 Task: Look for space in Scottsdale, United States from 12th August, 2023 to 16th August, 2023 for 8 adults in price range Rs.10000 to Rs.16000. Place can be private room with 8 bedrooms having 8 beds and 8 bathrooms. Property type can be house, flat, guest house, hotel. Amenities needed are: wifi, TV, free parkinig on premises, gym, breakfast. Booking option can be shelf check-in. Required host language is English.
Action: Mouse moved to (419, 90)
Screenshot: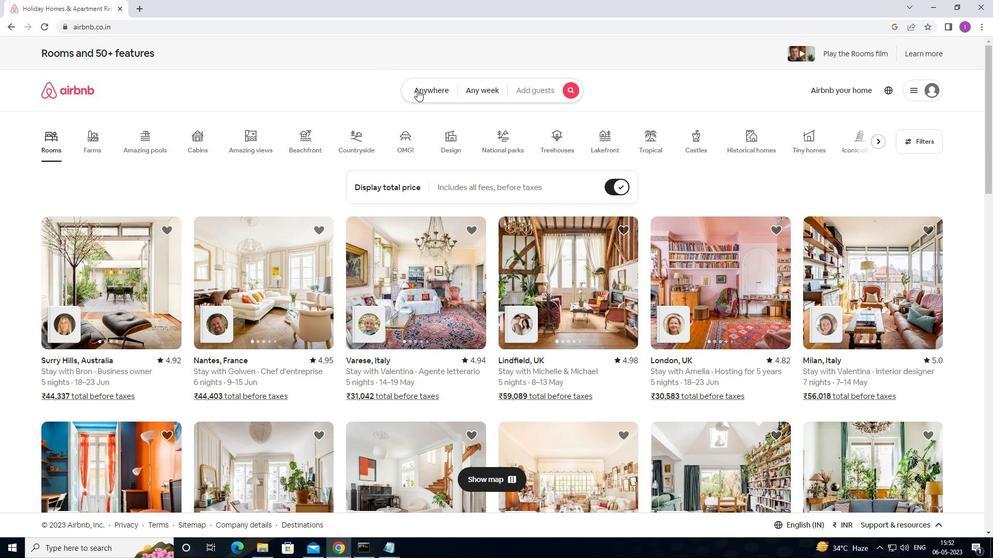 
Action: Mouse pressed left at (419, 90)
Screenshot: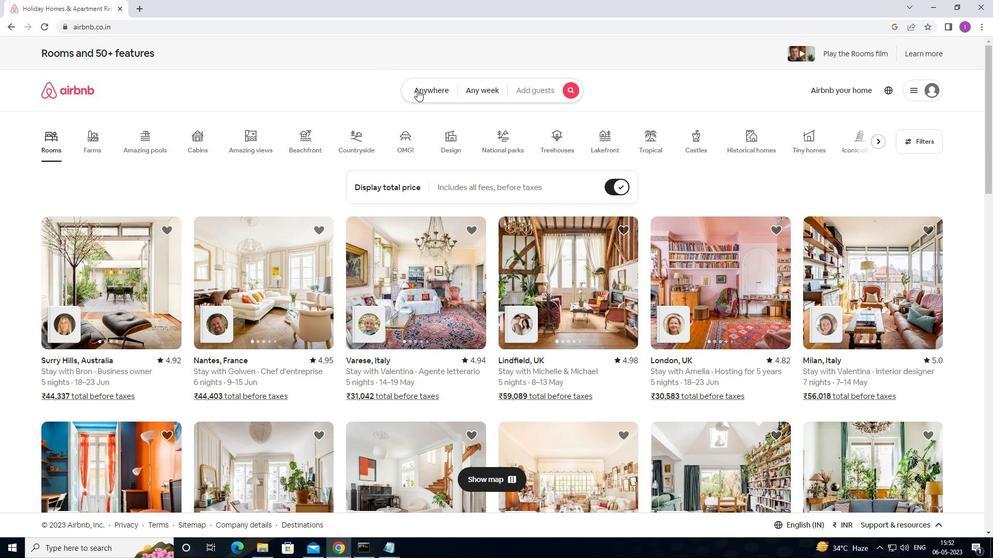 
Action: Mouse moved to (320, 138)
Screenshot: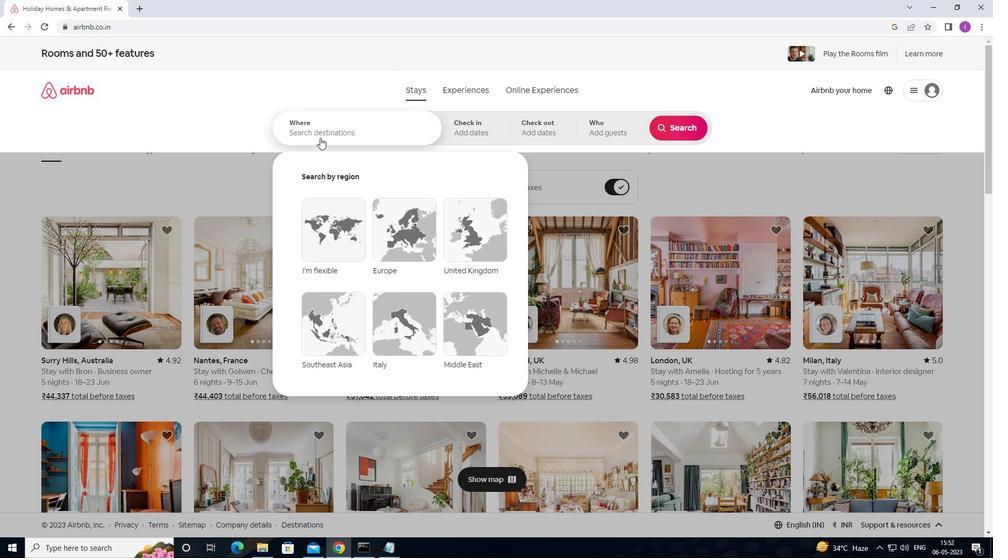 
Action: Mouse pressed left at (320, 138)
Screenshot: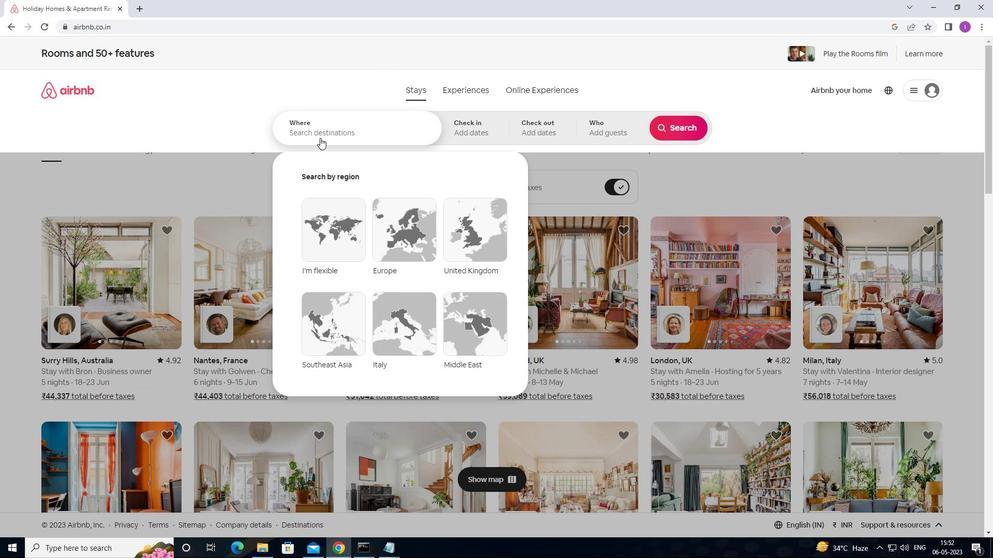
Action: Mouse moved to (417, 106)
Screenshot: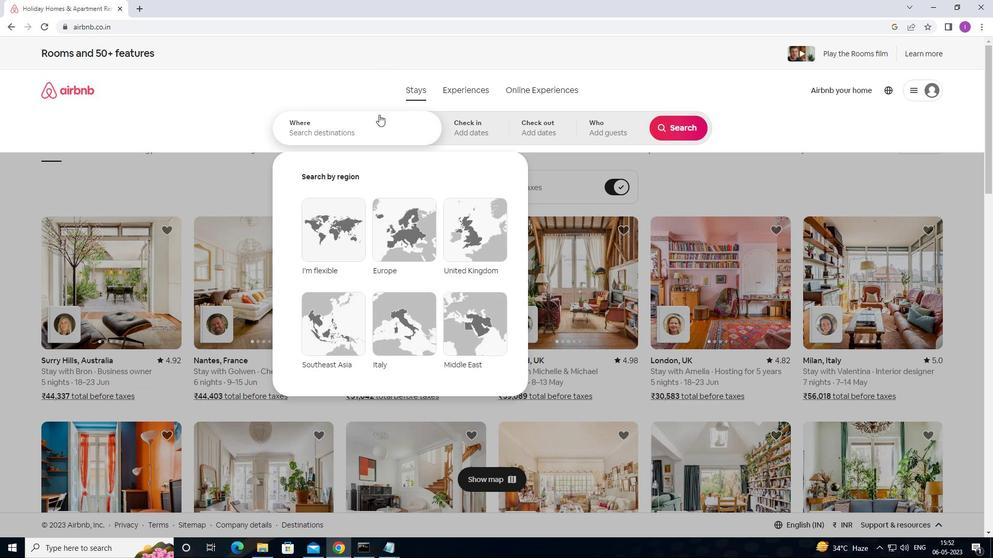 
Action: Key pressed <Key.shift>SCOTTSDALE,<Key.shift>UNITED<Key.space>STATES
Screenshot: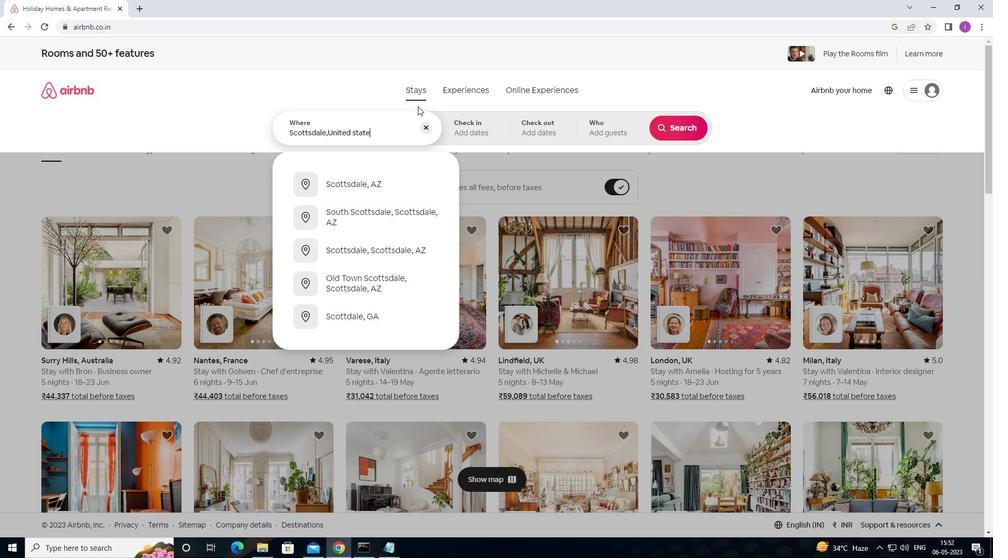 
Action: Mouse moved to (463, 133)
Screenshot: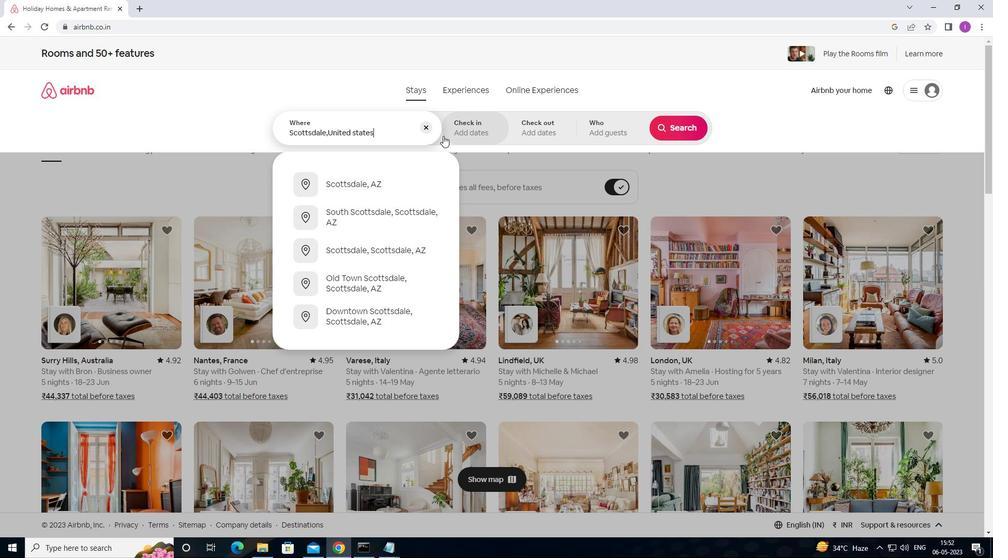 
Action: Mouse pressed left at (463, 133)
Screenshot: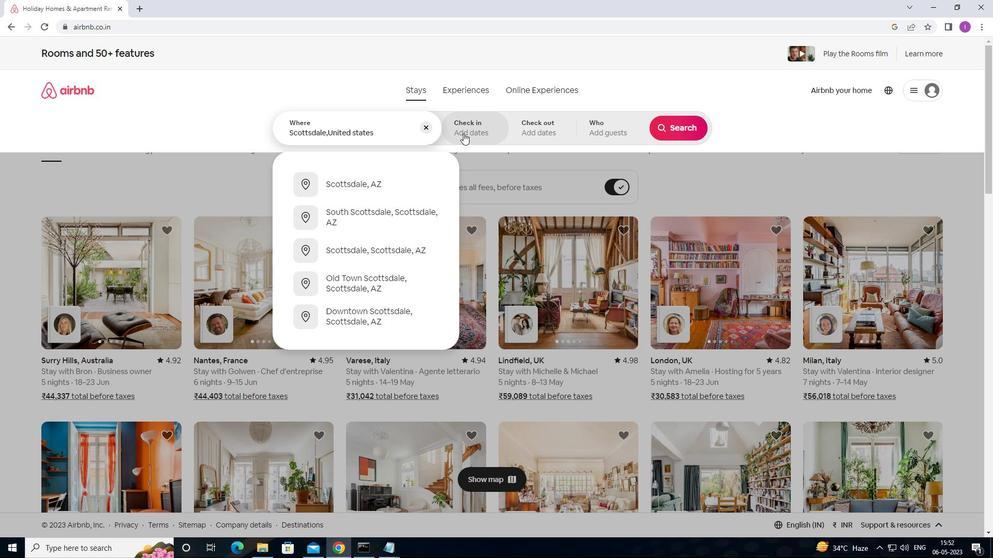 
Action: Mouse moved to (667, 208)
Screenshot: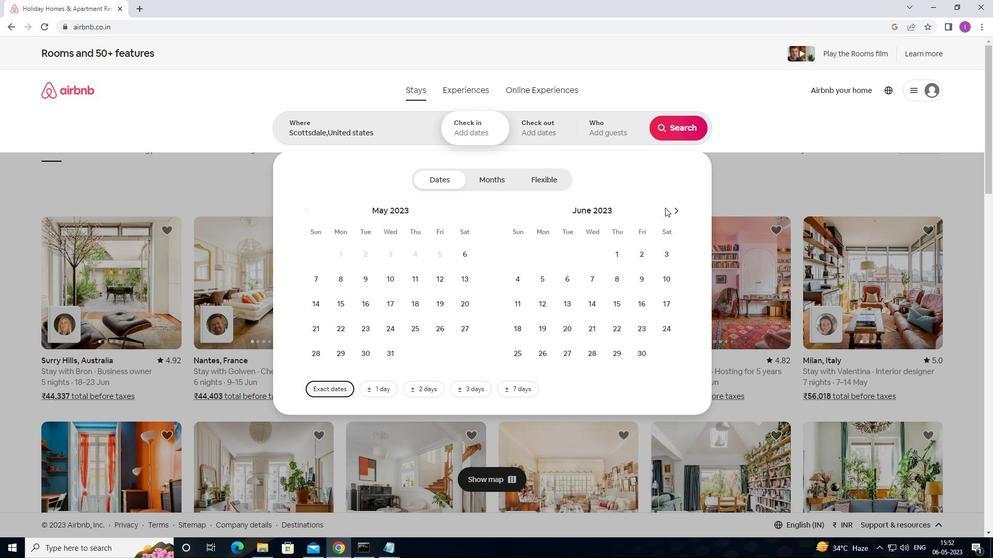 
Action: Mouse pressed left at (667, 208)
Screenshot: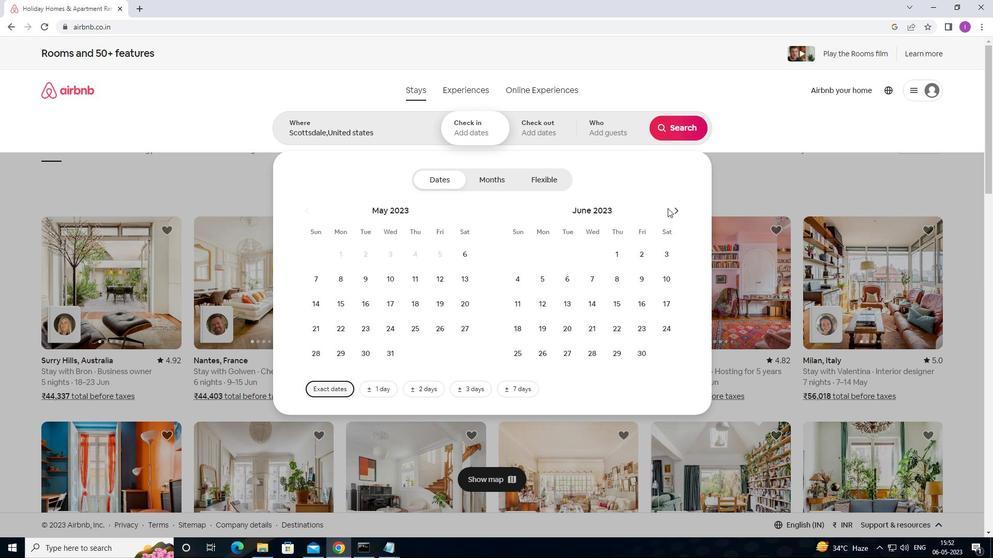 
Action: Mouse moved to (672, 208)
Screenshot: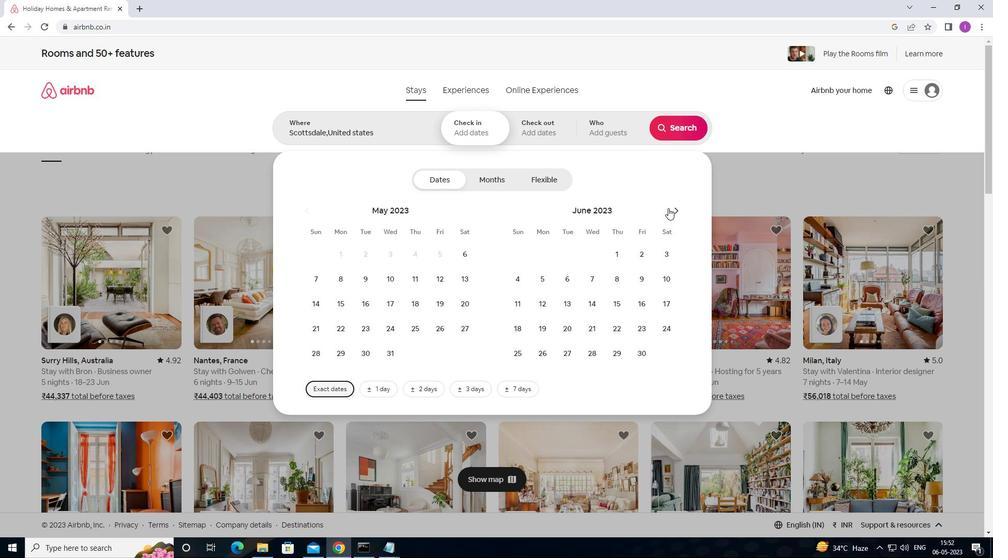 
Action: Mouse pressed left at (672, 208)
Screenshot: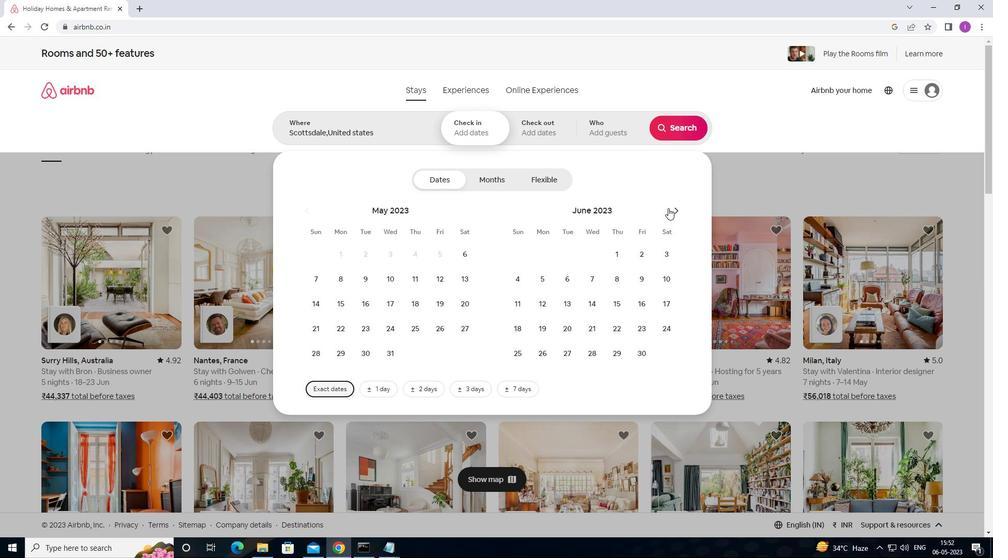 
Action: Mouse moved to (676, 209)
Screenshot: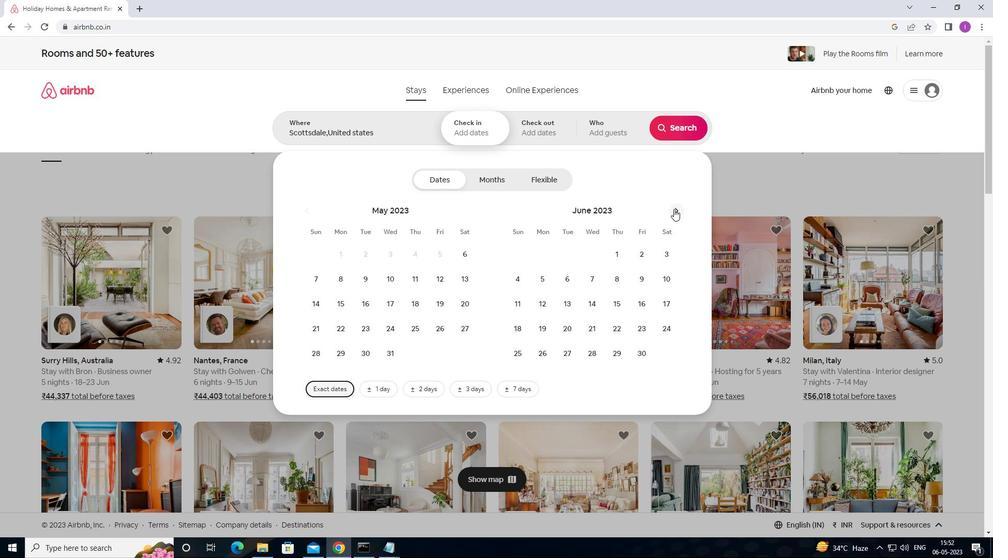 
Action: Mouse pressed left at (676, 209)
Screenshot: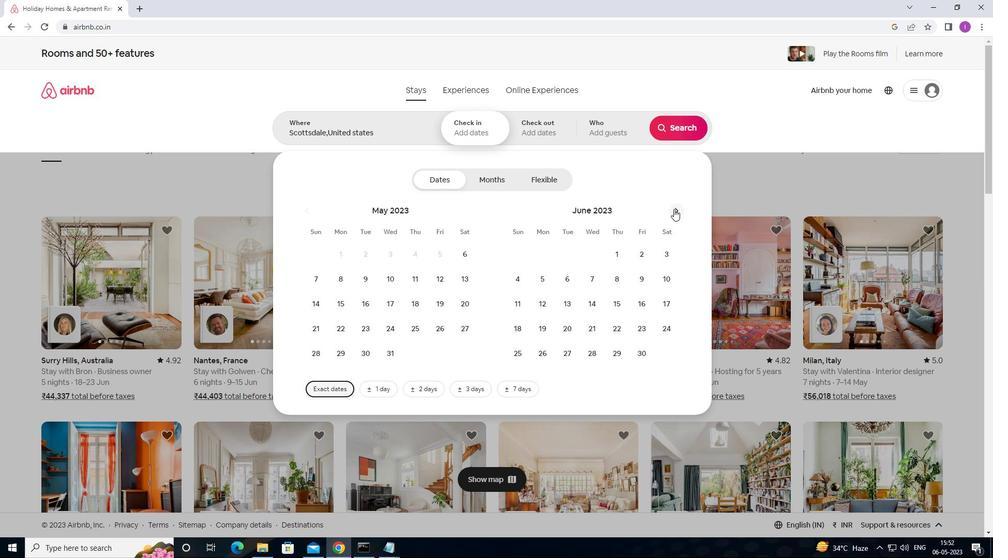 
Action: Mouse moved to (676, 210)
Screenshot: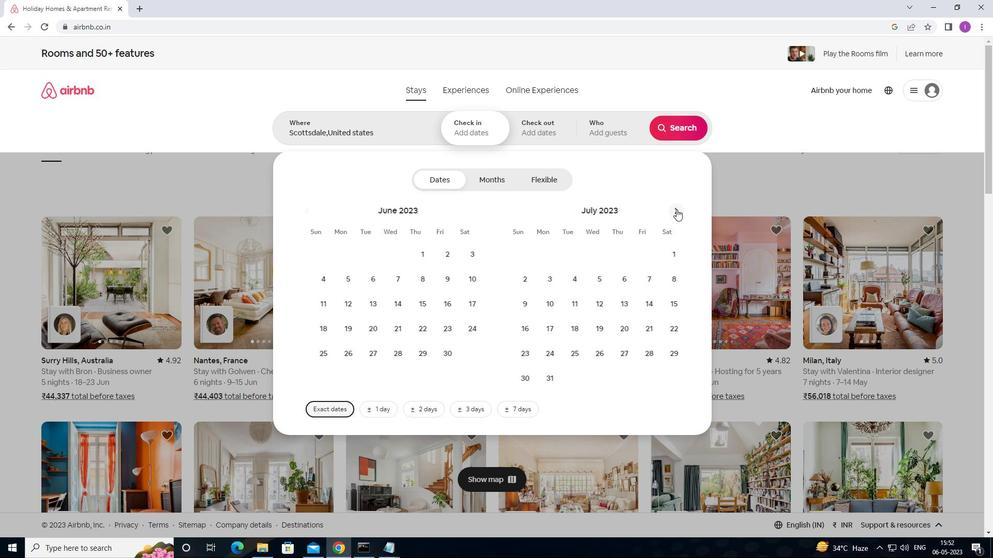 
Action: Mouse pressed left at (676, 210)
Screenshot: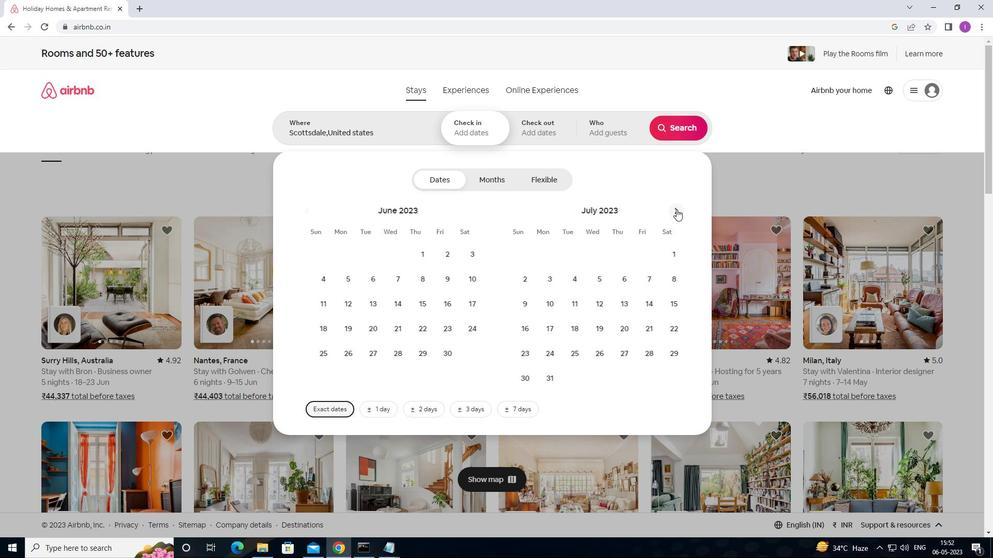 
Action: Mouse moved to (469, 279)
Screenshot: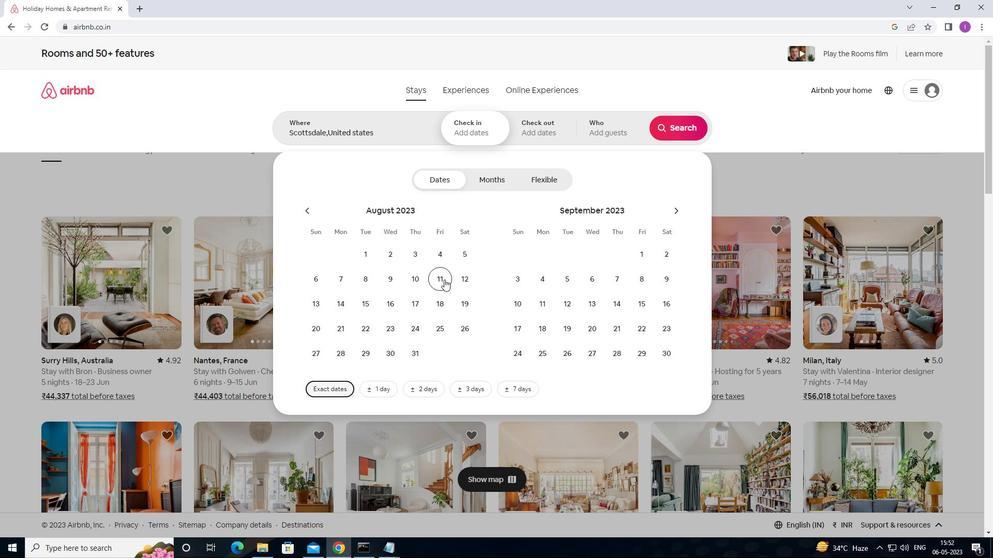 
Action: Mouse pressed left at (469, 279)
Screenshot: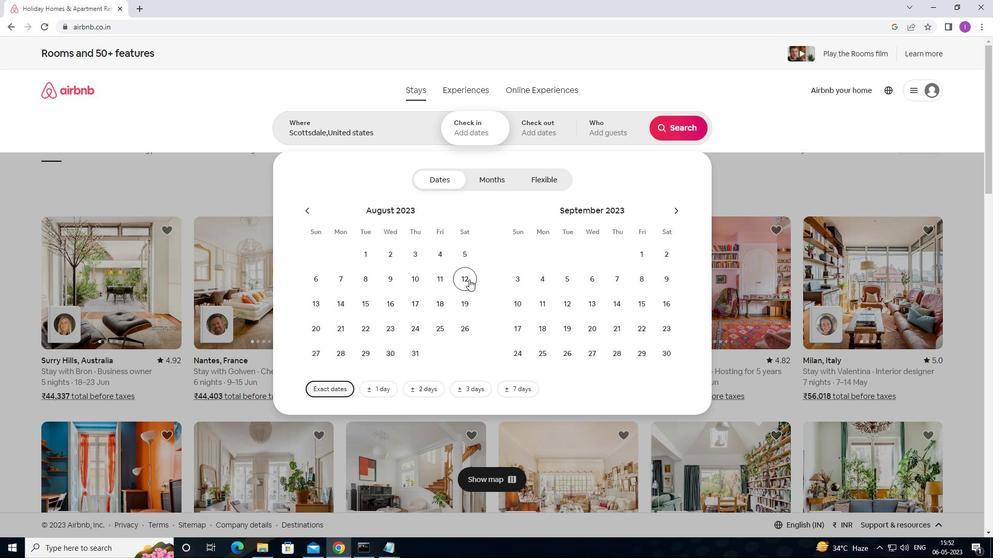 
Action: Mouse moved to (388, 305)
Screenshot: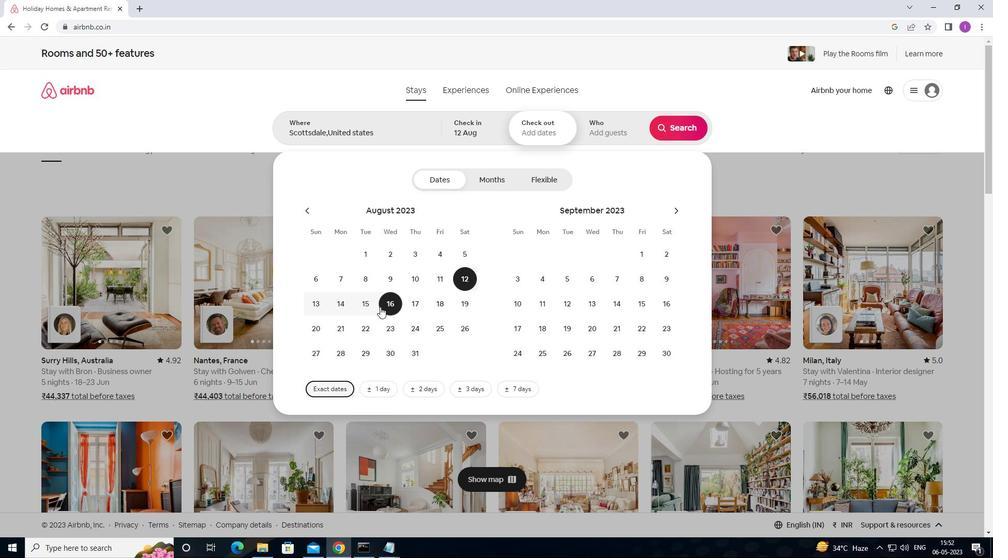
Action: Mouse pressed left at (388, 305)
Screenshot: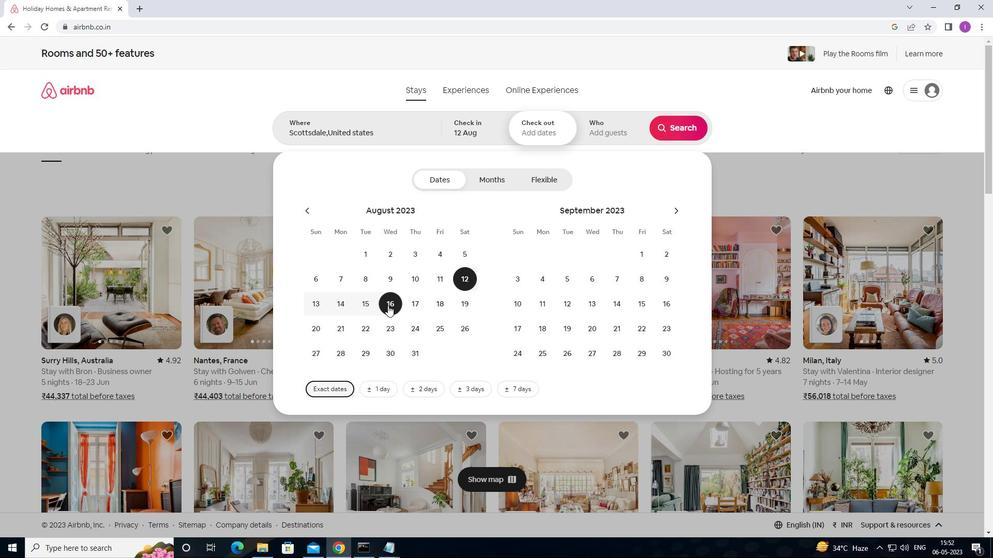 
Action: Mouse moved to (612, 133)
Screenshot: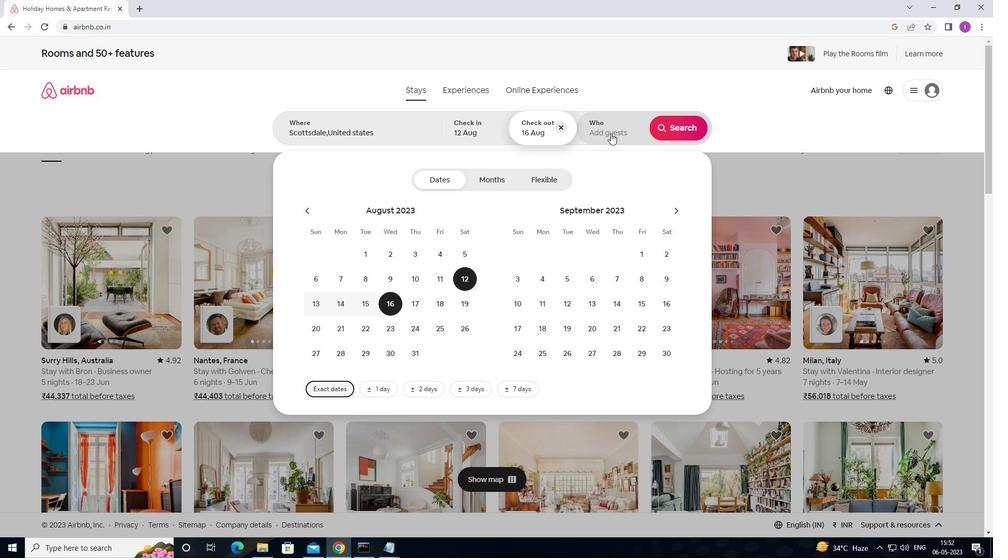
Action: Mouse pressed left at (612, 133)
Screenshot: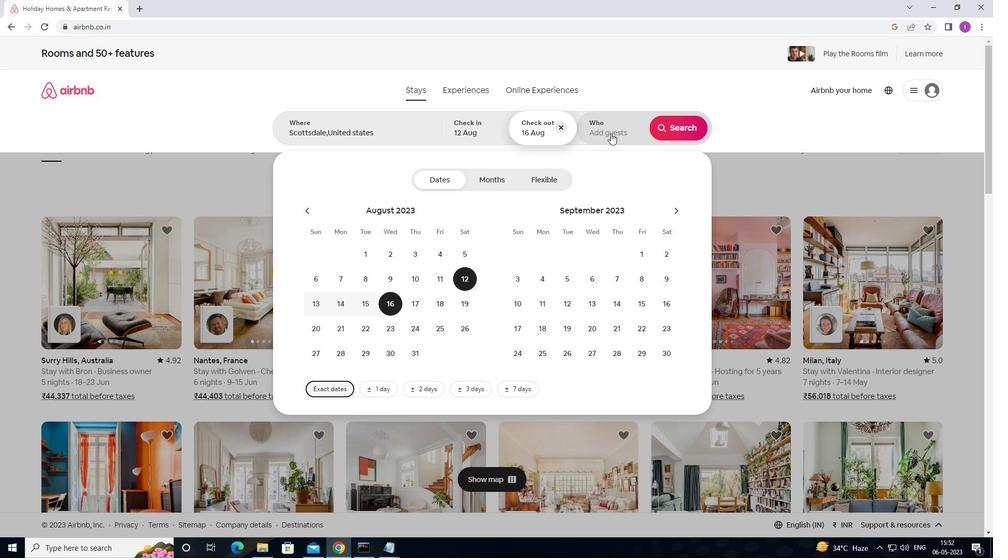 
Action: Mouse moved to (682, 186)
Screenshot: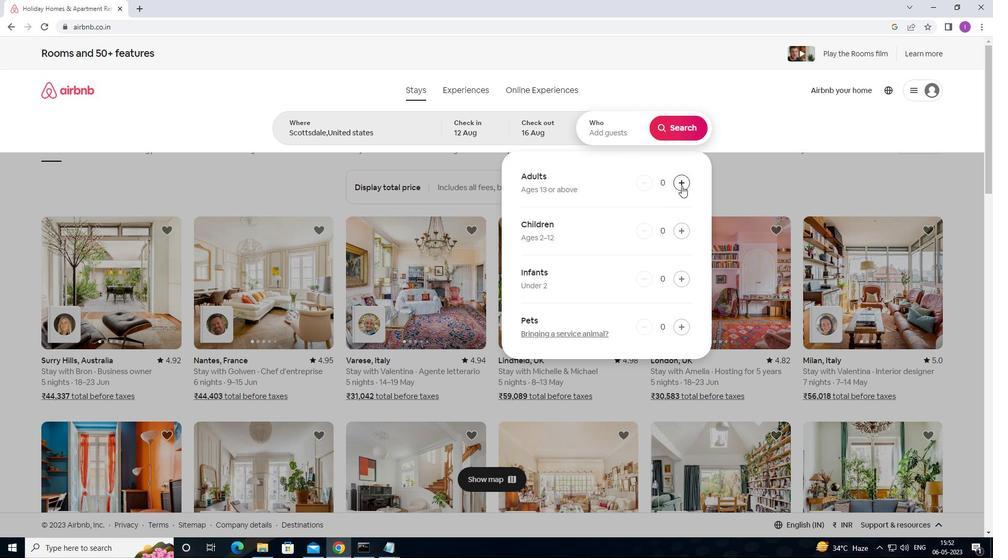 
Action: Mouse pressed left at (682, 186)
Screenshot: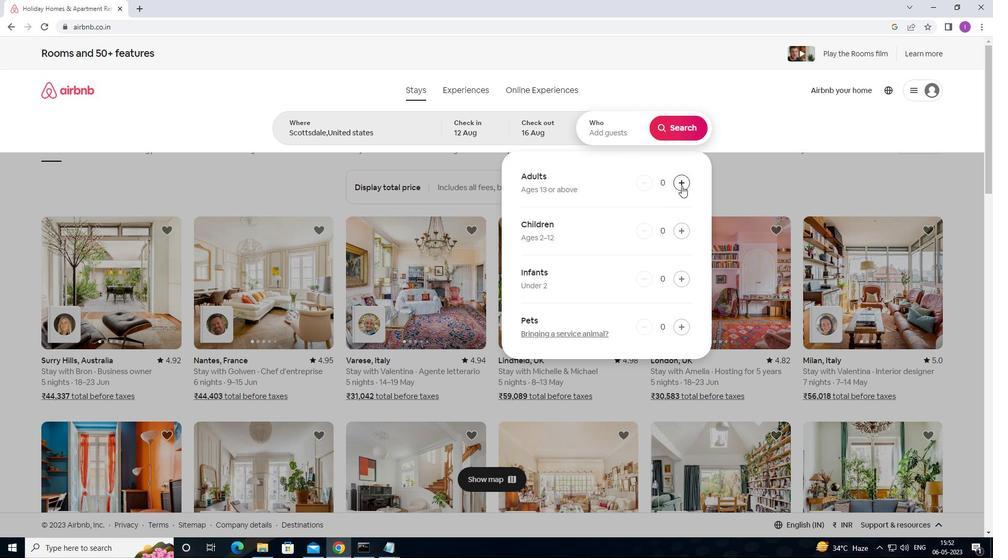 
Action: Mouse moved to (683, 186)
Screenshot: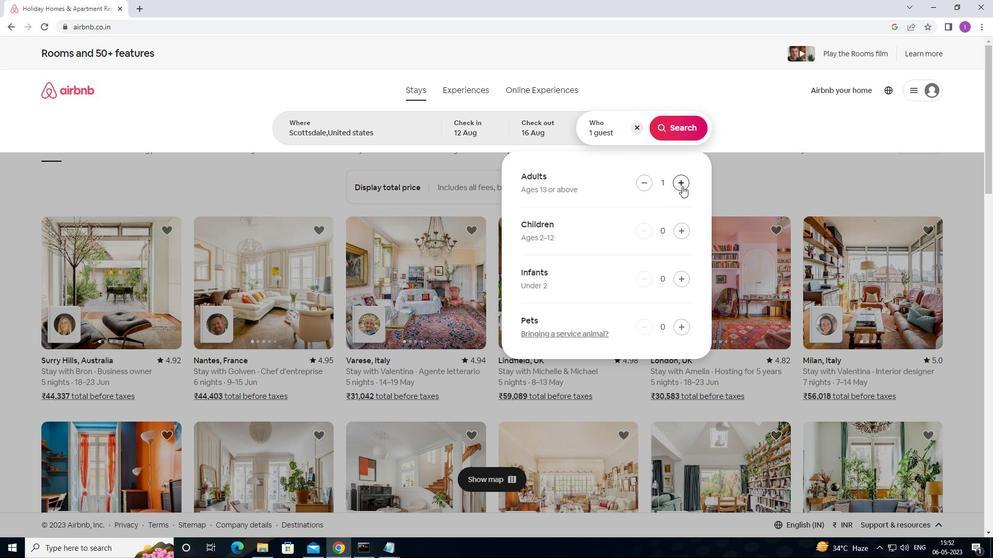 
Action: Mouse pressed left at (683, 186)
Screenshot: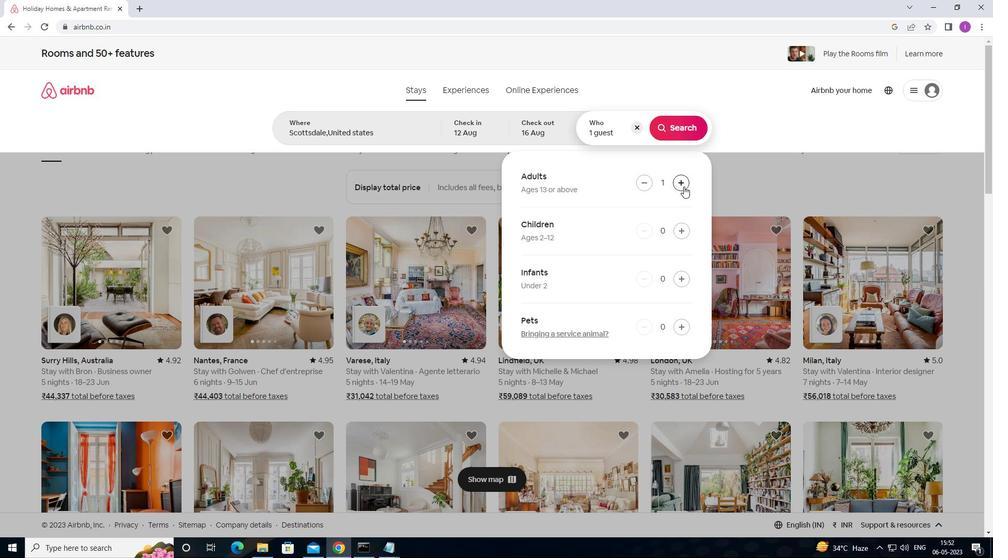 
Action: Mouse pressed left at (683, 186)
Screenshot: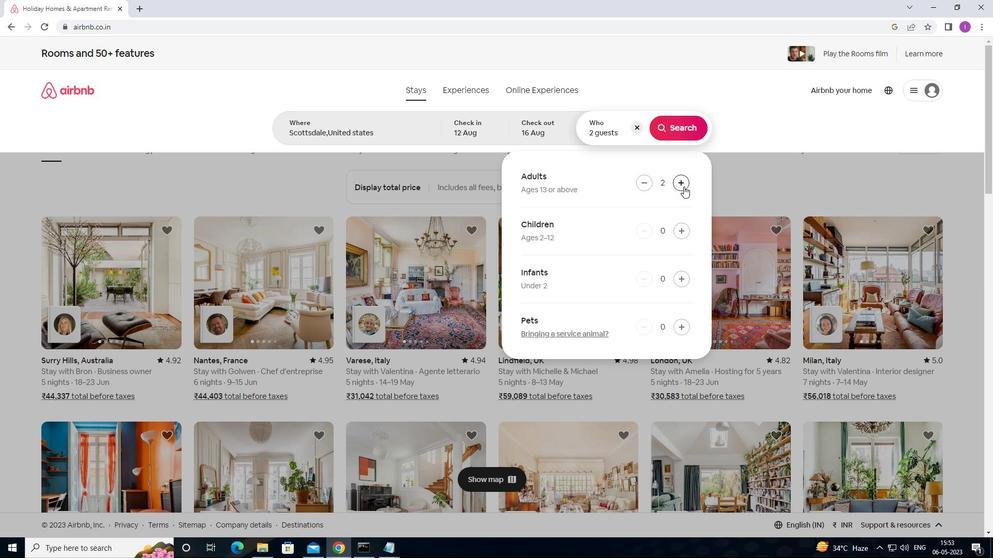 
Action: Mouse pressed left at (683, 186)
Screenshot: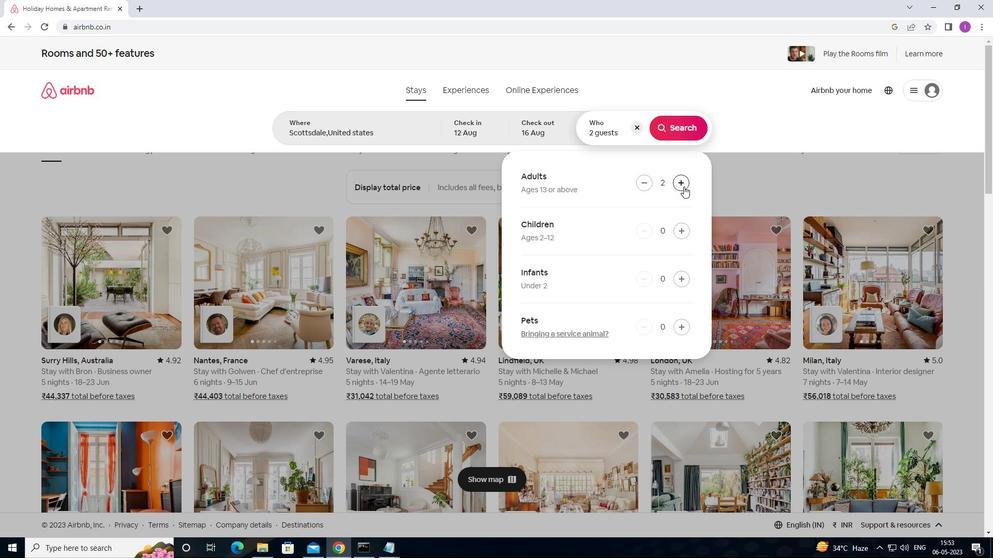 
Action: Mouse pressed left at (683, 186)
Screenshot: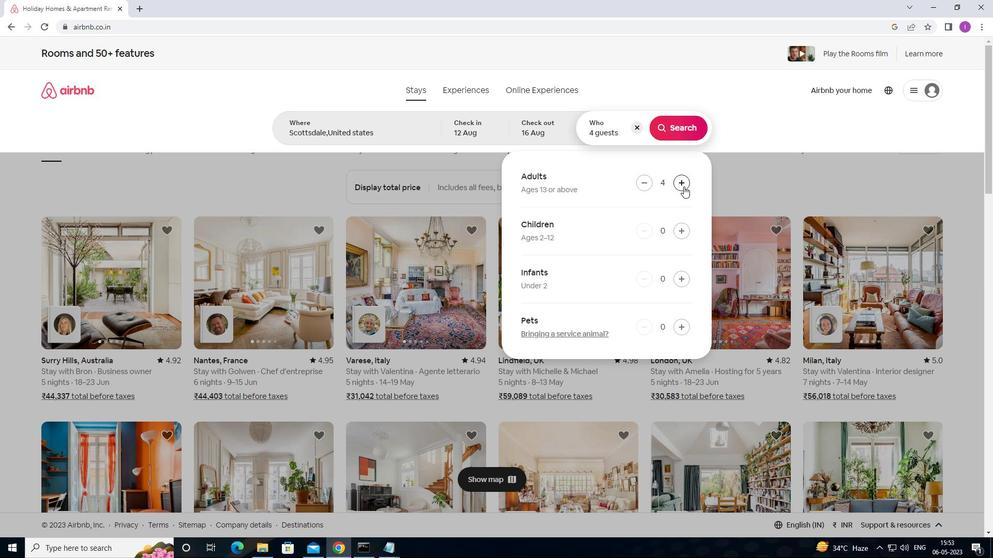 
Action: Mouse pressed left at (683, 186)
Screenshot: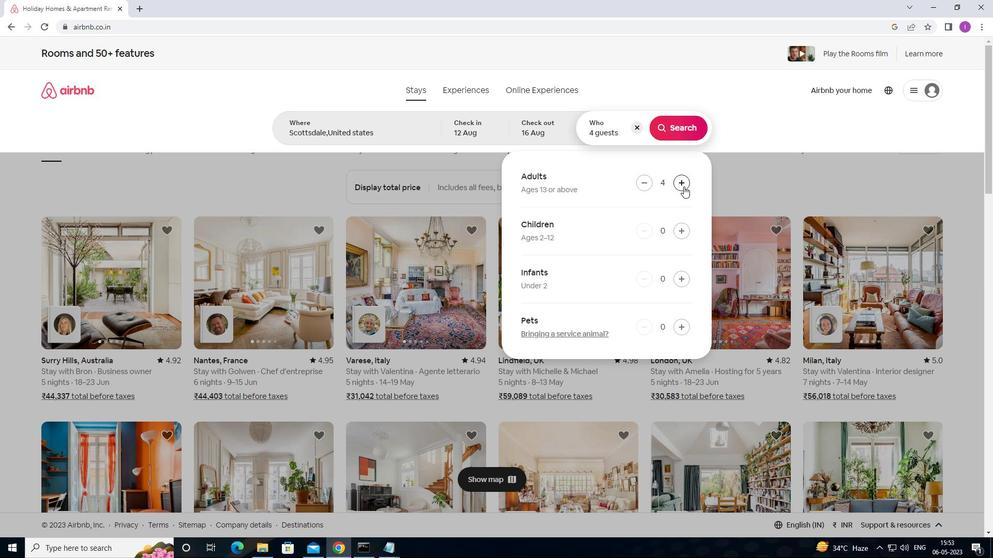 
Action: Mouse pressed left at (683, 186)
Screenshot: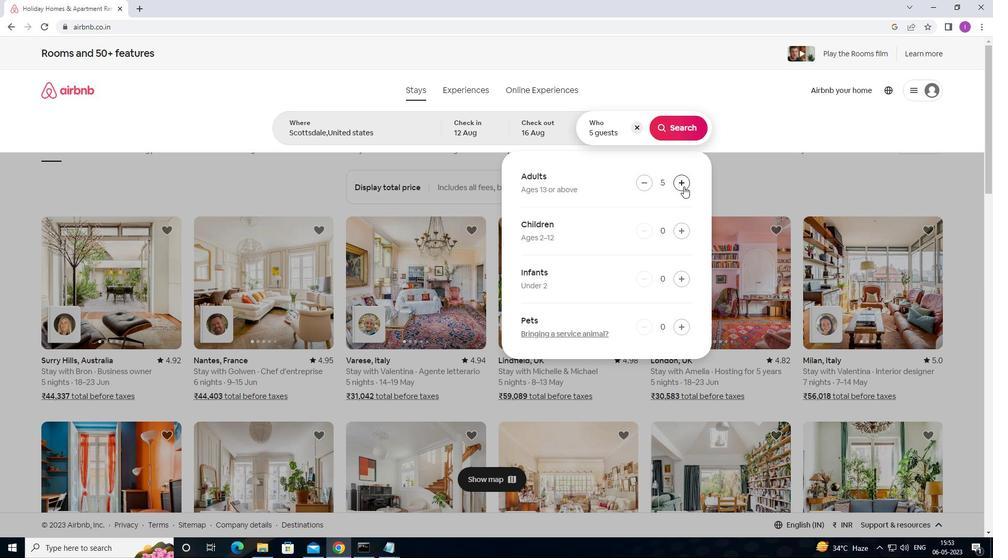 
Action: Mouse pressed left at (683, 186)
Screenshot: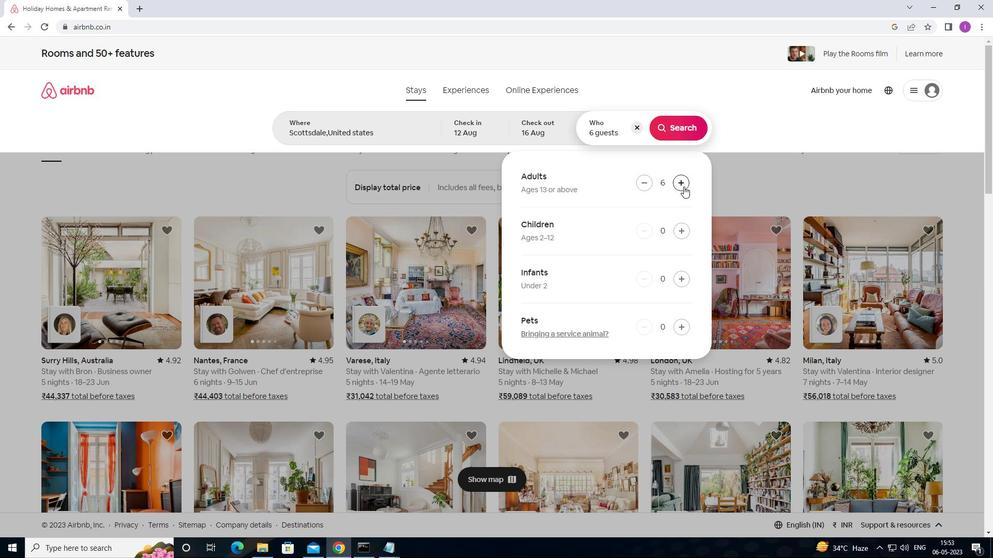 
Action: Mouse moved to (664, 129)
Screenshot: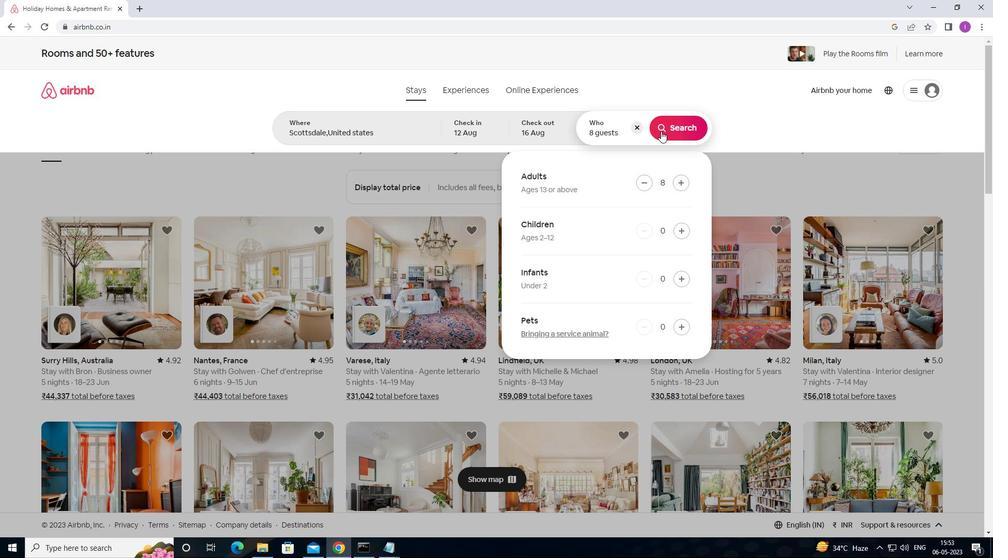 
Action: Mouse pressed left at (664, 129)
Screenshot: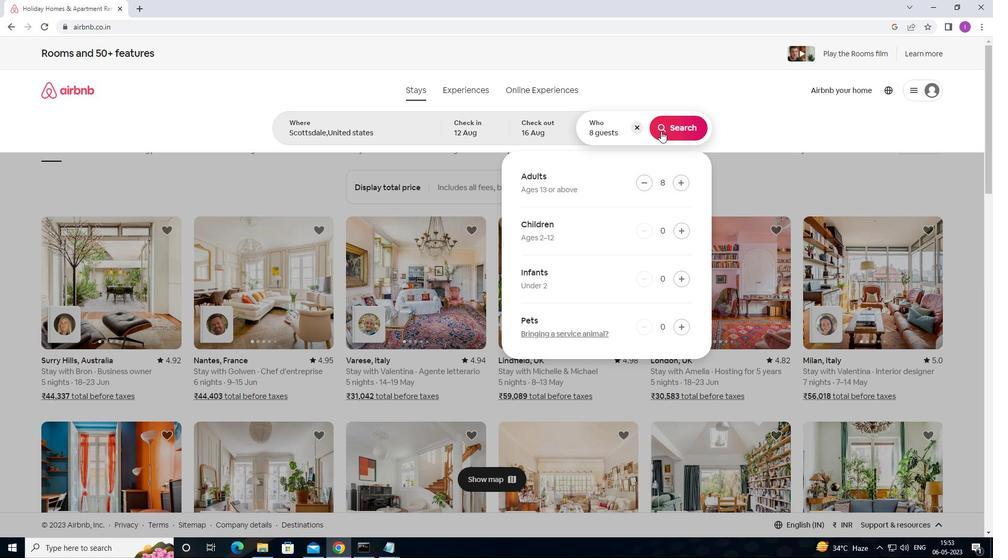 
Action: Mouse moved to (943, 100)
Screenshot: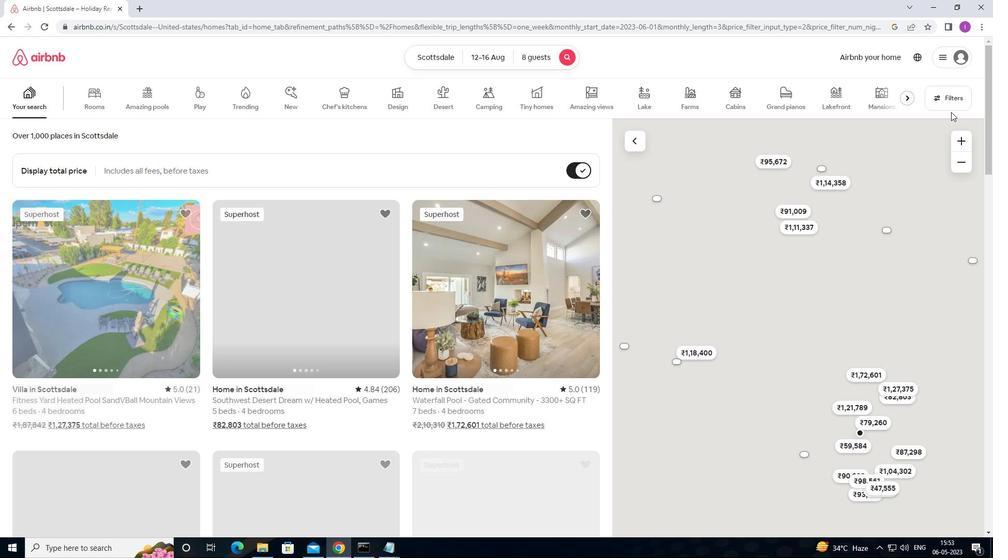 
Action: Mouse pressed left at (943, 100)
Screenshot: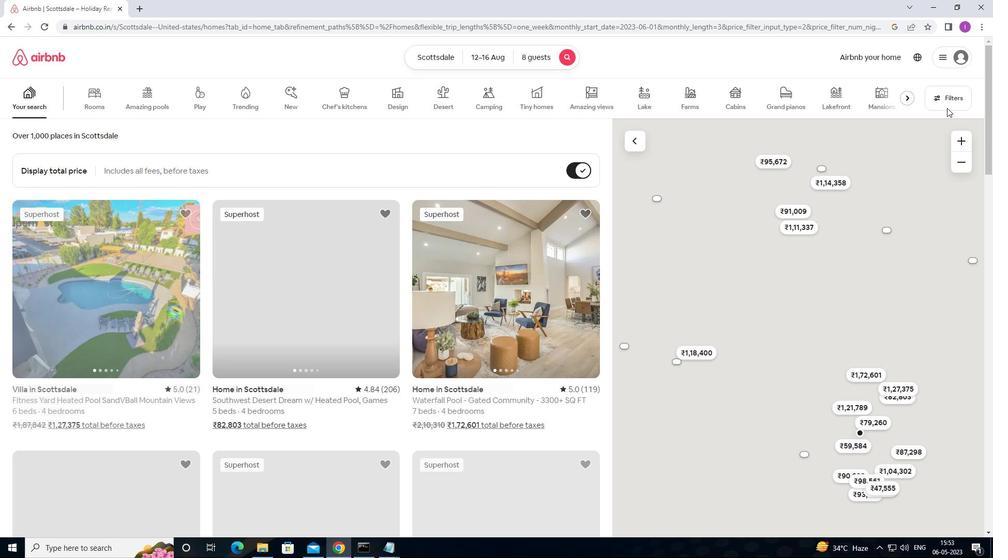 
Action: Mouse moved to (375, 354)
Screenshot: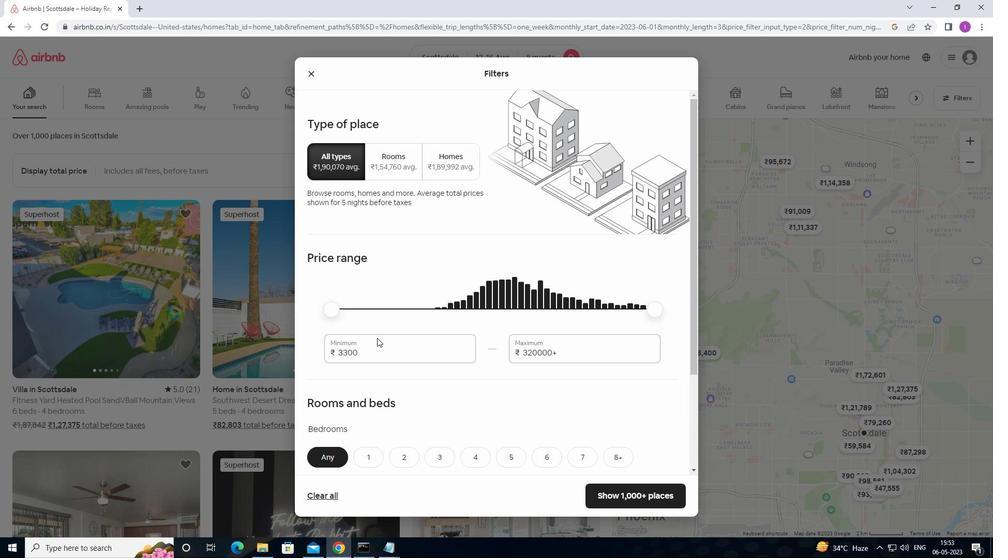 
Action: Mouse pressed left at (375, 354)
Screenshot: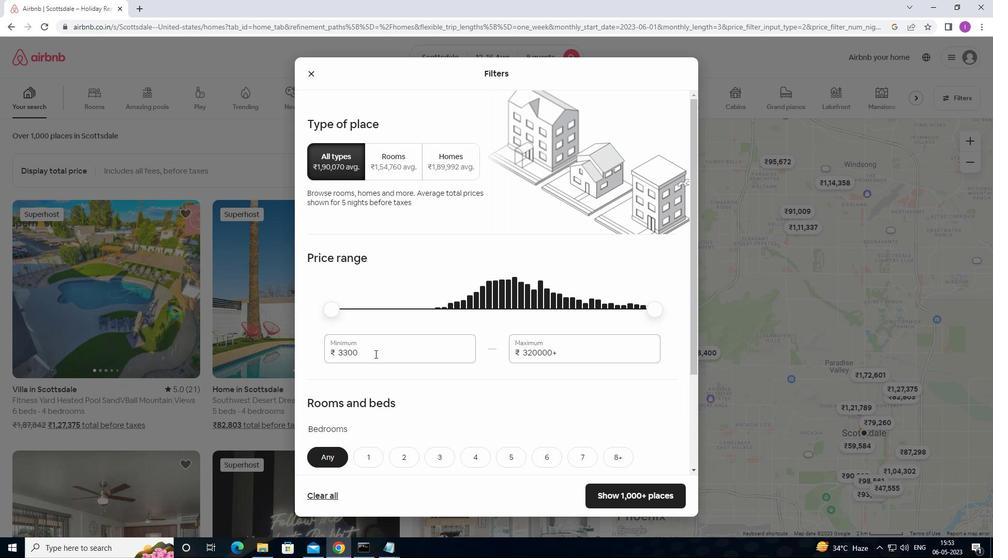 
Action: Mouse moved to (332, 355)
Screenshot: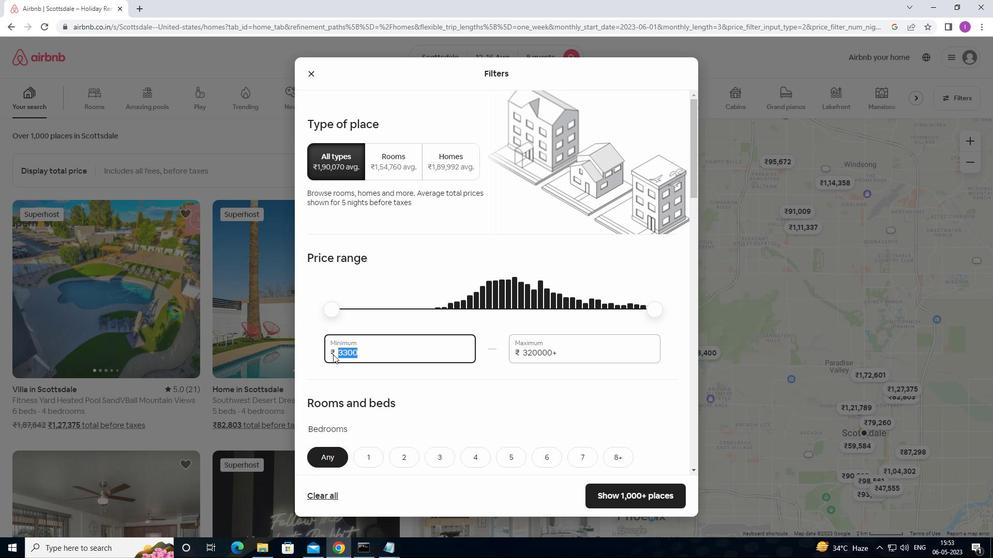 
Action: Key pressed 1
Screenshot: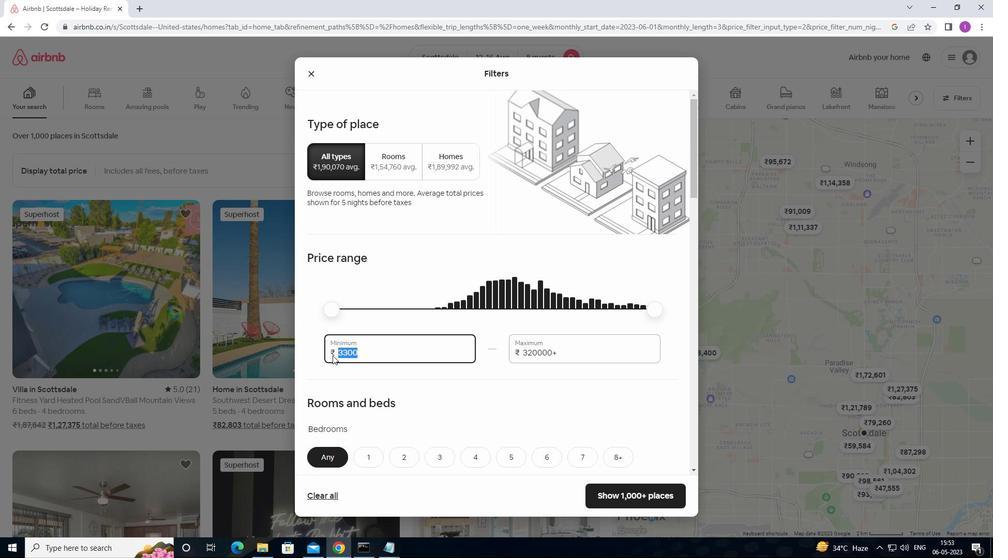 
Action: Mouse moved to (331, 355)
Screenshot: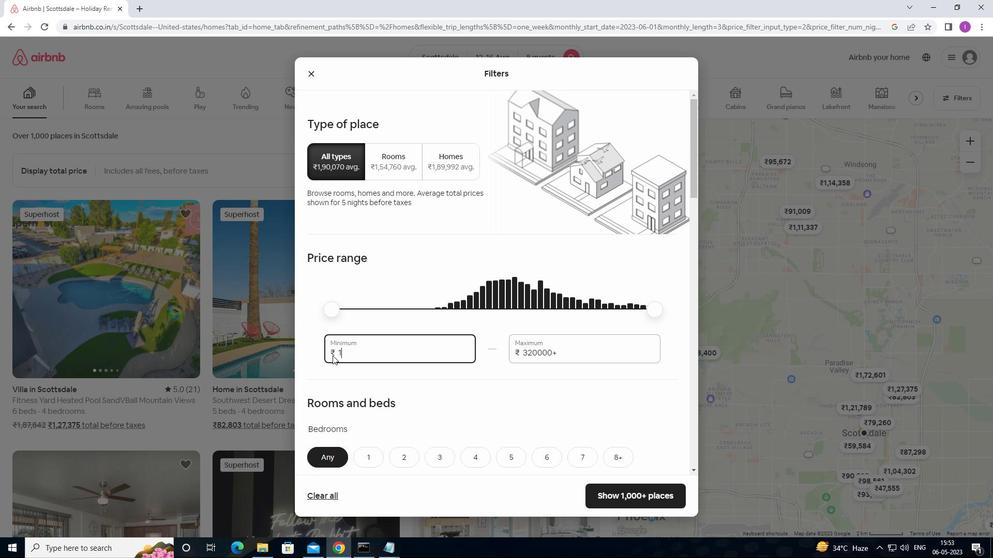 
Action: Key pressed 0
Screenshot: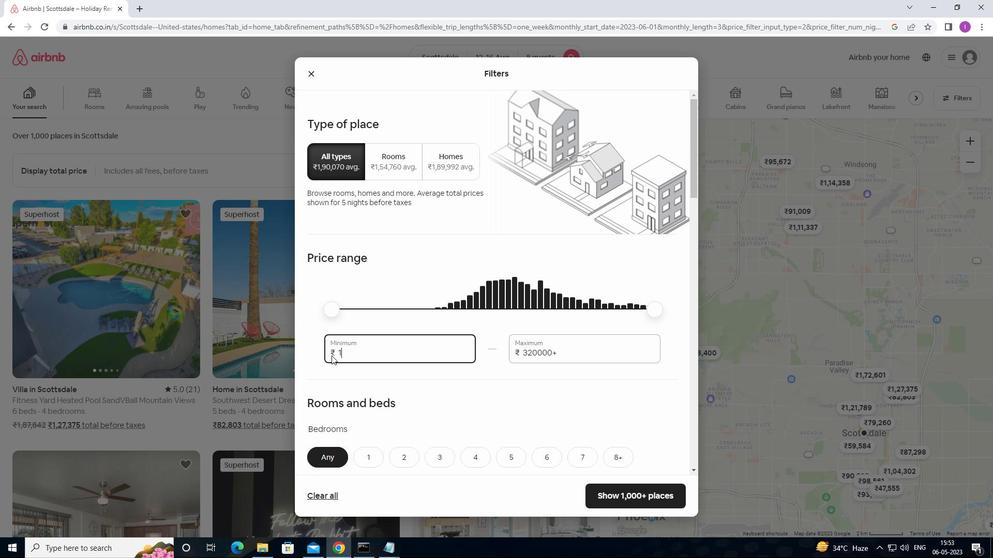 
Action: Mouse moved to (330, 355)
Screenshot: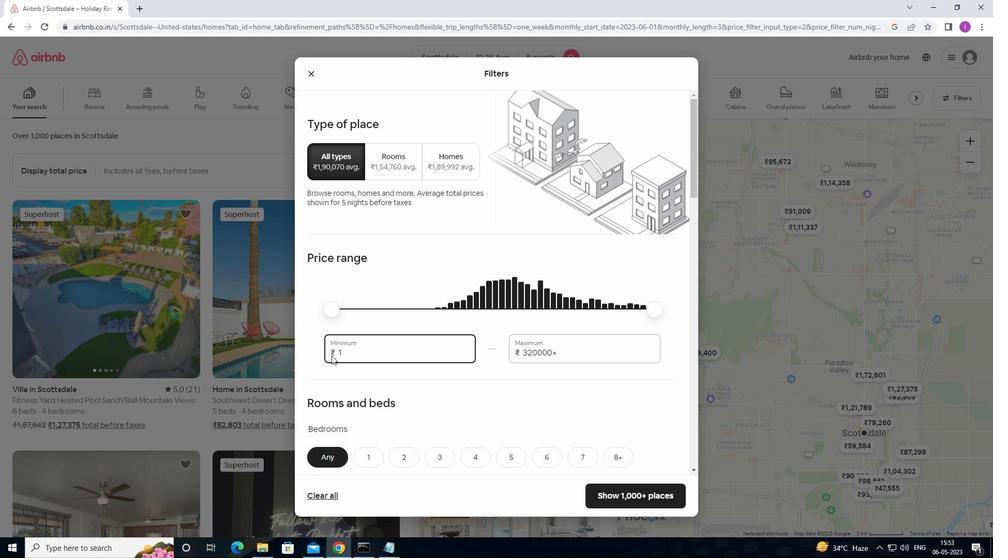 
Action: Key pressed 0
Screenshot: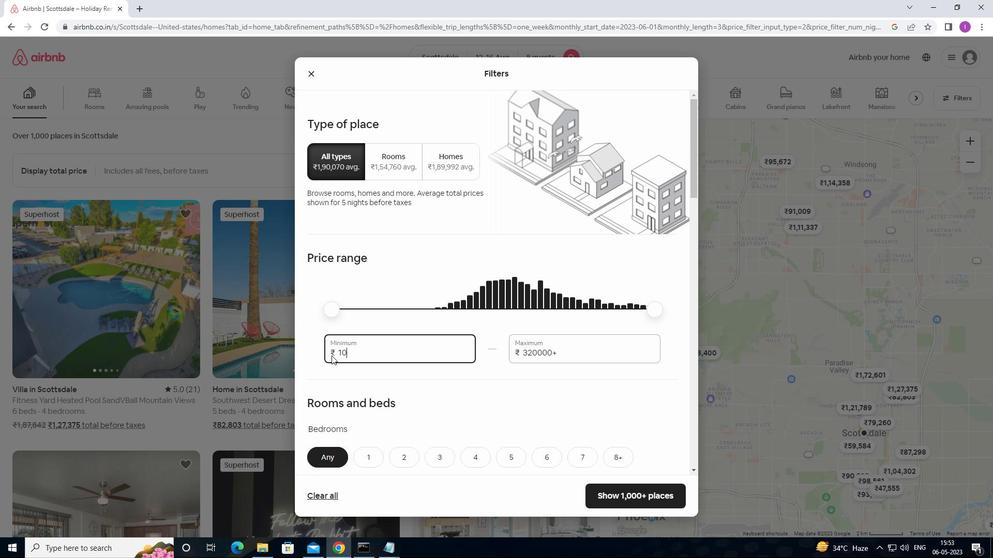 
Action: Mouse moved to (330, 353)
Screenshot: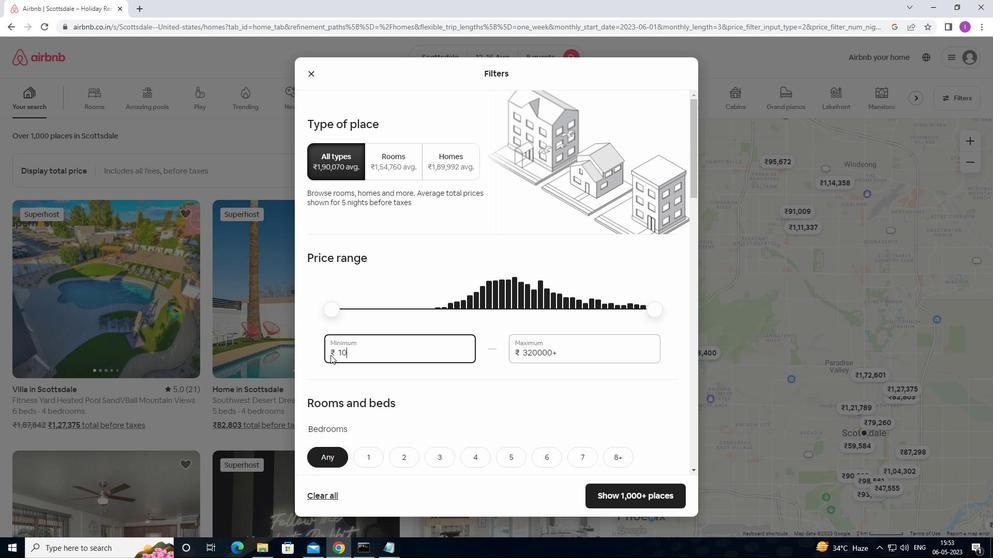 
Action: Key pressed 0
Screenshot: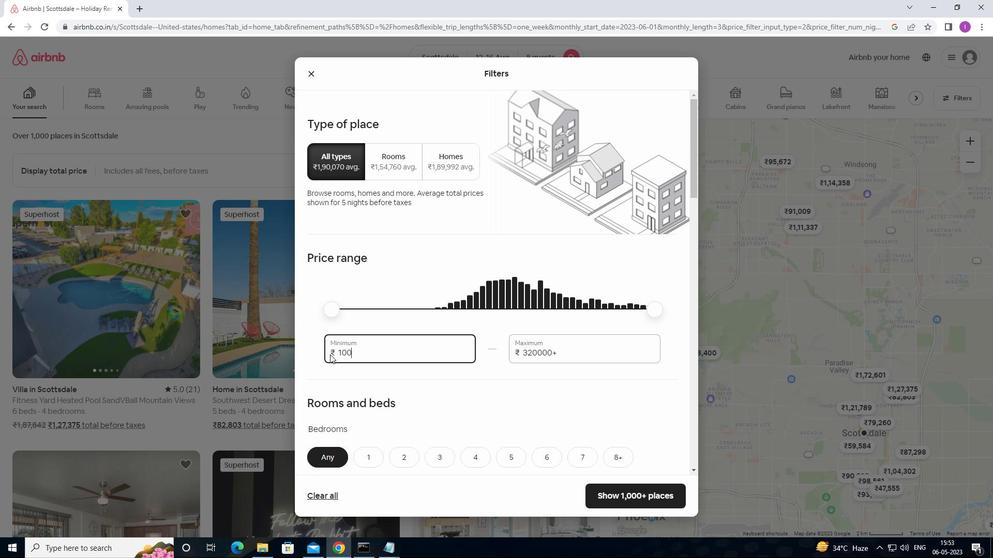 
Action: Mouse moved to (333, 351)
Screenshot: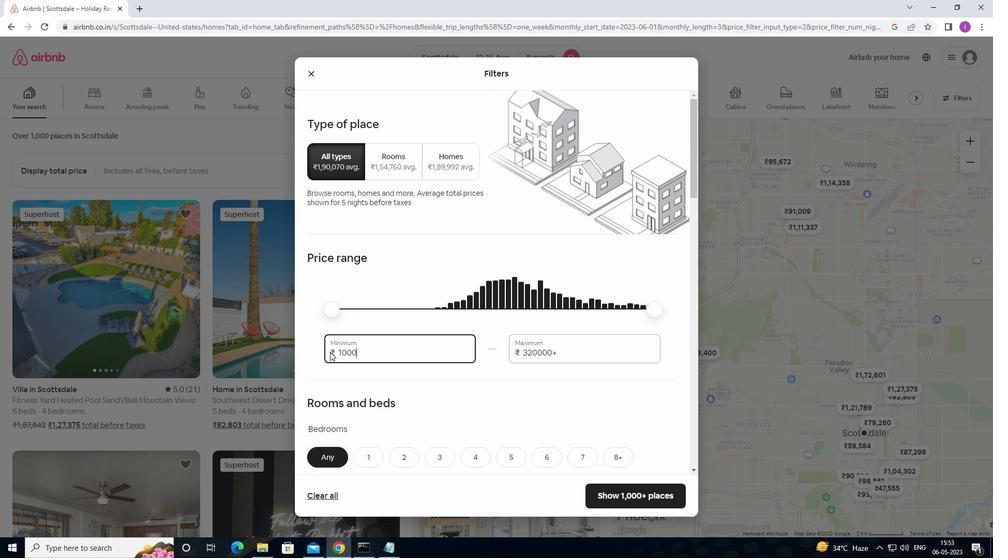 
Action: Key pressed 0
Screenshot: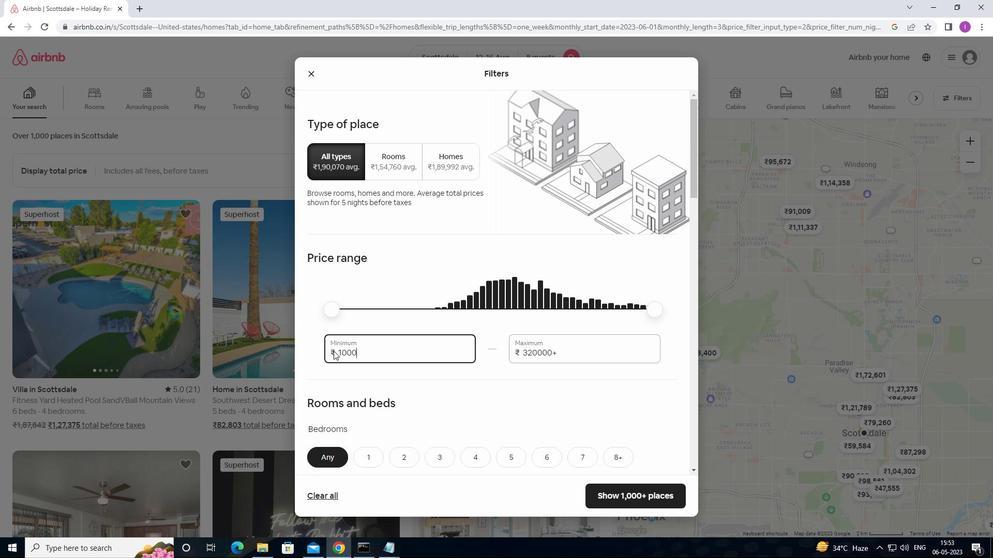 
Action: Mouse moved to (564, 347)
Screenshot: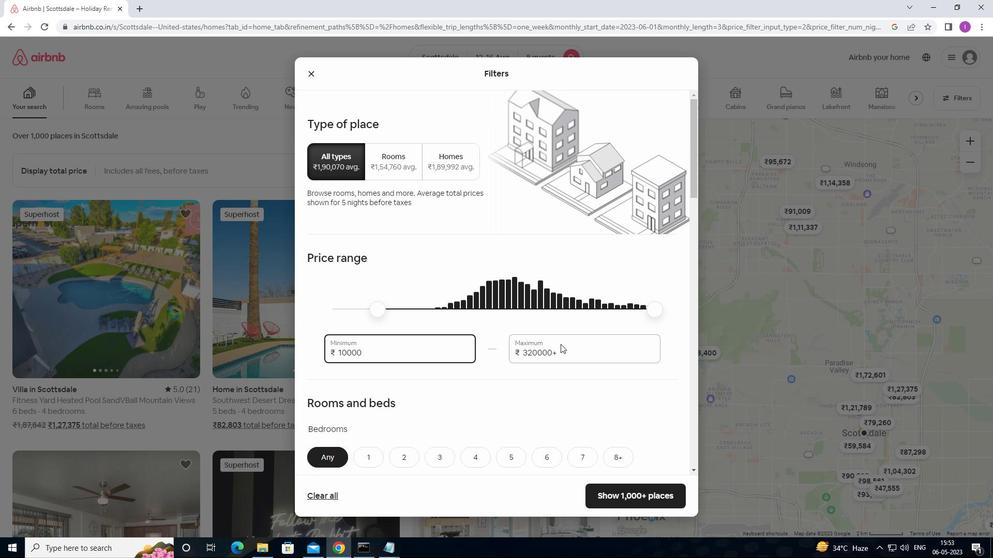 
Action: Mouse pressed left at (564, 347)
Screenshot: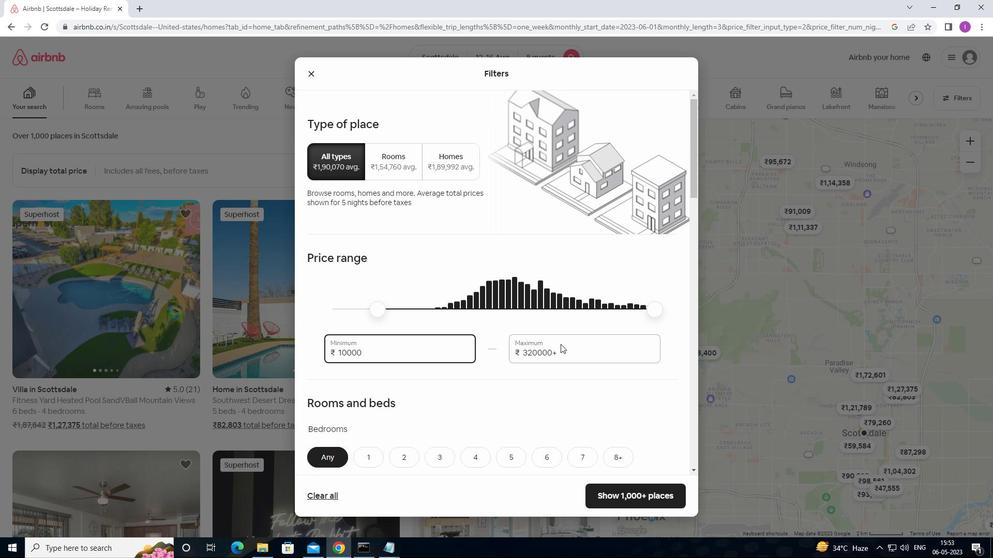 
Action: Mouse moved to (560, 347)
Screenshot: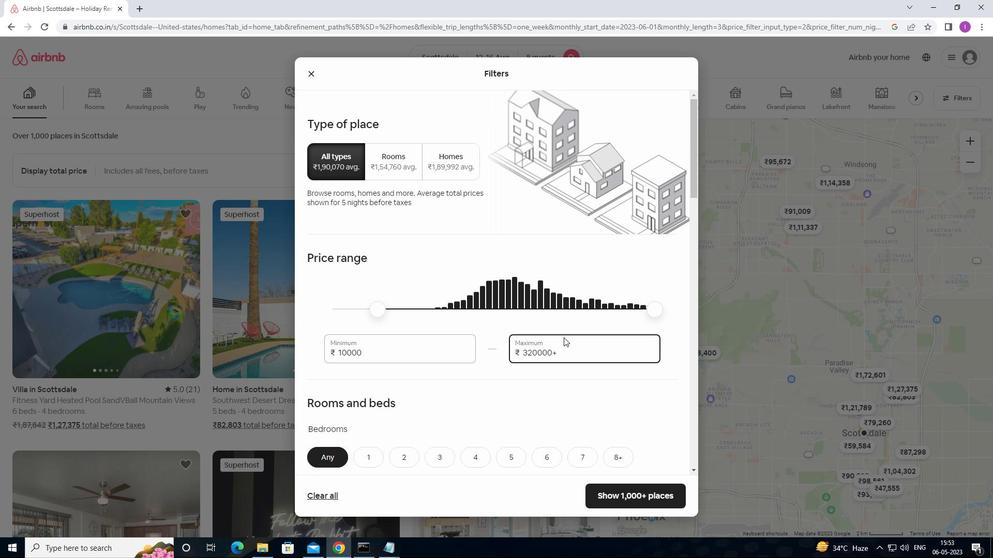
Action: Mouse pressed left at (560, 347)
Screenshot: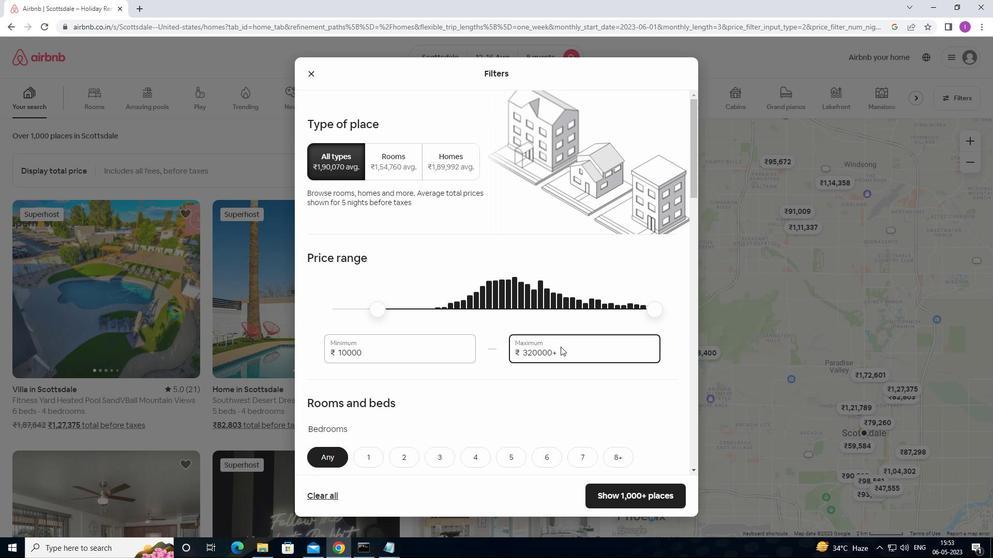 
Action: Mouse moved to (559, 348)
Screenshot: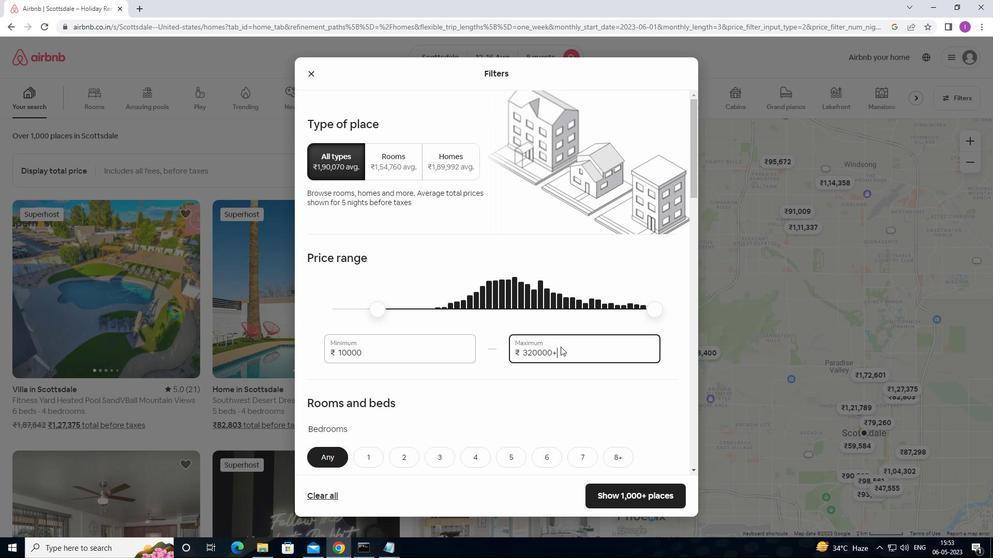 
Action: Mouse pressed left at (559, 348)
Screenshot: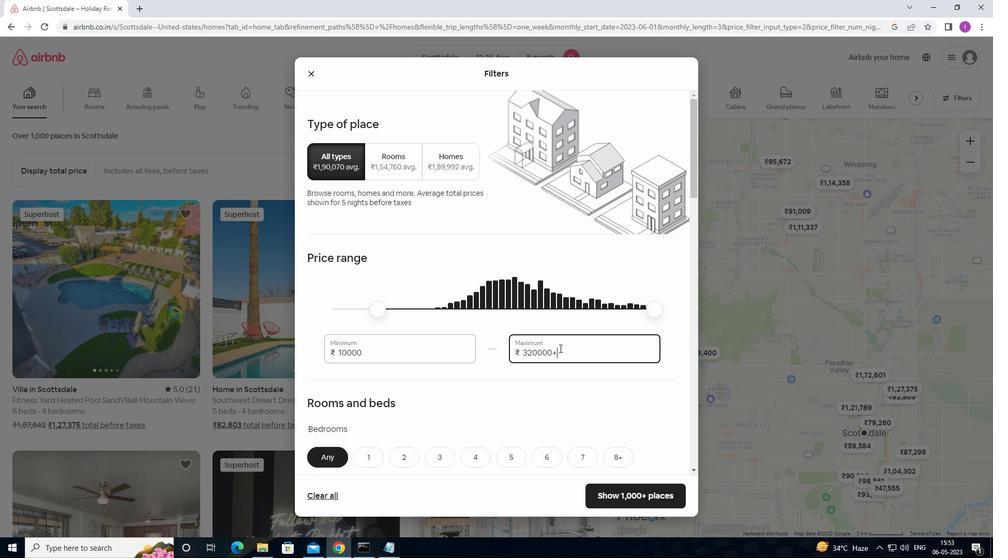 
Action: Mouse moved to (510, 355)
Screenshot: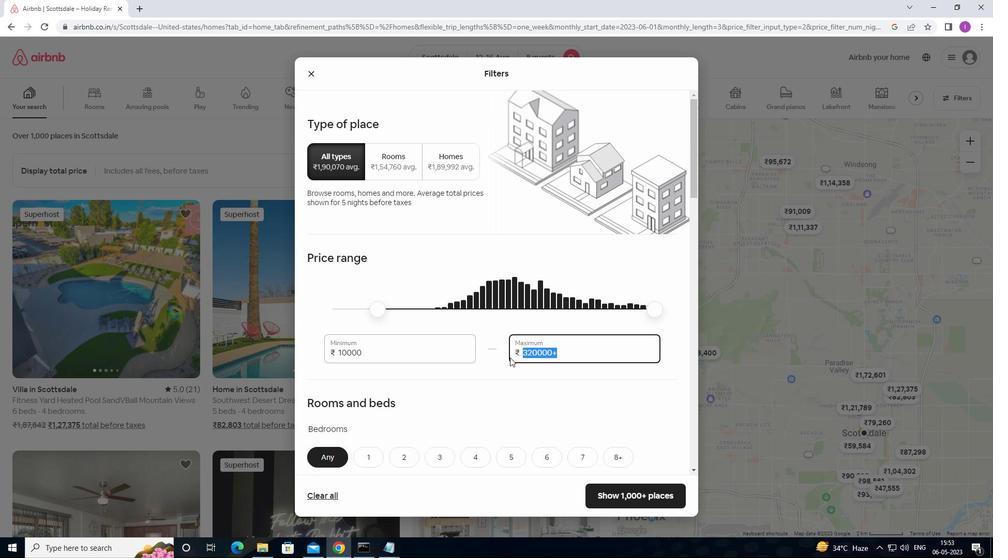 
Action: Key pressed 1
Screenshot: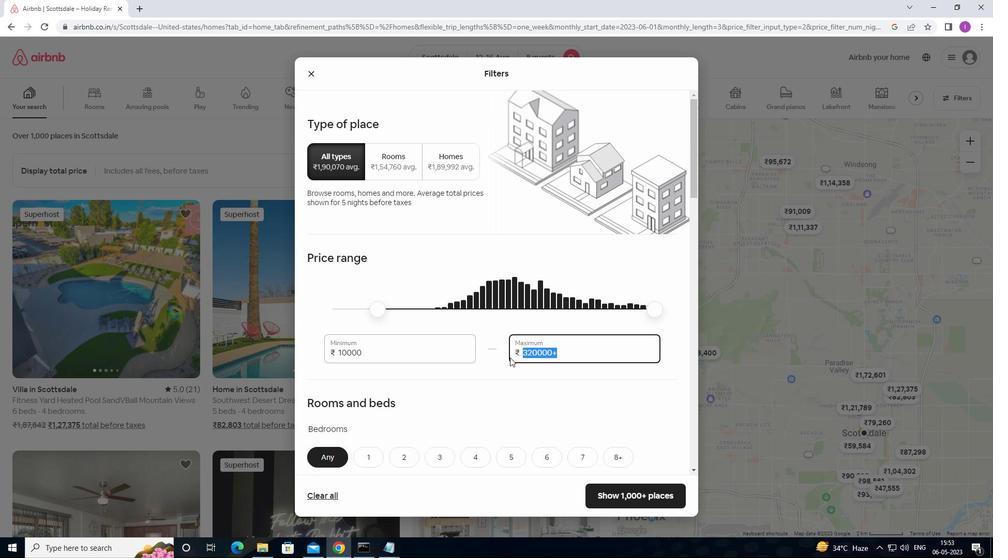 
Action: Mouse moved to (723, 185)
Screenshot: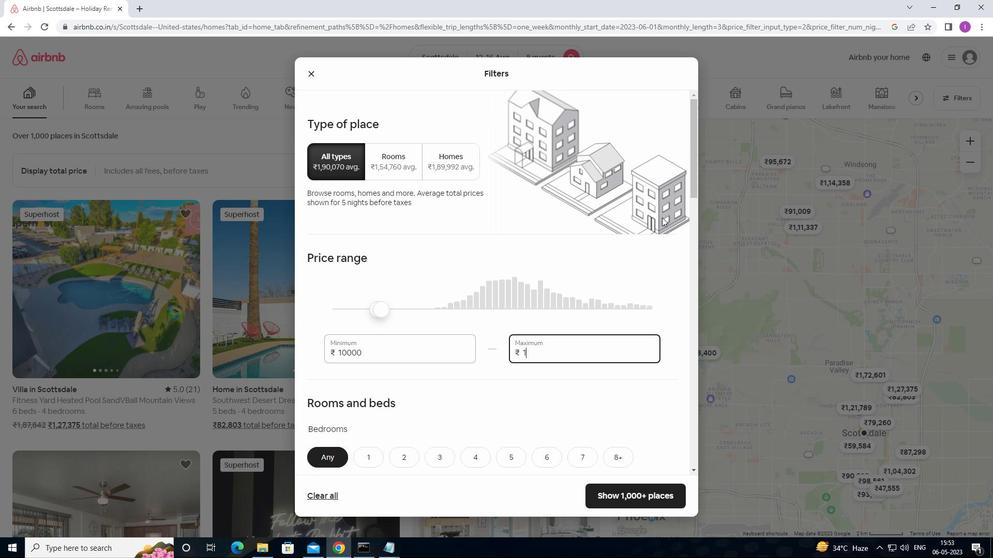 
Action: Key pressed 6
Screenshot: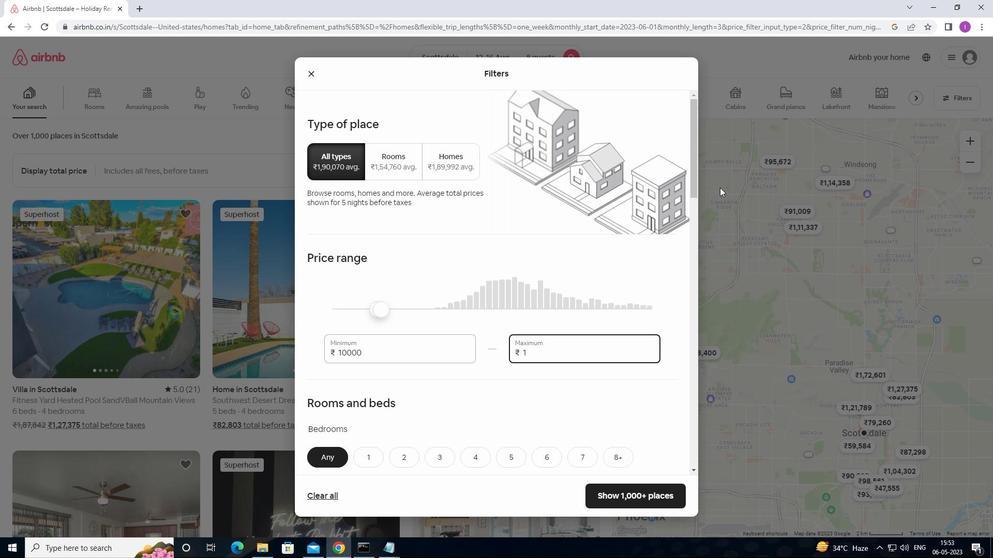 
Action: Mouse moved to (723, 184)
Screenshot: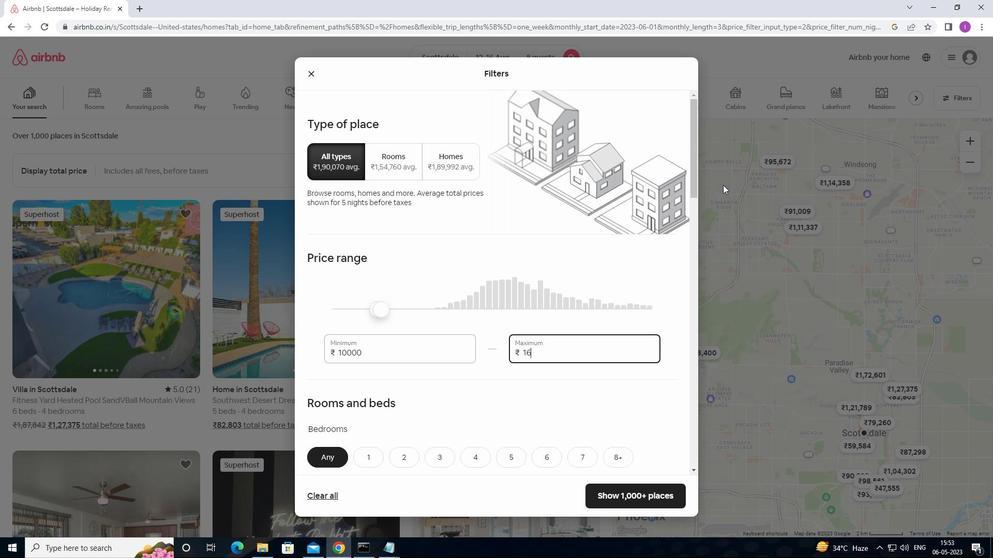 
Action: Key pressed 00
Screenshot: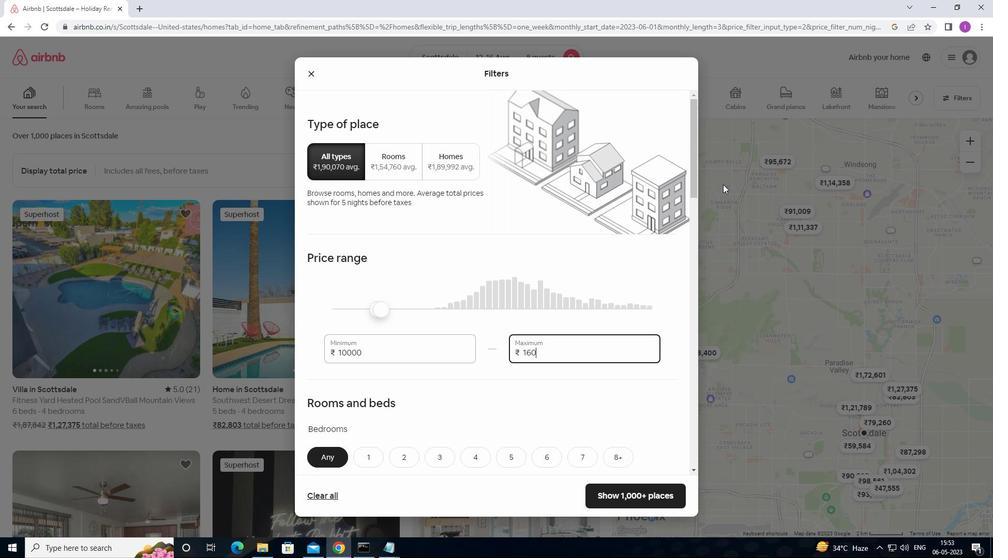 
Action: Mouse moved to (723, 183)
Screenshot: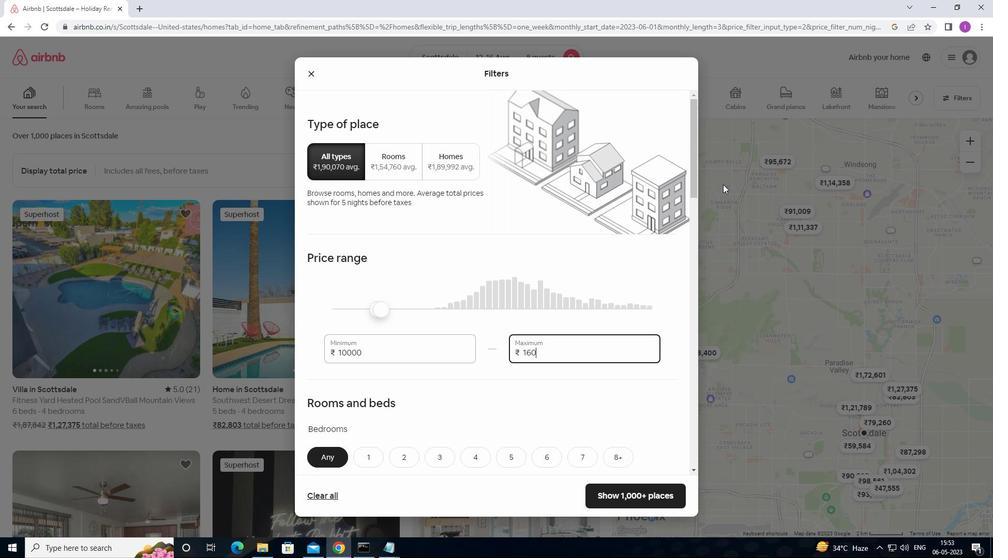 
Action: Key pressed 0
Screenshot: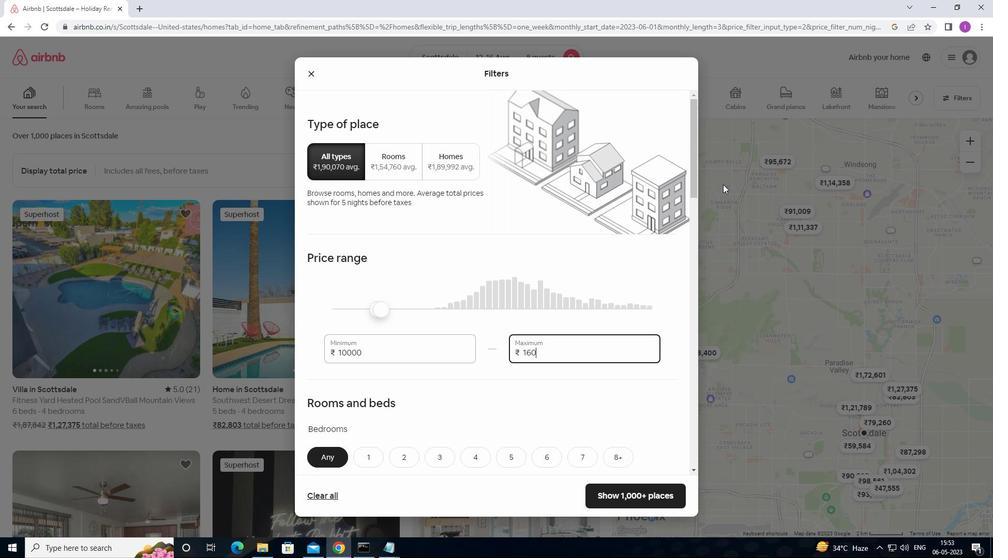
Action: Mouse moved to (498, 220)
Screenshot: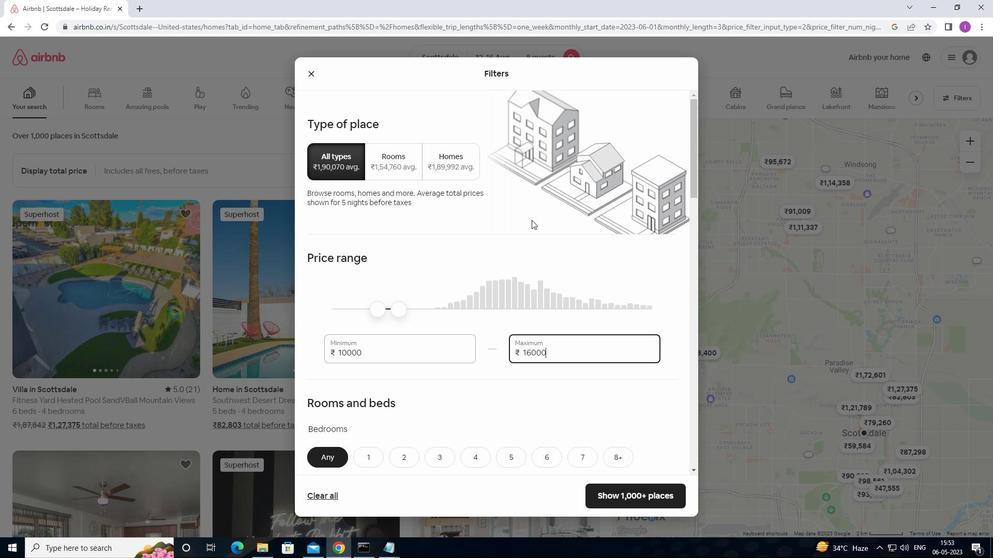 
Action: Mouse scrolled (498, 219) with delta (0, 0)
Screenshot: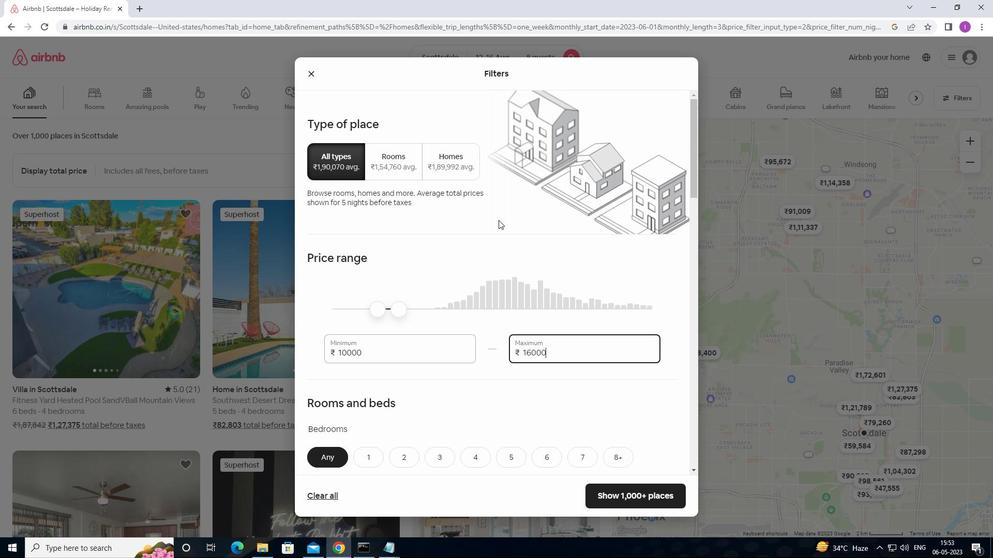 
Action: Mouse scrolled (498, 219) with delta (0, 0)
Screenshot: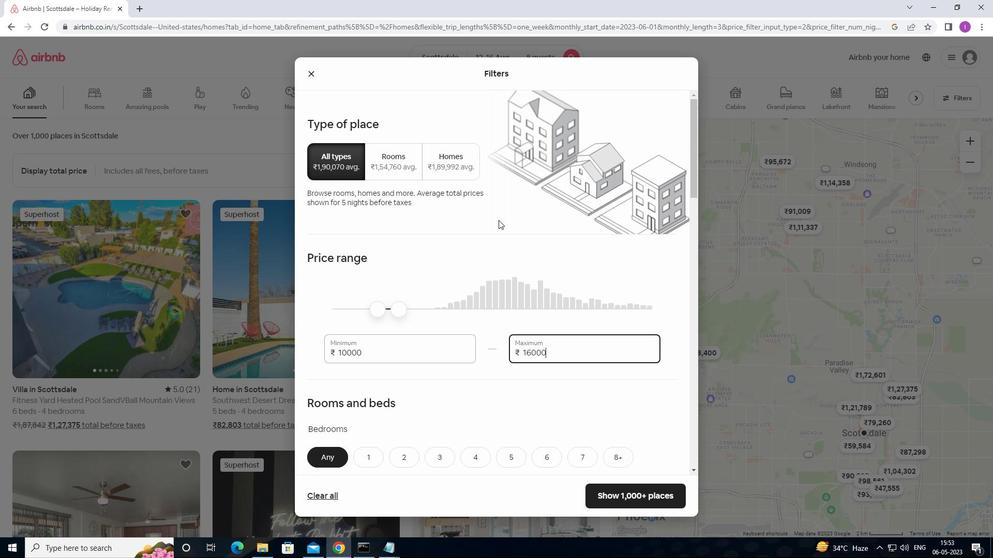 
Action: Mouse scrolled (498, 219) with delta (0, 0)
Screenshot: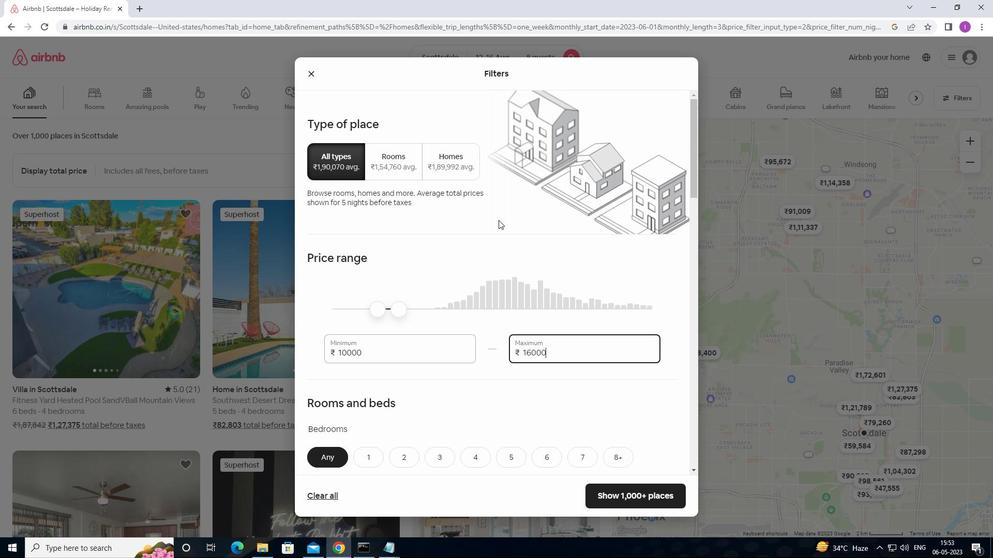 
Action: Mouse moved to (498, 220)
Screenshot: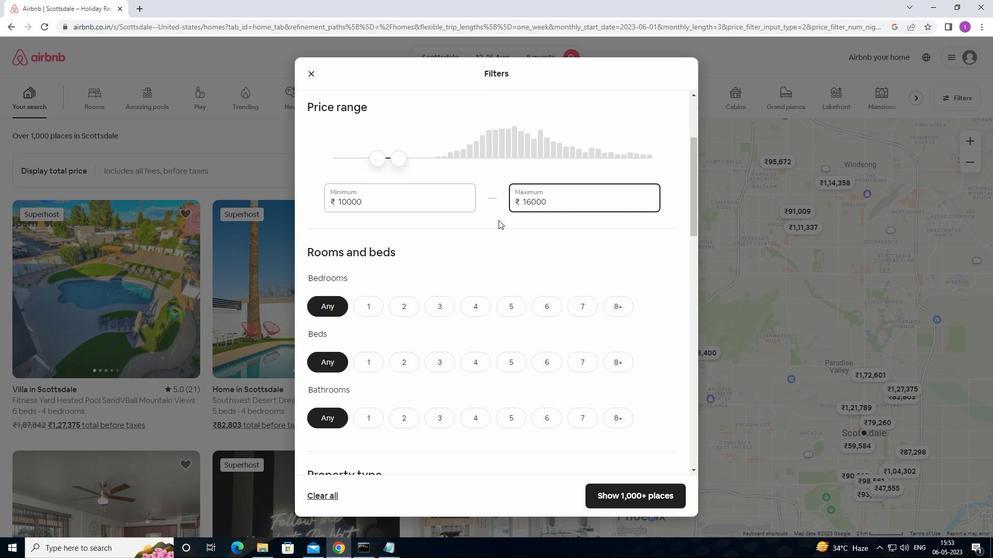 
Action: Mouse scrolled (498, 219) with delta (0, 0)
Screenshot: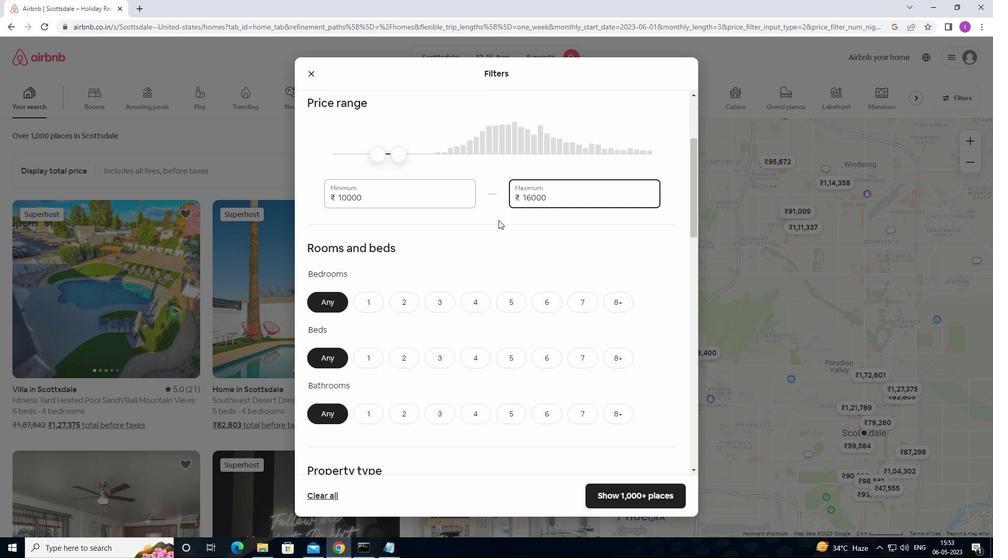 
Action: Mouse moved to (467, 248)
Screenshot: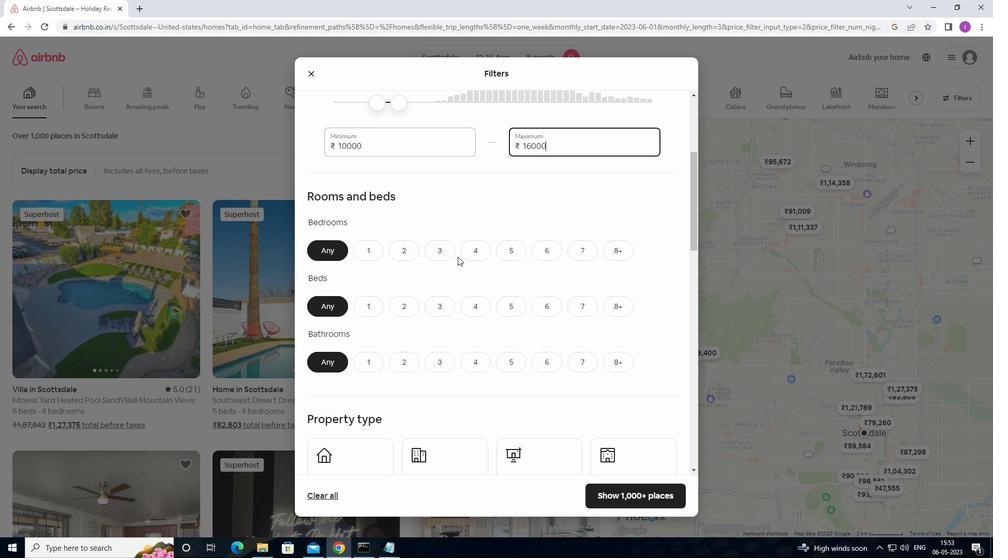 
Action: Mouse pressed left at (467, 248)
Screenshot: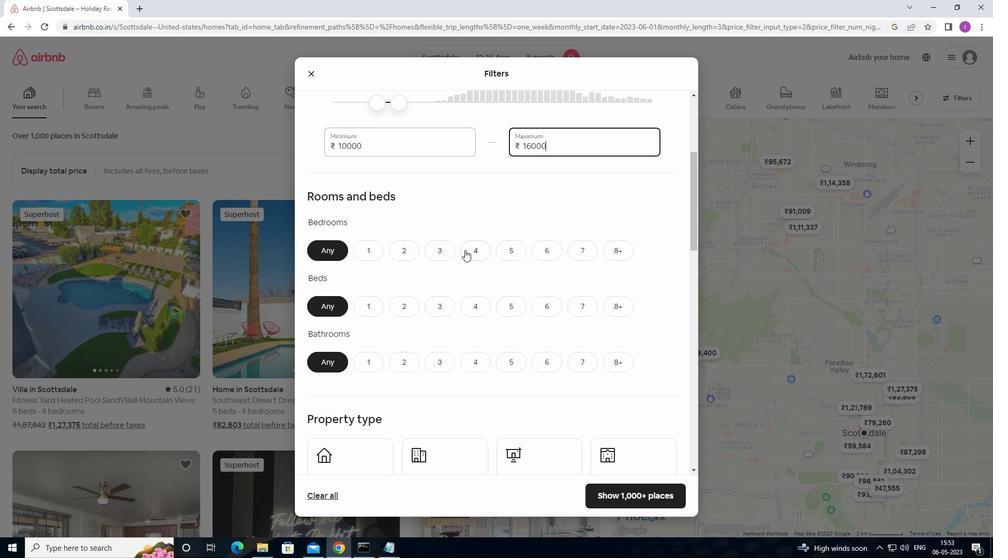
Action: Mouse moved to (580, 303)
Screenshot: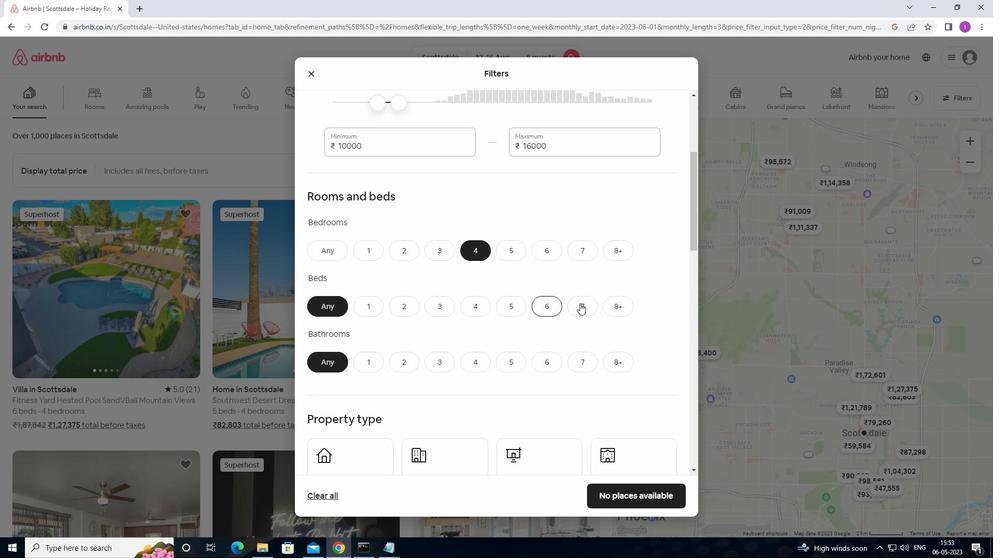 
Action: Mouse pressed left at (580, 303)
Screenshot: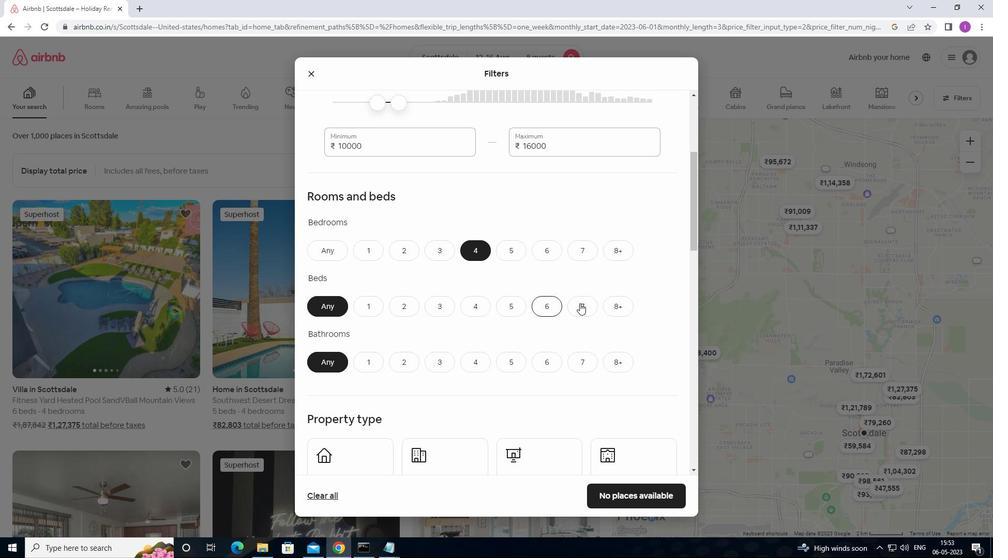 
Action: Mouse moved to (467, 362)
Screenshot: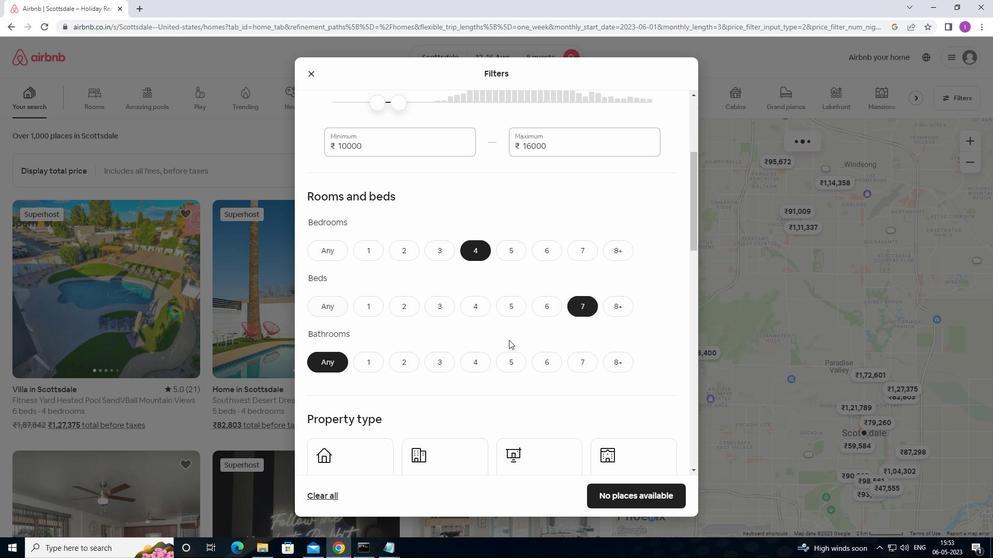 
Action: Mouse pressed left at (467, 362)
Screenshot: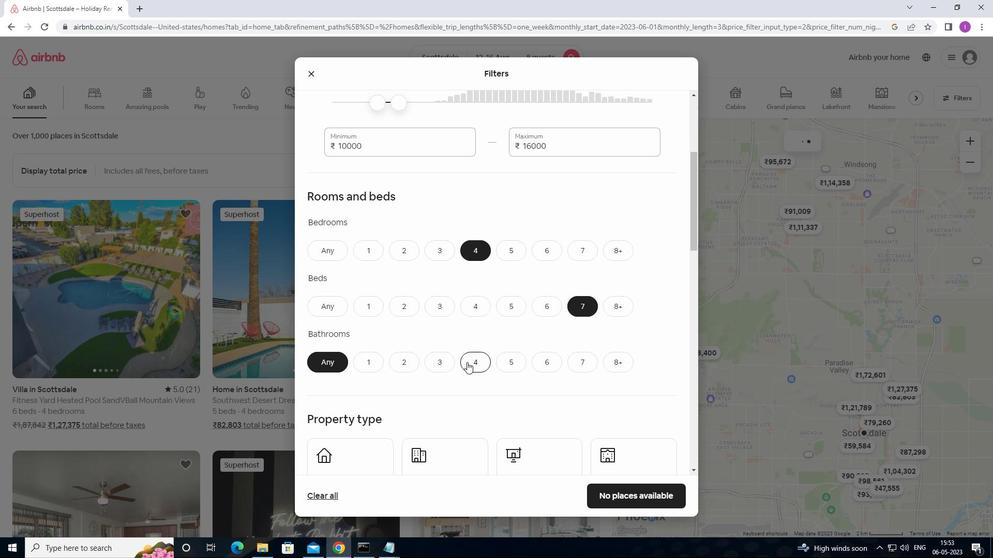 
Action: Mouse moved to (444, 370)
Screenshot: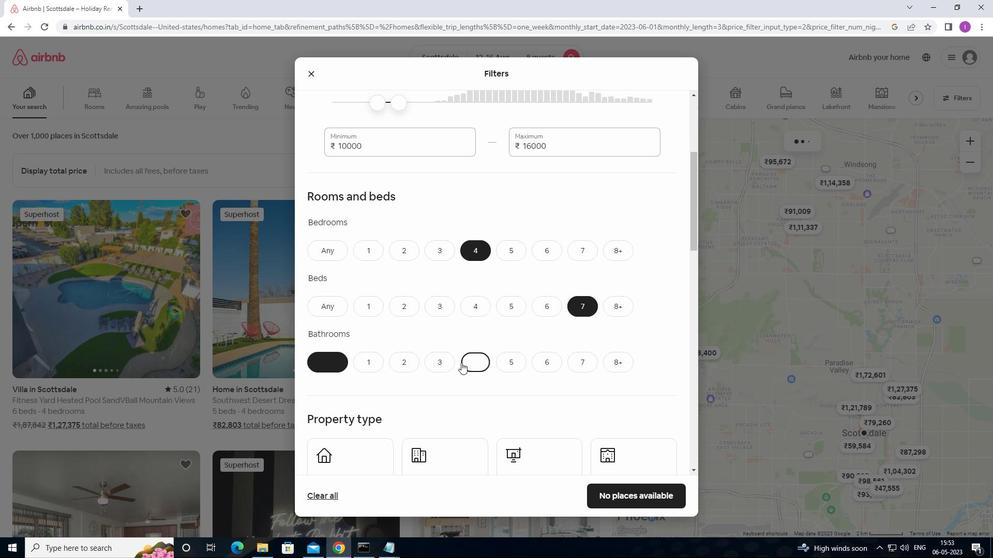 
Action: Mouse scrolled (444, 369) with delta (0, 0)
Screenshot: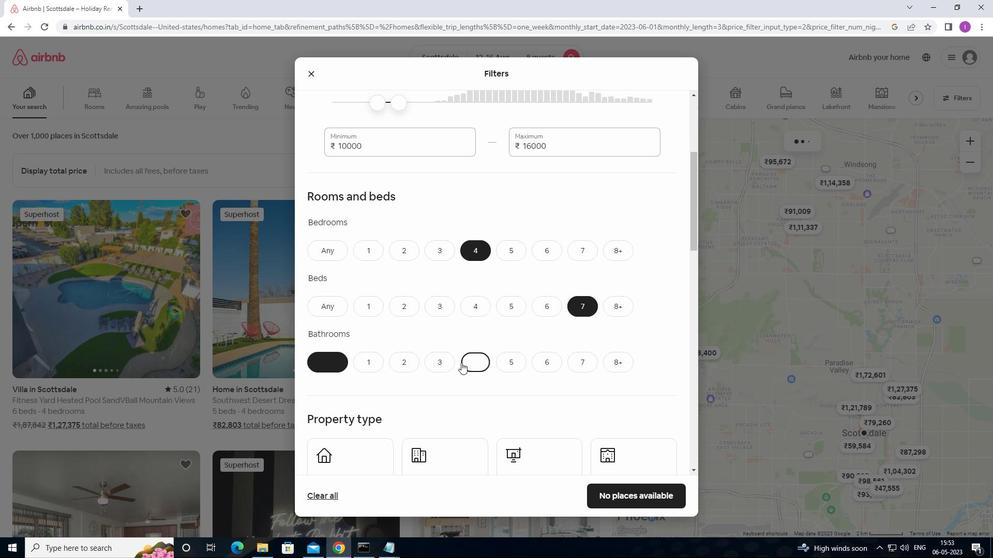 
Action: Mouse moved to (444, 370)
Screenshot: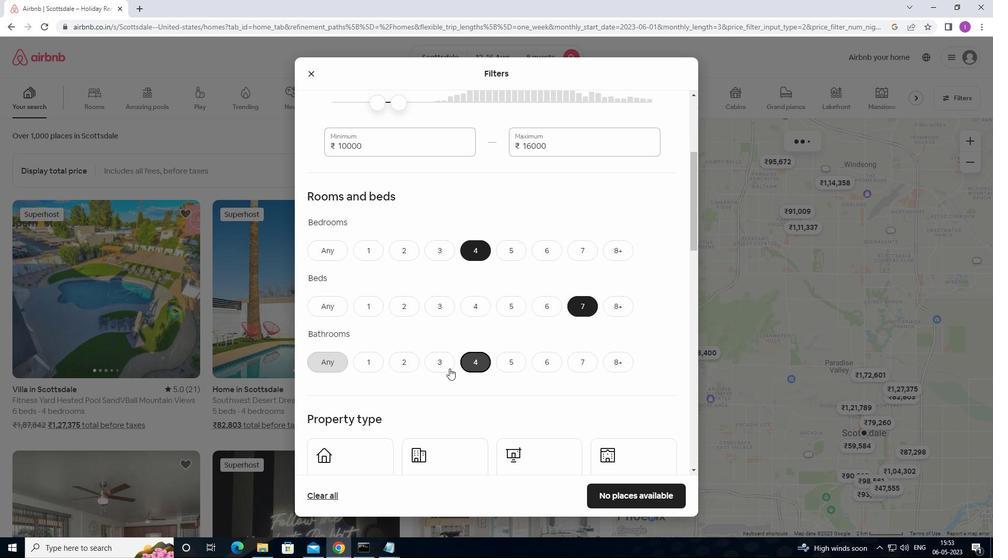 
Action: Mouse scrolled (444, 370) with delta (0, 0)
Screenshot: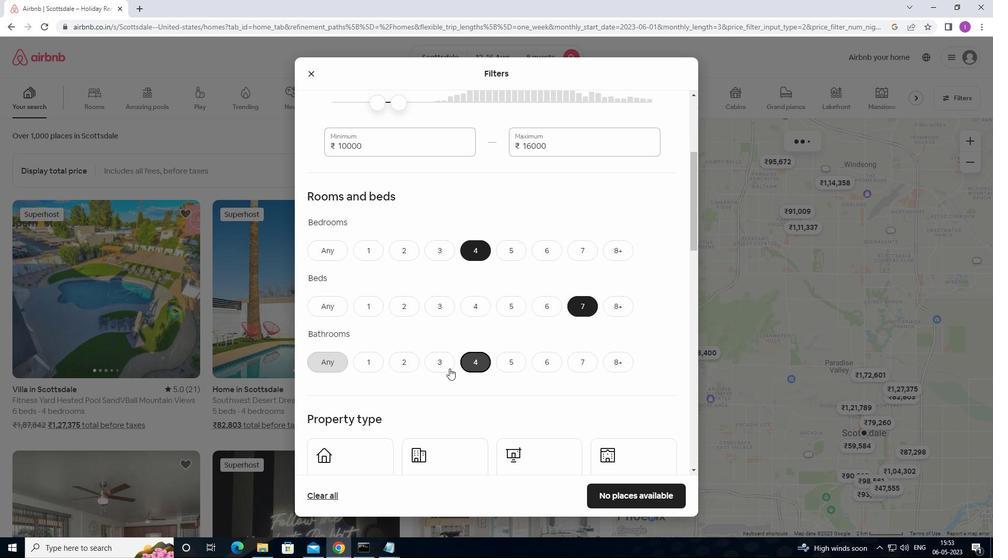 
Action: Mouse scrolled (444, 370) with delta (0, 0)
Screenshot: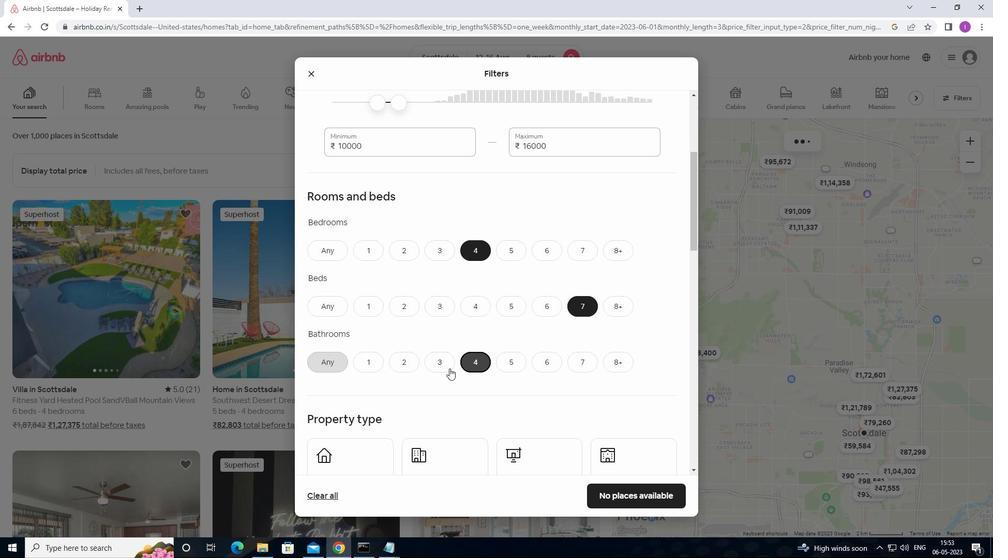 
Action: Mouse moved to (350, 323)
Screenshot: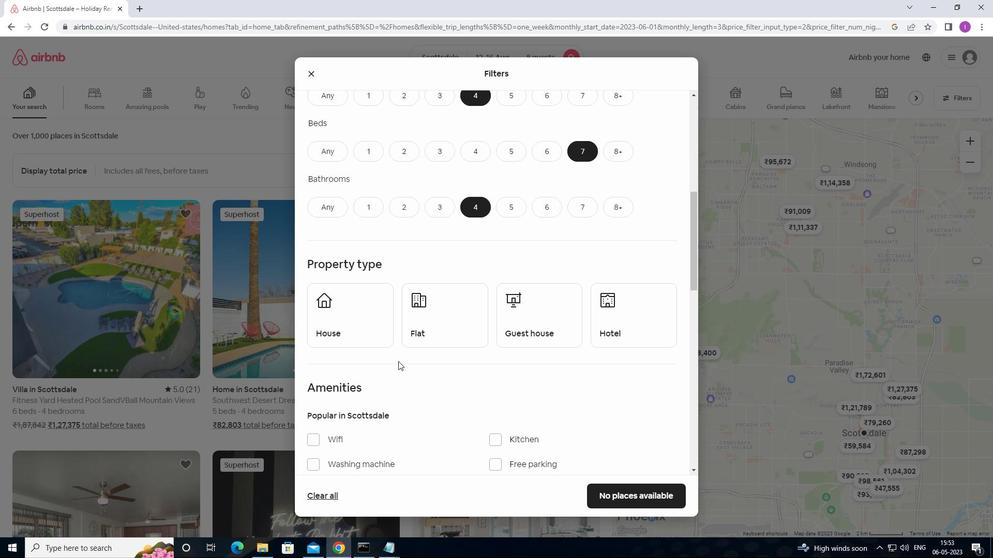 
Action: Mouse pressed left at (350, 323)
Screenshot: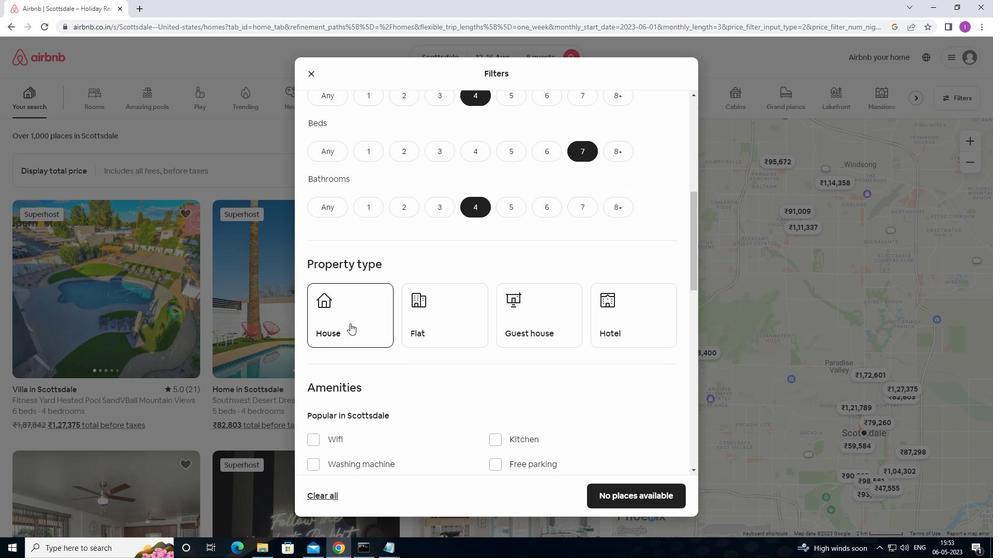 
Action: Mouse moved to (480, 328)
Screenshot: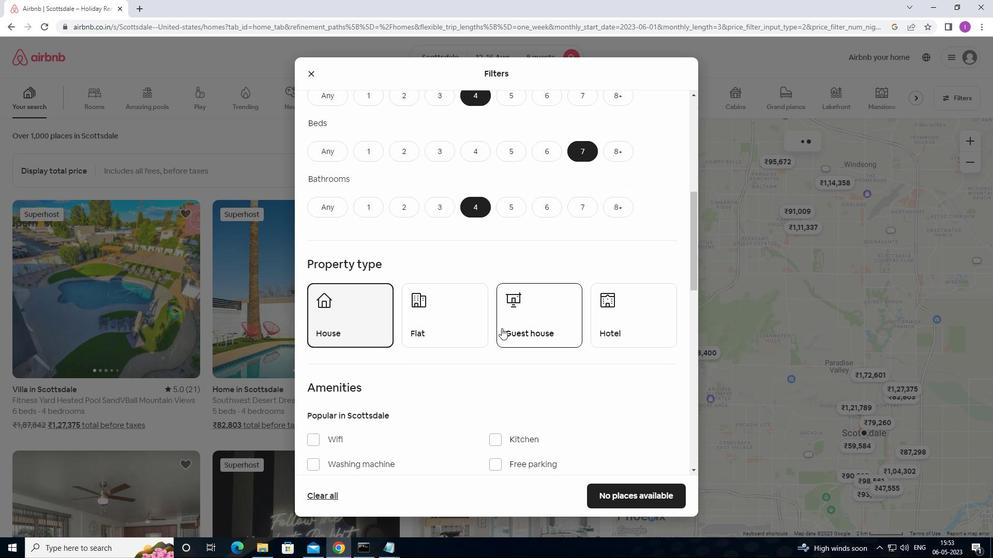 
Action: Mouse pressed left at (480, 328)
Screenshot: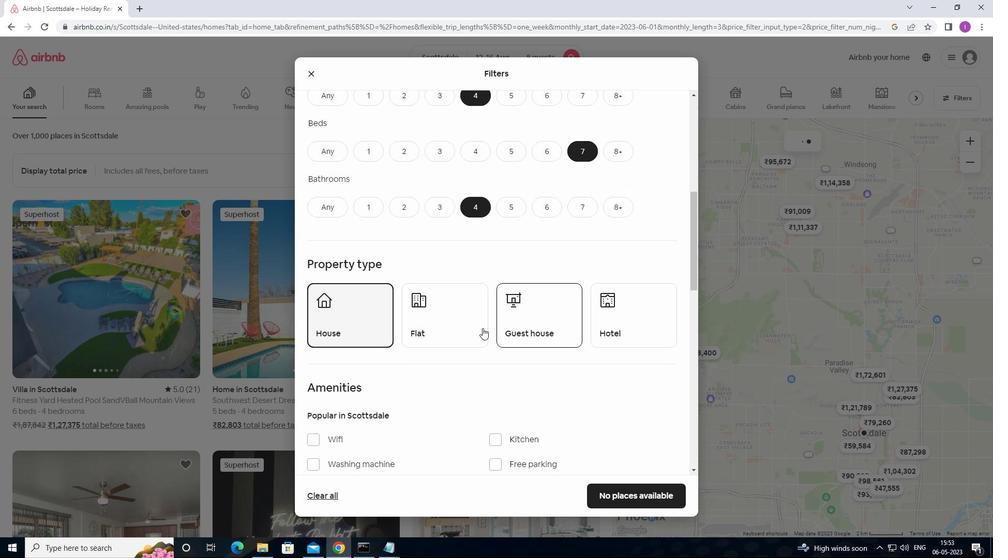 
Action: Mouse moved to (552, 327)
Screenshot: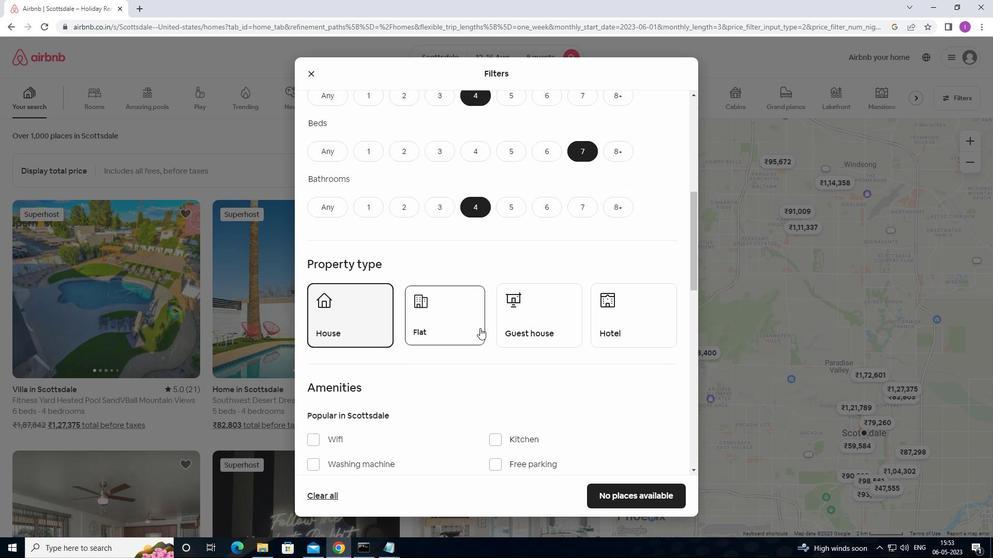 
Action: Mouse pressed left at (552, 327)
Screenshot: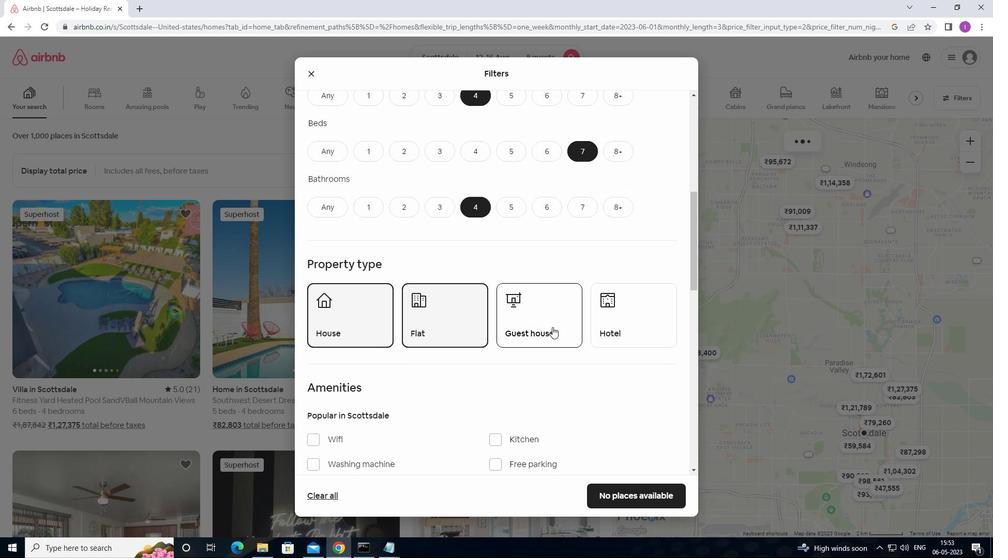 
Action: Mouse moved to (552, 327)
Screenshot: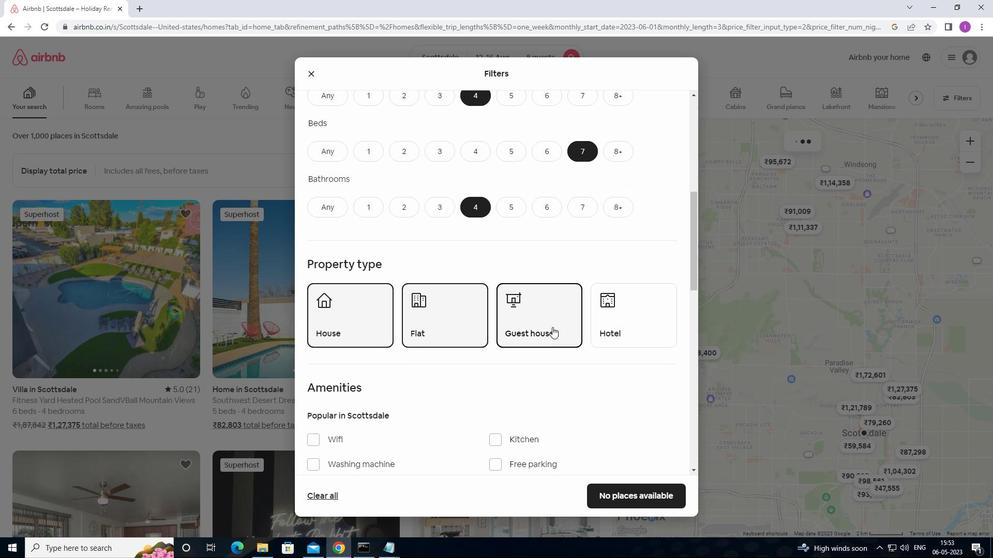 
Action: Mouse scrolled (552, 326) with delta (0, 0)
Screenshot: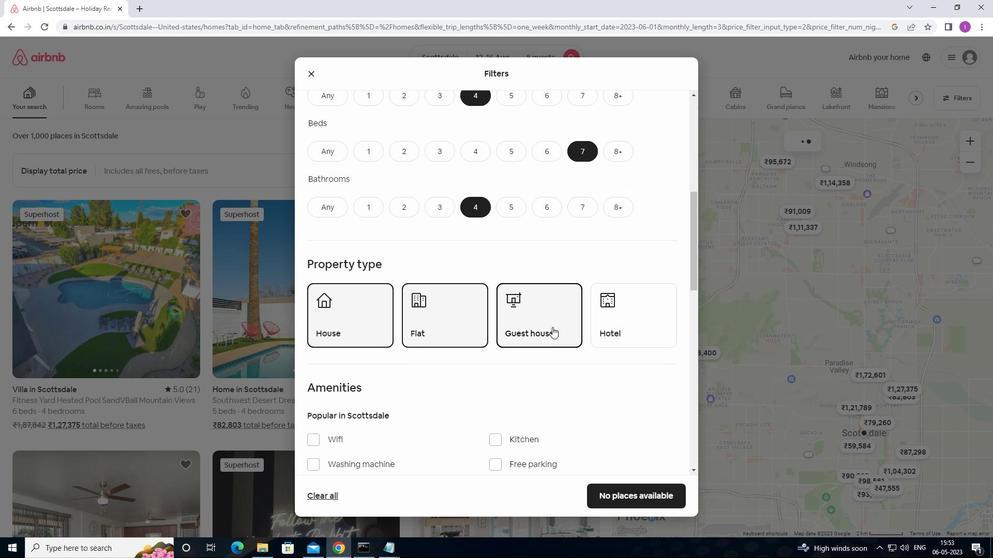 
Action: Mouse scrolled (552, 326) with delta (0, 0)
Screenshot: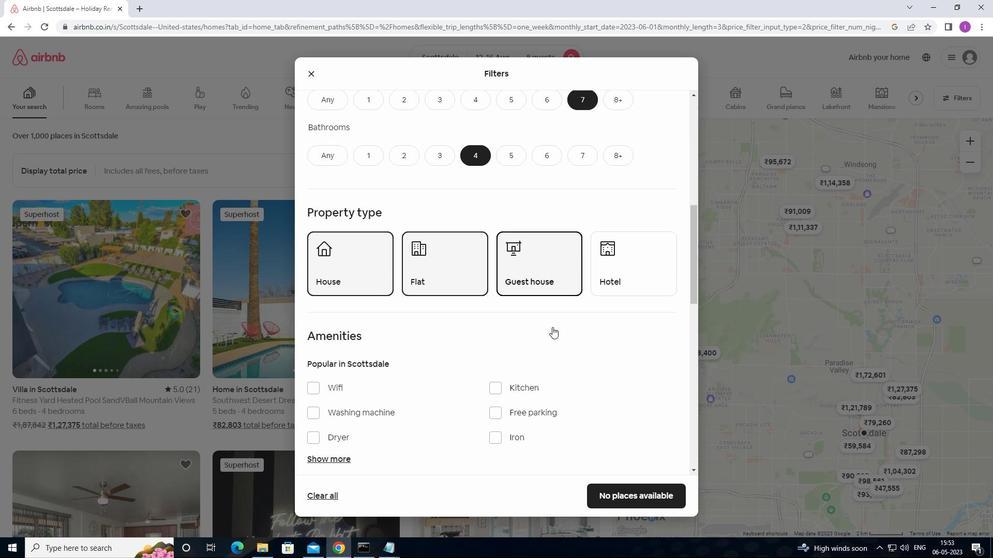 
Action: Mouse scrolled (552, 326) with delta (0, 0)
Screenshot: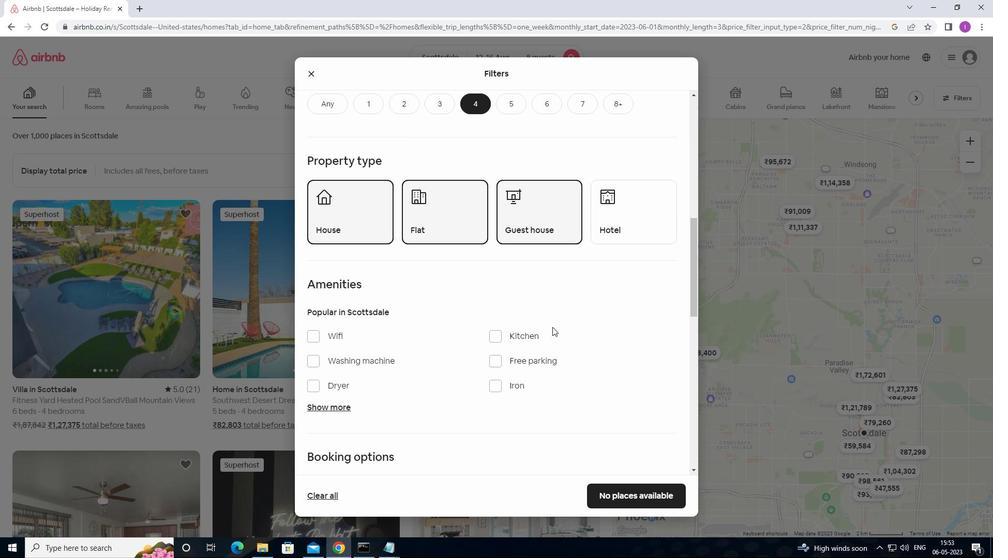 
Action: Mouse scrolled (552, 326) with delta (0, 0)
Screenshot: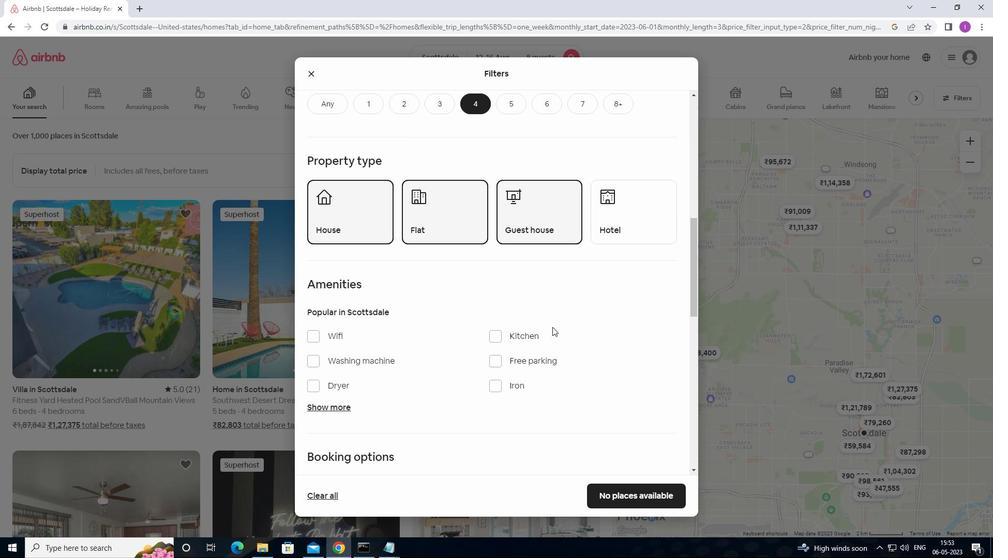 
Action: Mouse moved to (312, 227)
Screenshot: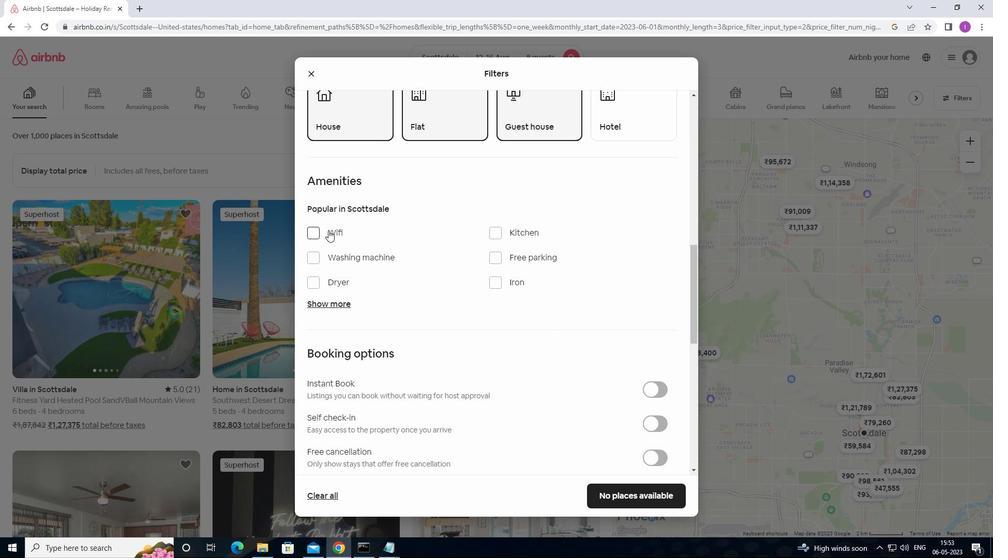 
Action: Mouse pressed left at (312, 227)
Screenshot: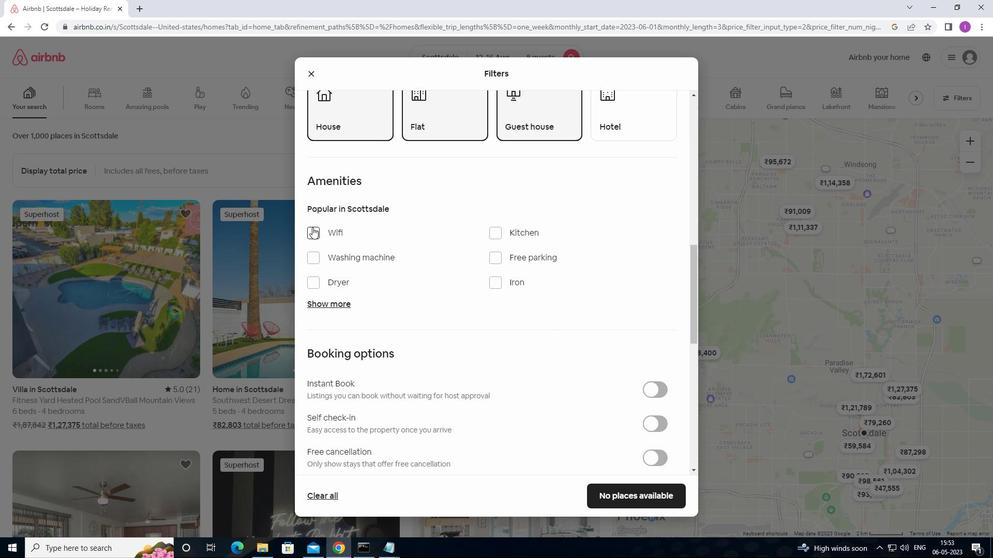 
Action: Mouse moved to (500, 259)
Screenshot: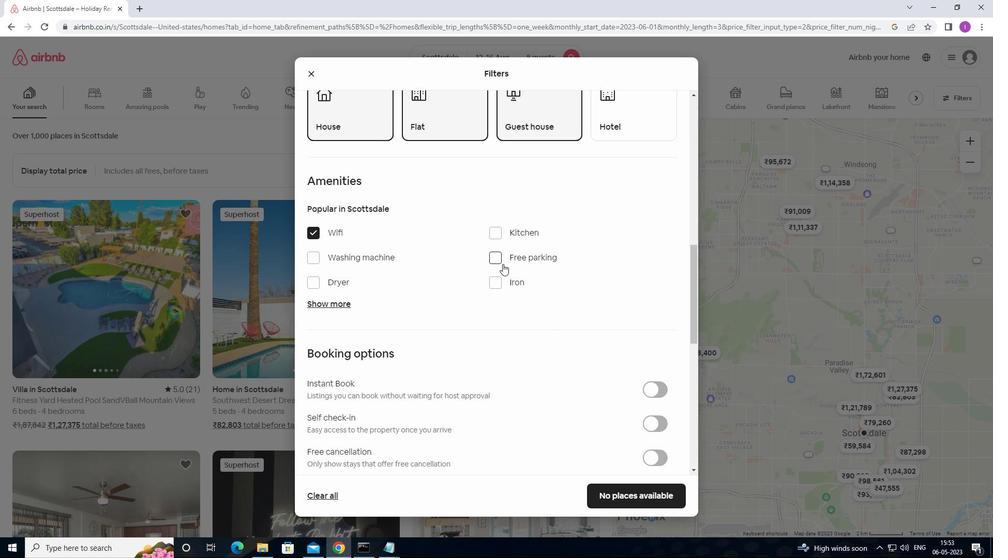 
Action: Mouse pressed left at (500, 259)
Screenshot: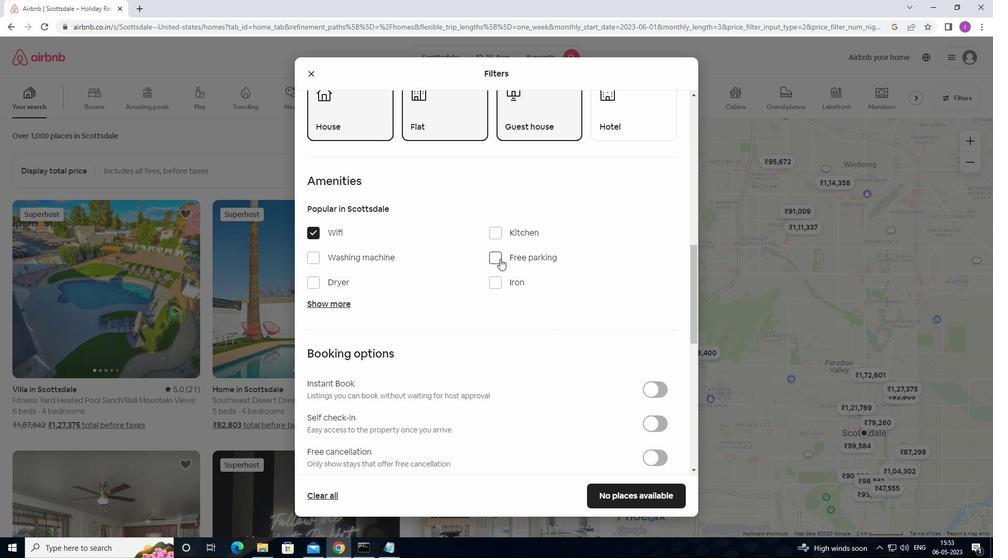 
Action: Mouse moved to (344, 306)
Screenshot: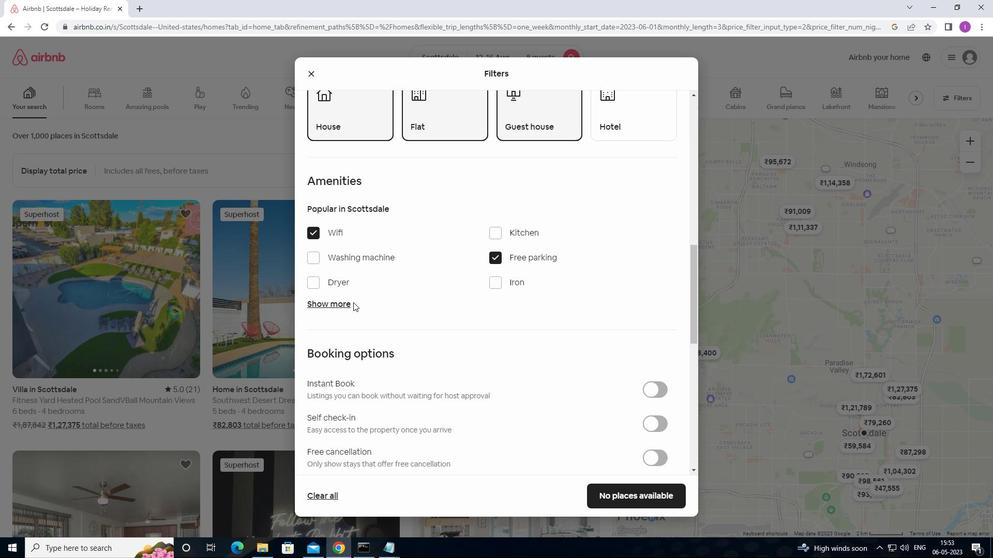 
Action: Mouse pressed left at (344, 306)
Screenshot: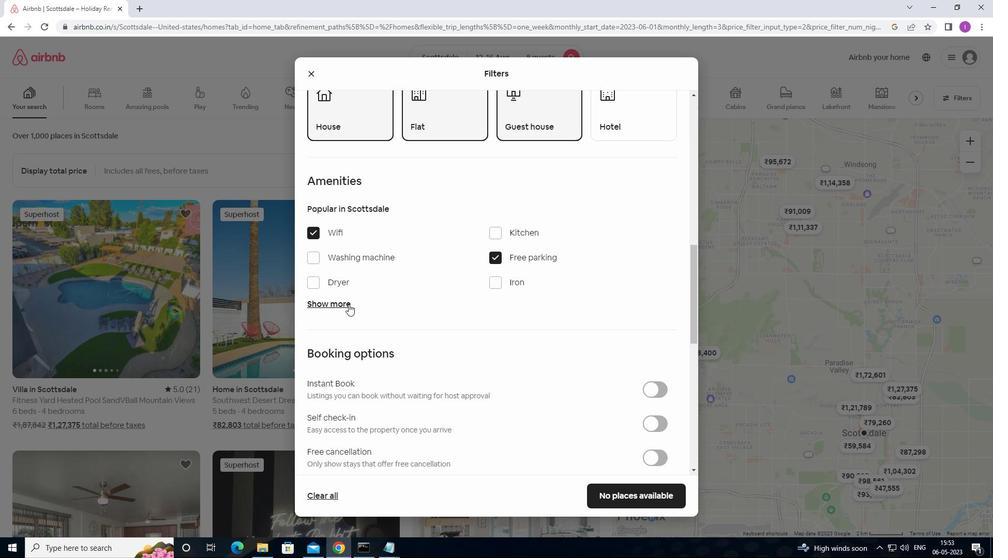 
Action: Mouse moved to (382, 316)
Screenshot: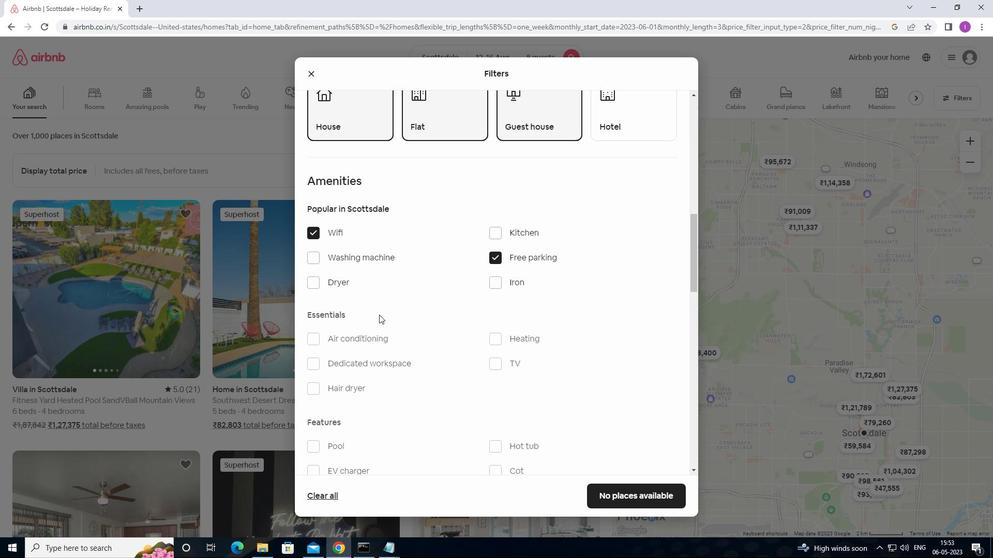 
Action: Mouse scrolled (382, 315) with delta (0, 0)
Screenshot: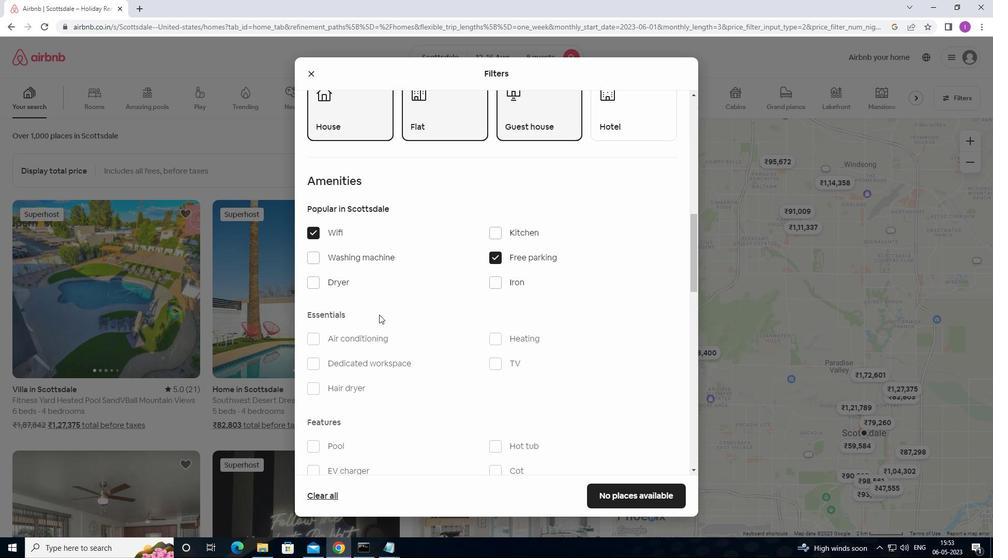 
Action: Mouse moved to (382, 316)
Screenshot: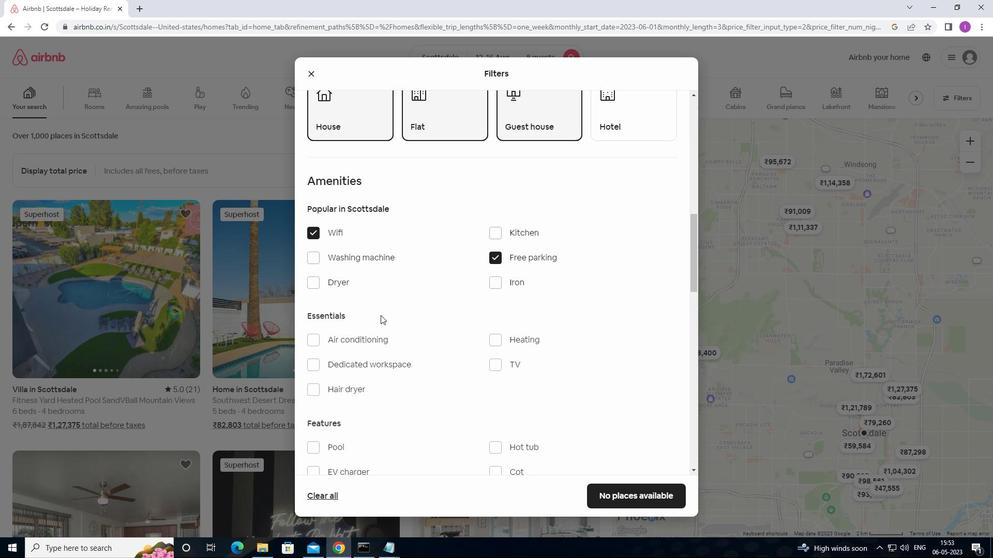 
Action: Mouse scrolled (382, 316) with delta (0, 0)
Screenshot: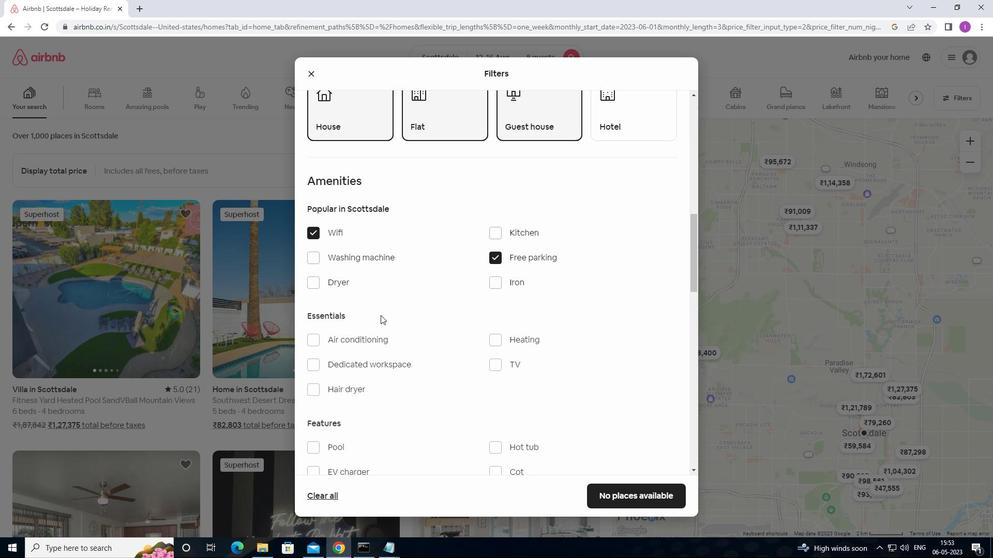 
Action: Mouse moved to (386, 317)
Screenshot: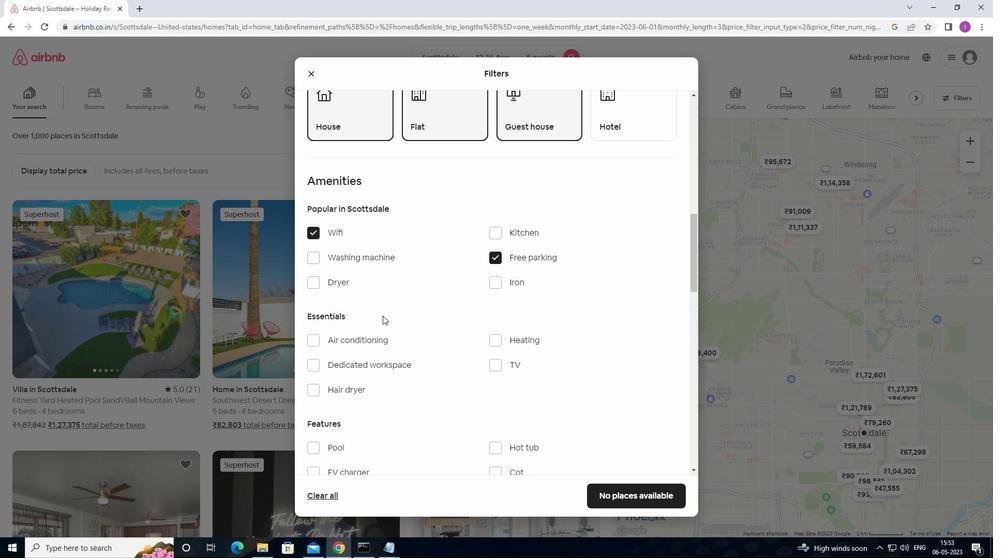 
Action: Mouse scrolled (386, 317) with delta (0, 0)
Screenshot: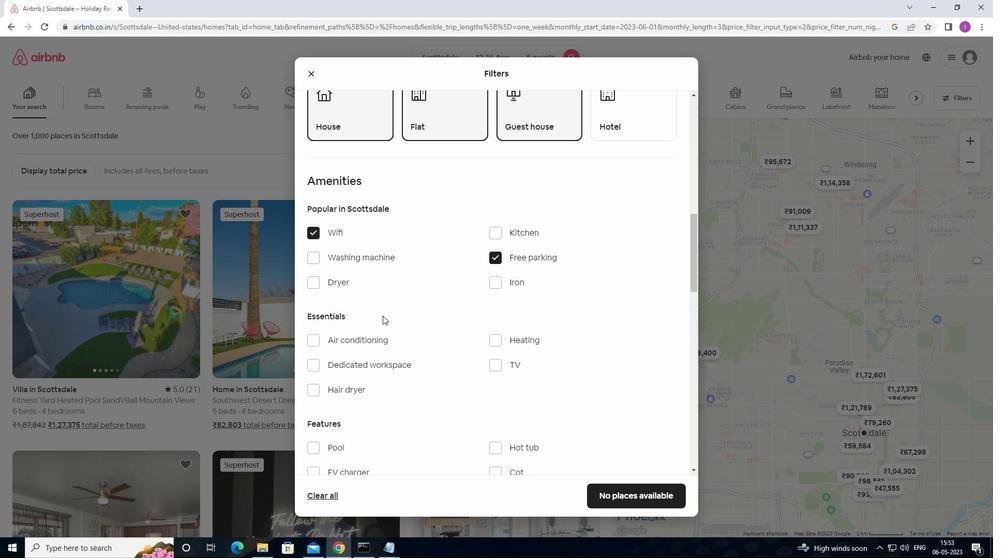 
Action: Mouse moved to (500, 207)
Screenshot: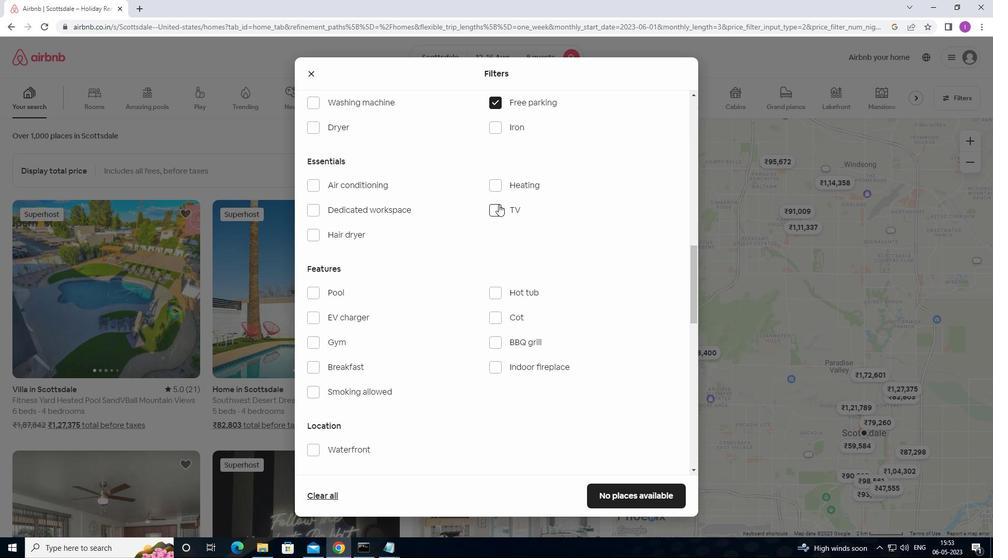 
Action: Mouse pressed left at (500, 207)
Screenshot: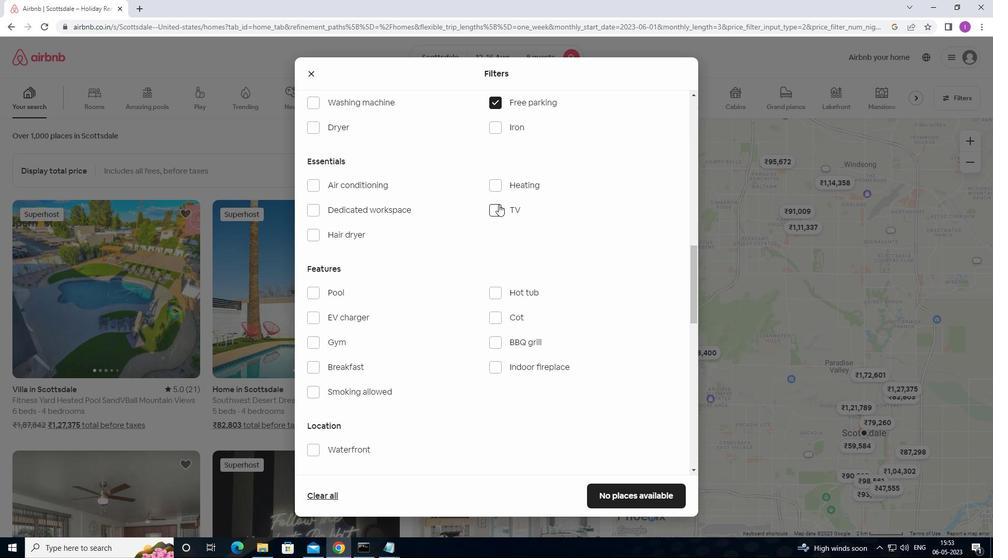 
Action: Mouse moved to (412, 372)
Screenshot: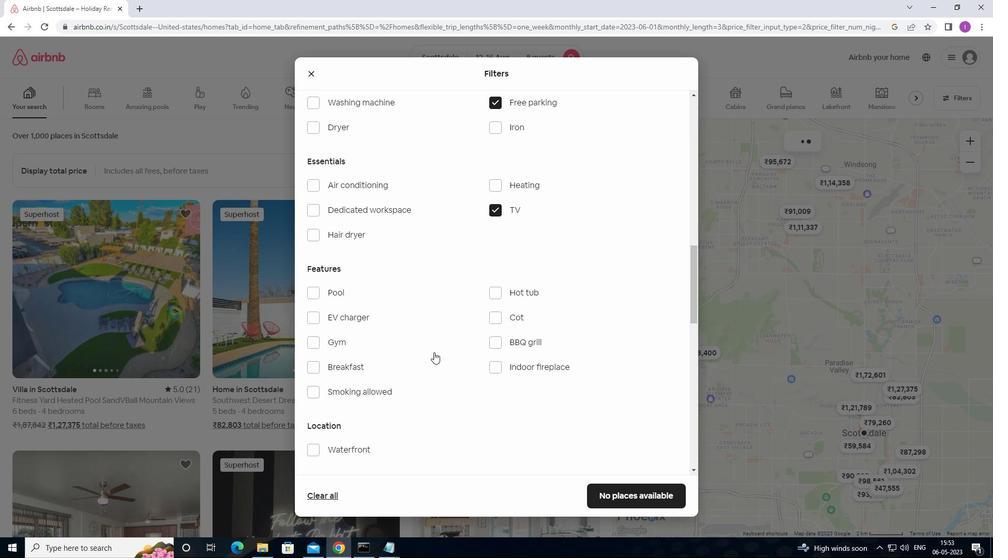 
Action: Mouse scrolled (412, 372) with delta (0, 0)
Screenshot: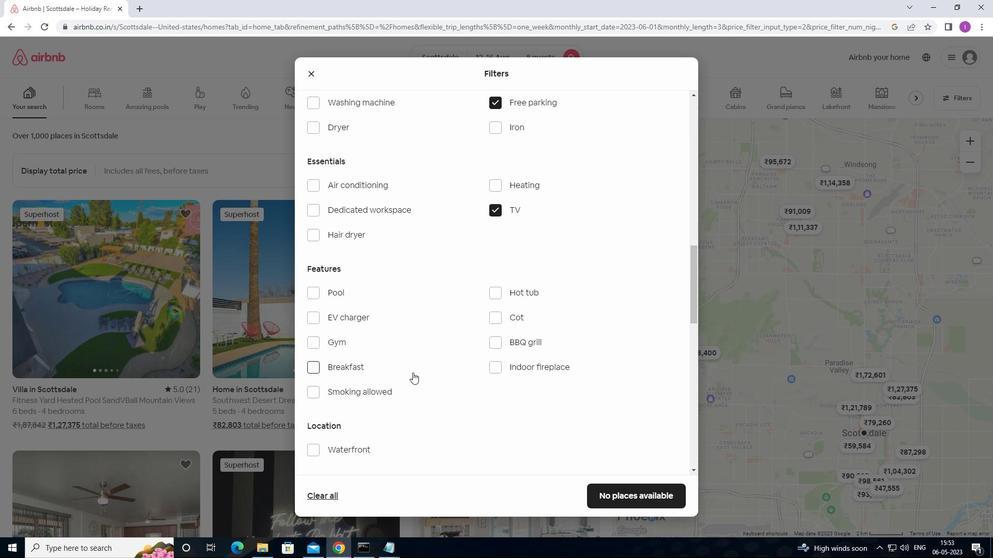 
Action: Mouse scrolled (412, 372) with delta (0, 0)
Screenshot: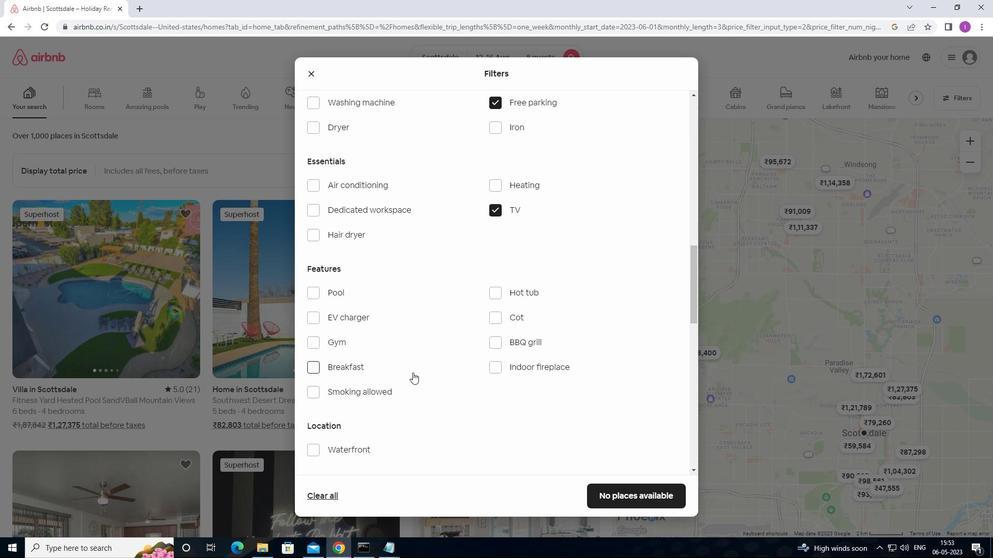 
Action: Mouse moved to (314, 236)
Screenshot: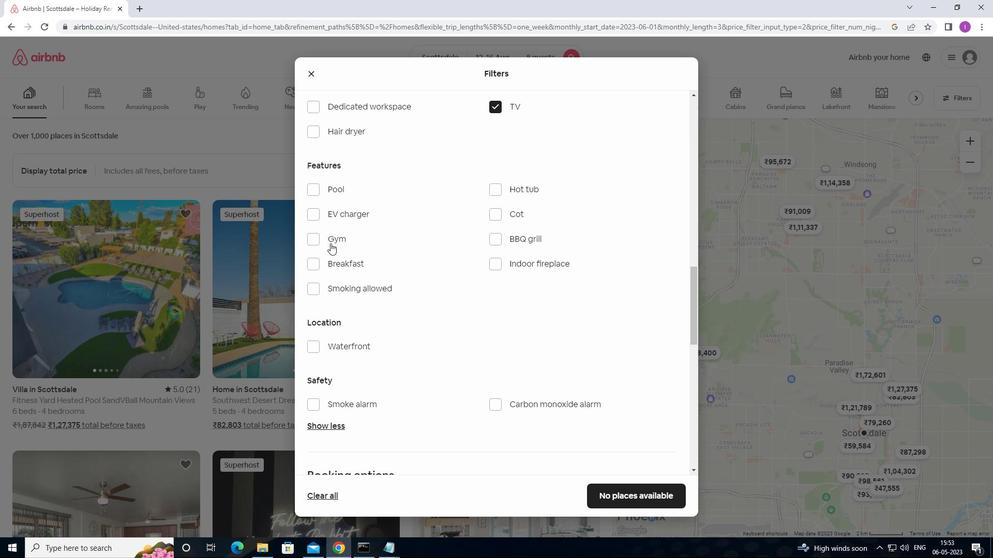 
Action: Mouse pressed left at (314, 236)
Screenshot: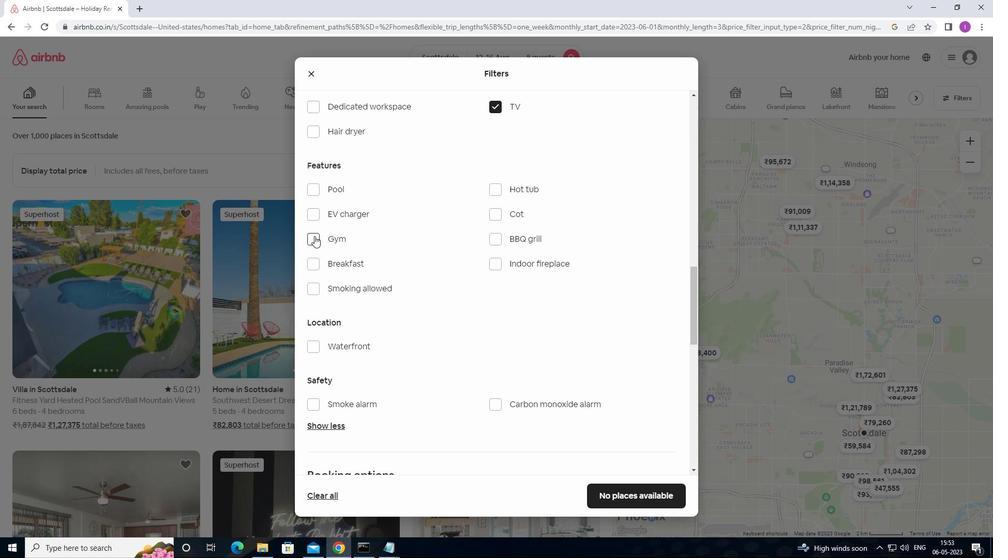 
Action: Mouse moved to (310, 269)
Screenshot: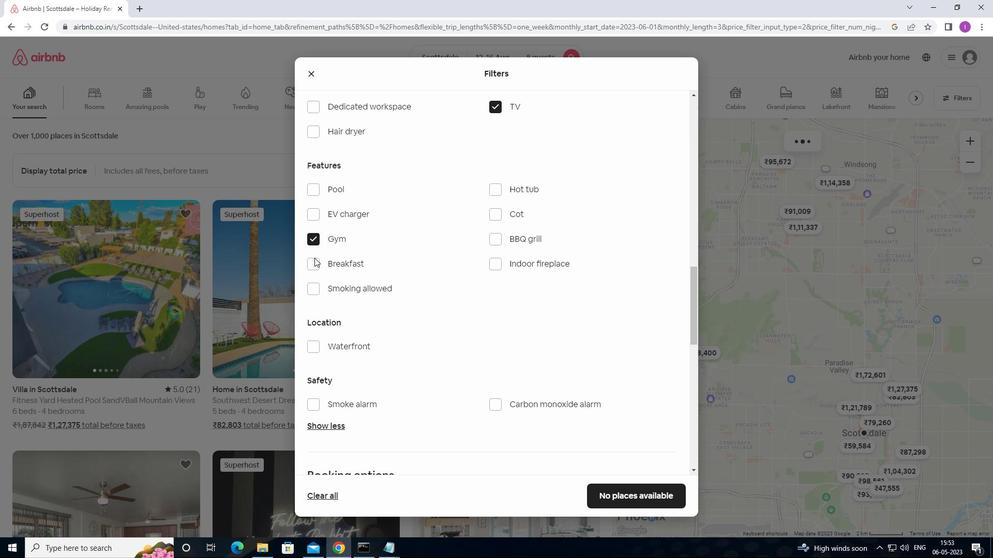 
Action: Mouse pressed left at (310, 269)
Screenshot: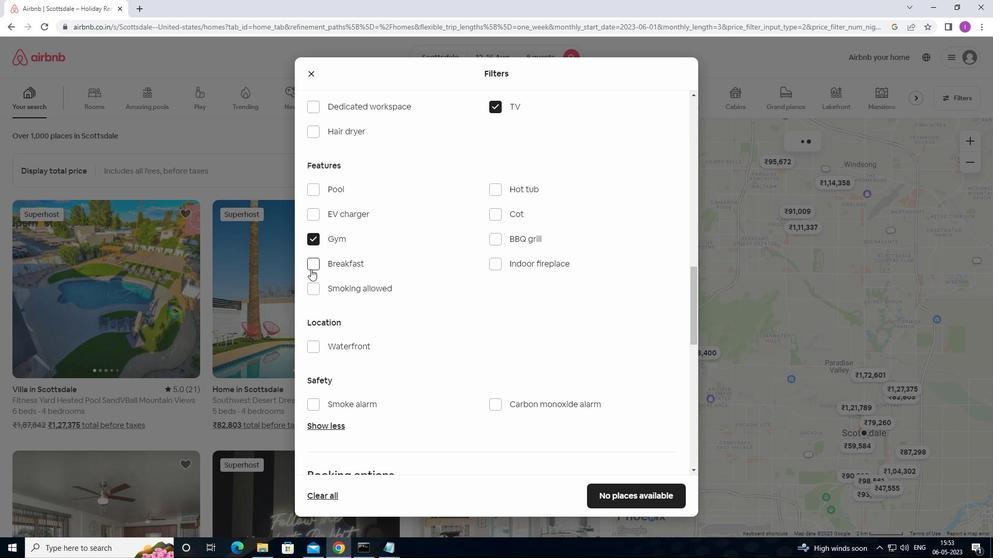 
Action: Mouse moved to (316, 307)
Screenshot: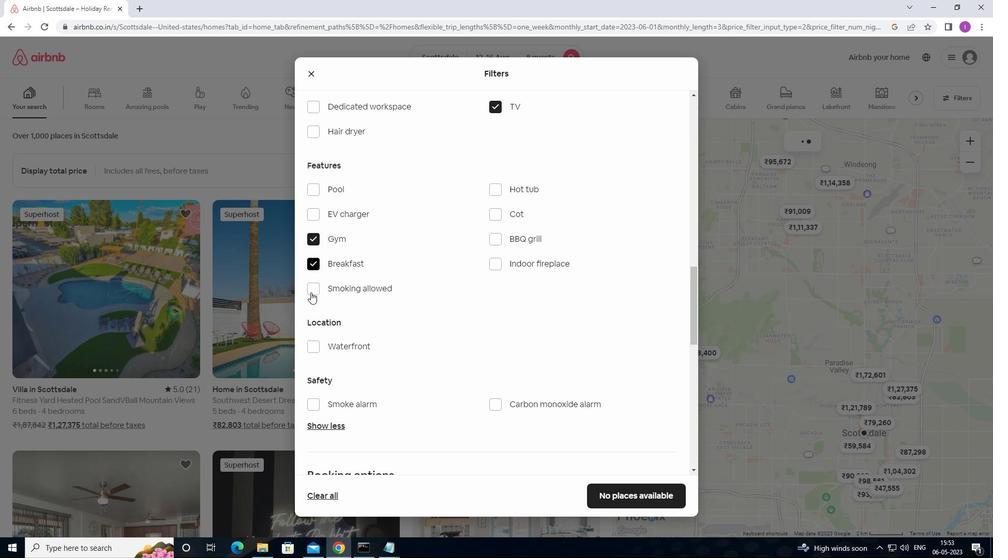 
Action: Mouse scrolled (316, 306) with delta (0, 0)
Screenshot: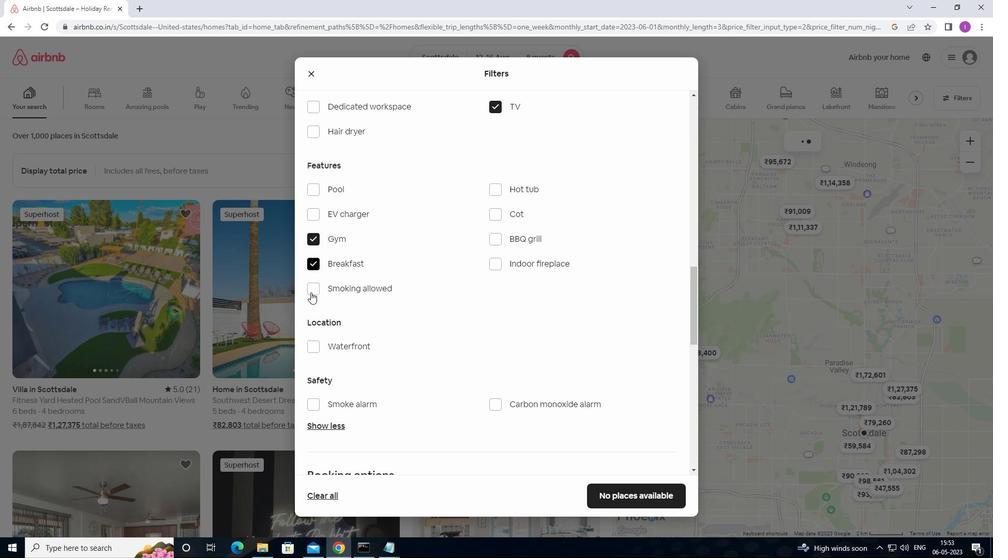 
Action: Mouse moved to (317, 307)
Screenshot: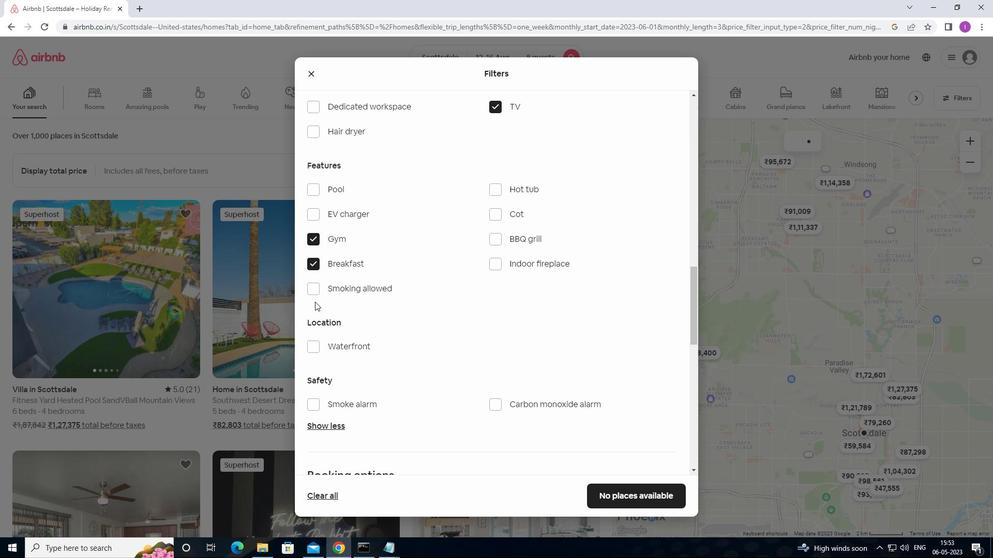 
Action: Mouse scrolled (317, 307) with delta (0, 0)
Screenshot: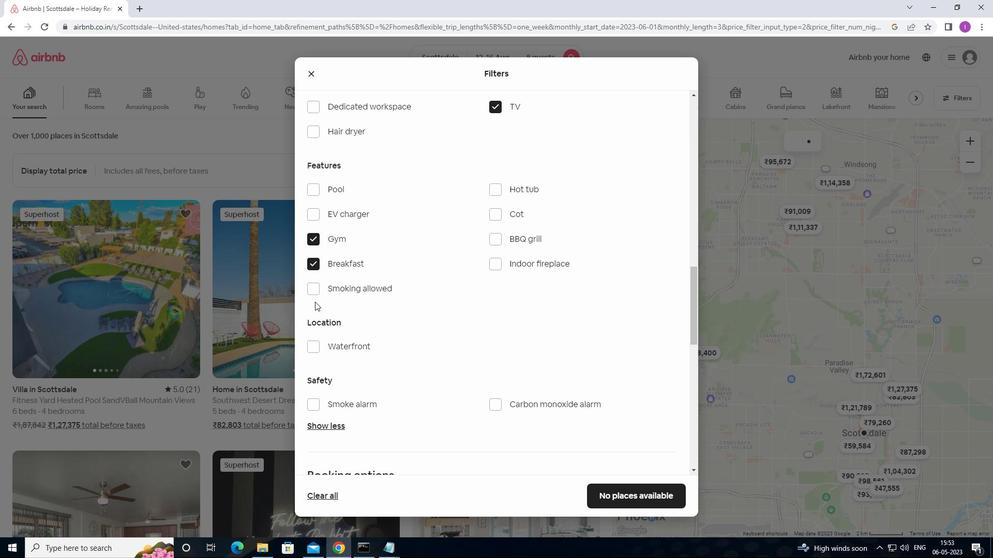 
Action: Mouse scrolled (317, 307) with delta (0, 0)
Screenshot: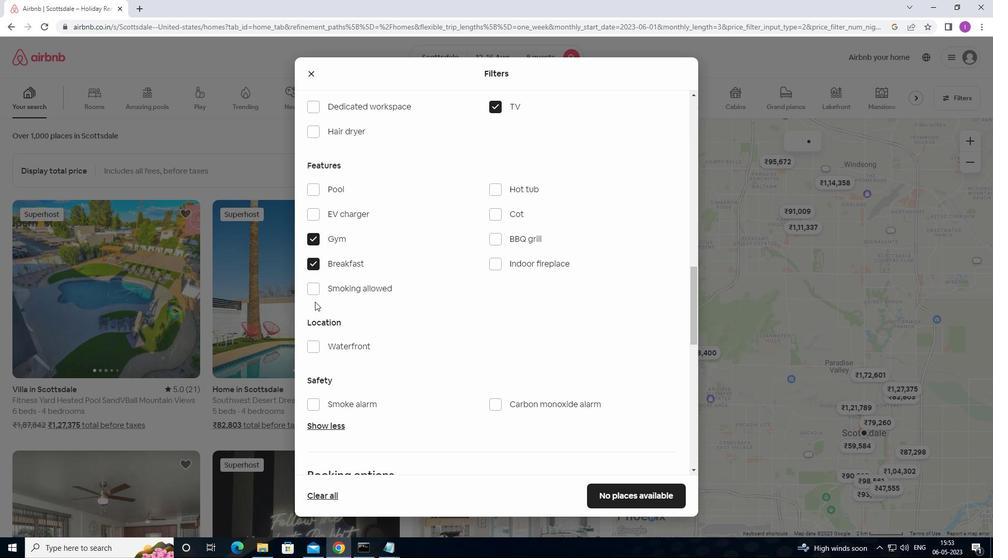 
Action: Mouse moved to (393, 295)
Screenshot: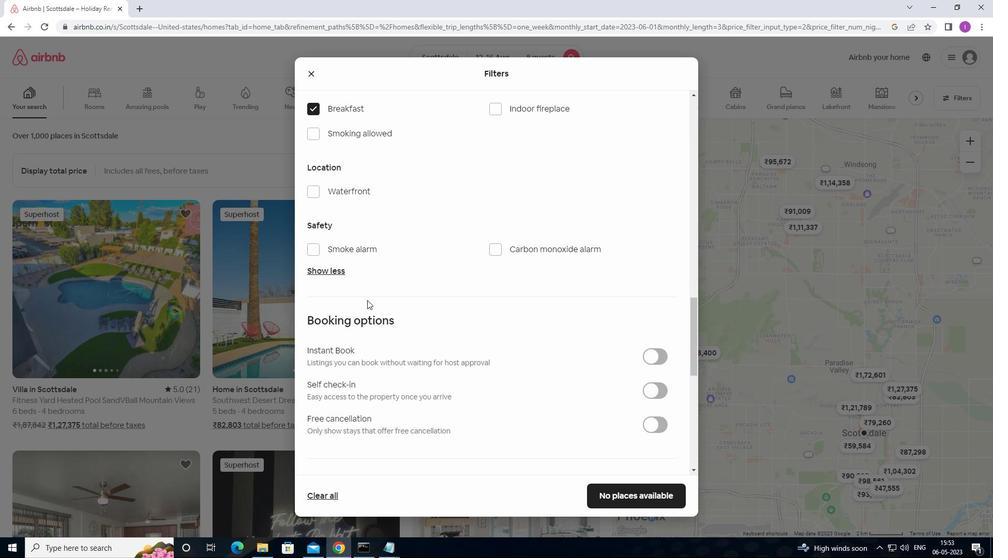 
Action: Mouse scrolled (393, 294) with delta (0, 0)
Screenshot: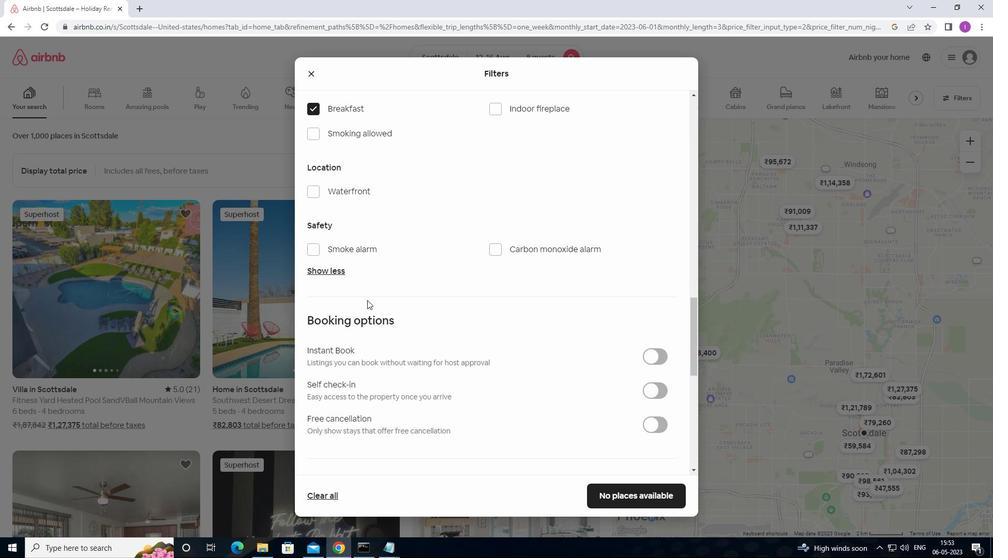
Action: Mouse moved to (396, 295)
Screenshot: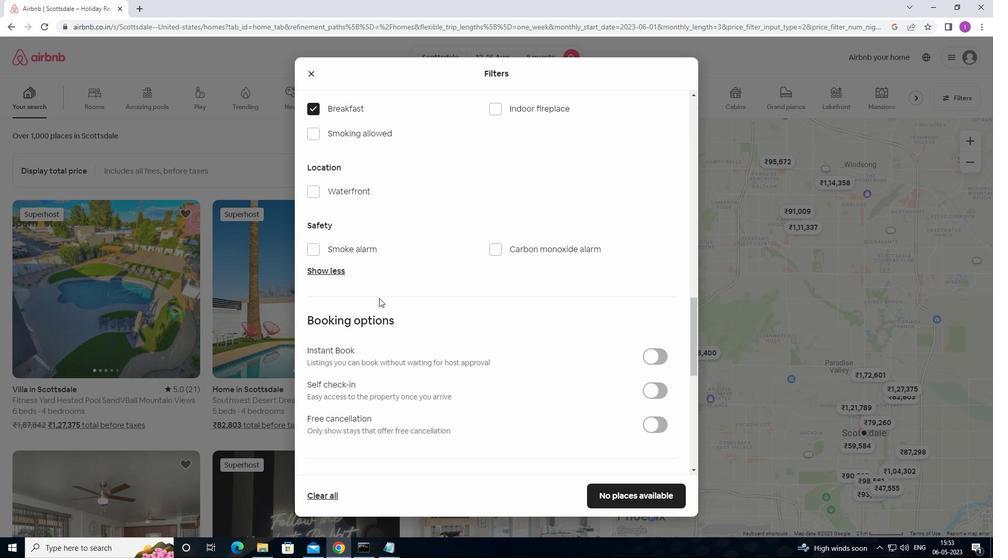 
Action: Mouse scrolled (396, 294) with delta (0, 0)
Screenshot: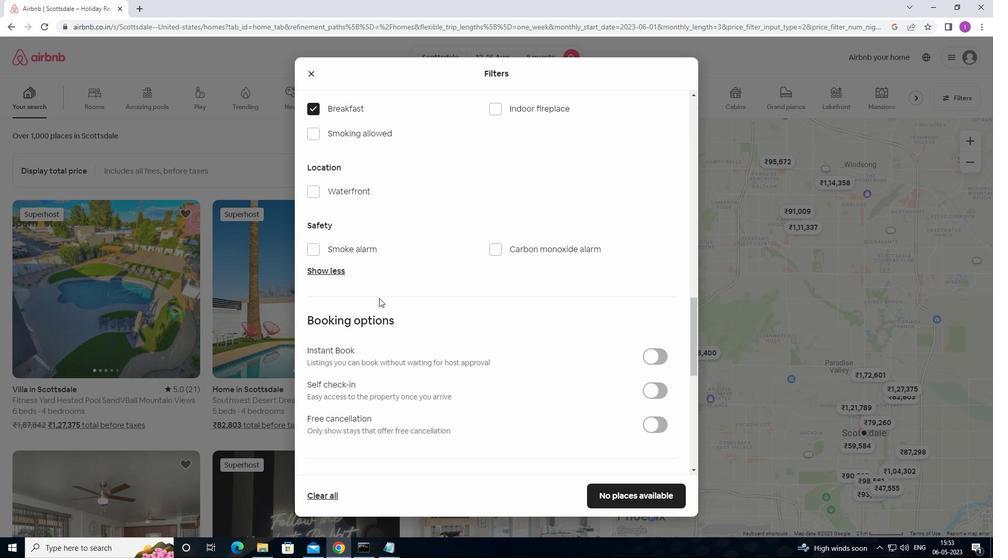 
Action: Mouse moved to (425, 299)
Screenshot: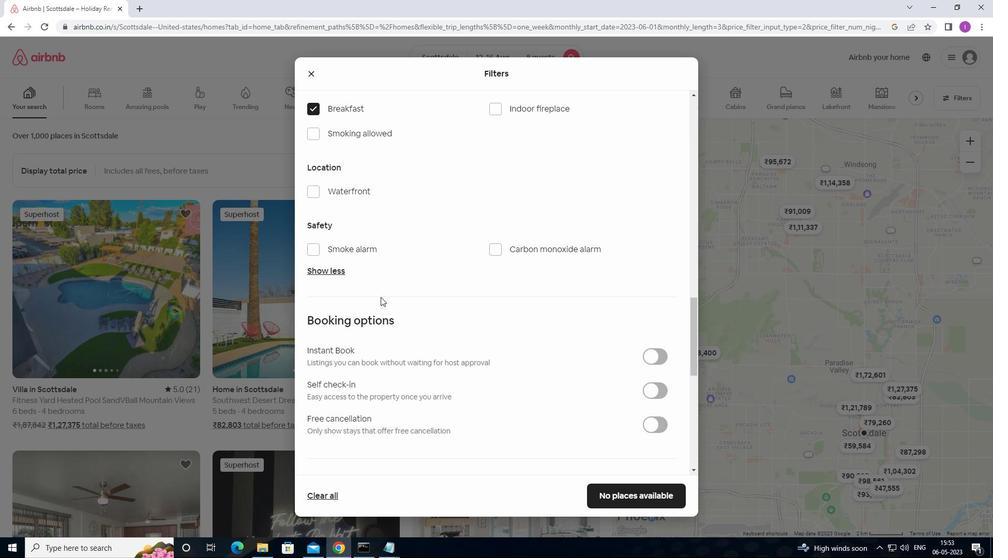 
Action: Mouse scrolled (425, 298) with delta (0, 0)
Screenshot: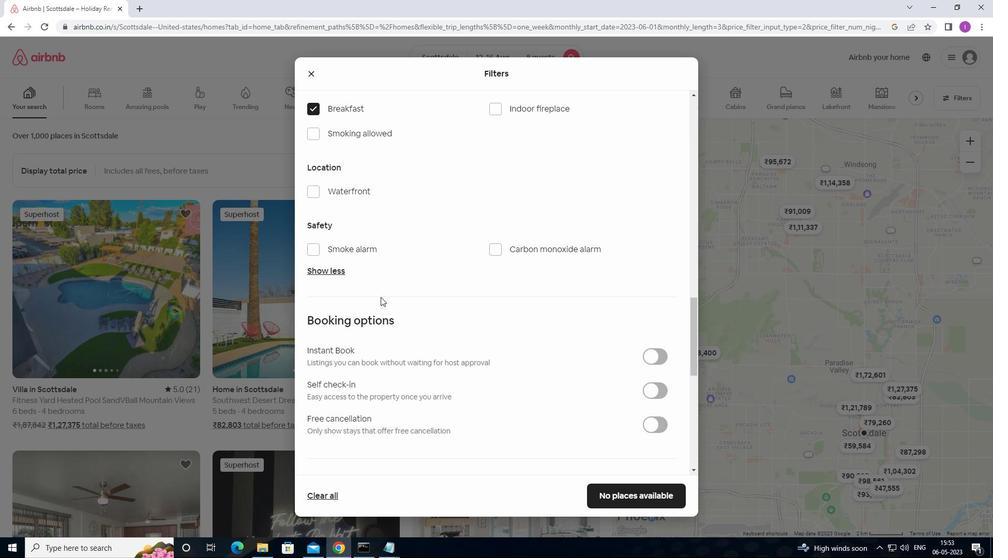 
Action: Mouse moved to (645, 236)
Screenshot: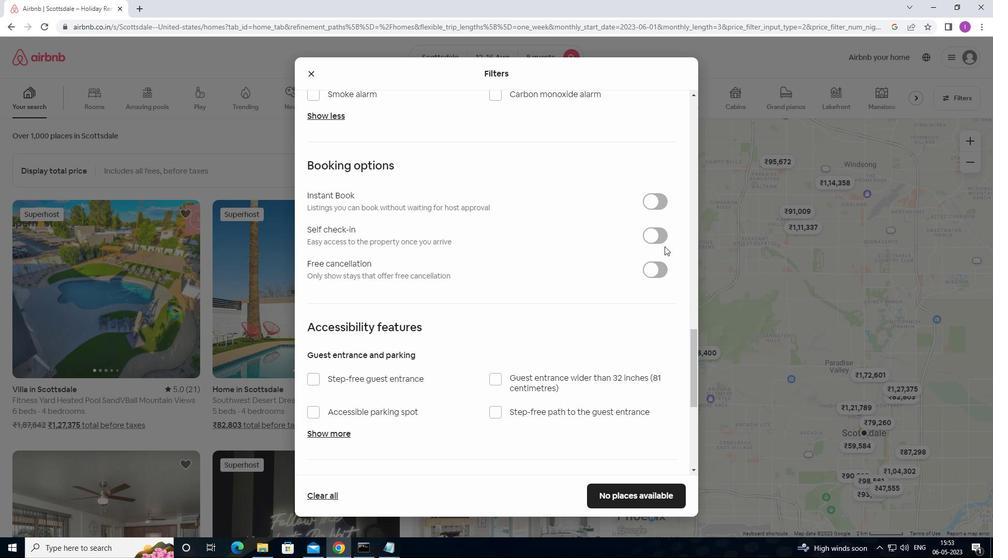 
Action: Mouse pressed left at (645, 236)
Screenshot: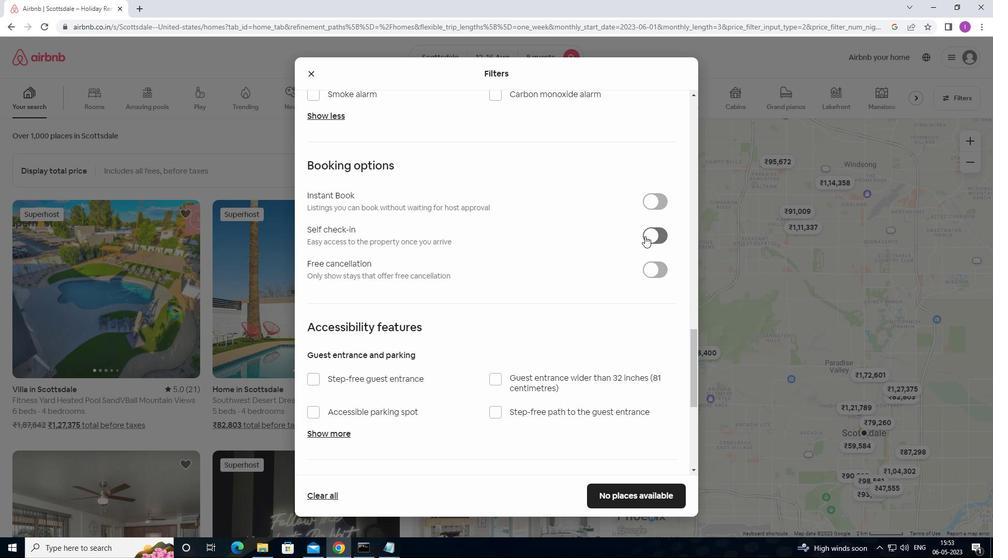 
Action: Mouse moved to (418, 399)
Screenshot: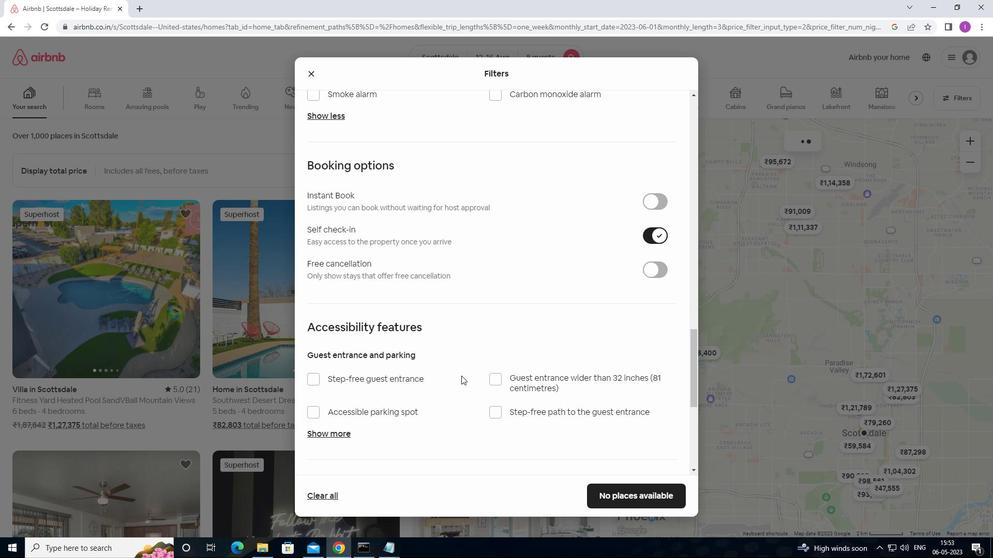 
Action: Mouse scrolled (418, 399) with delta (0, 0)
Screenshot: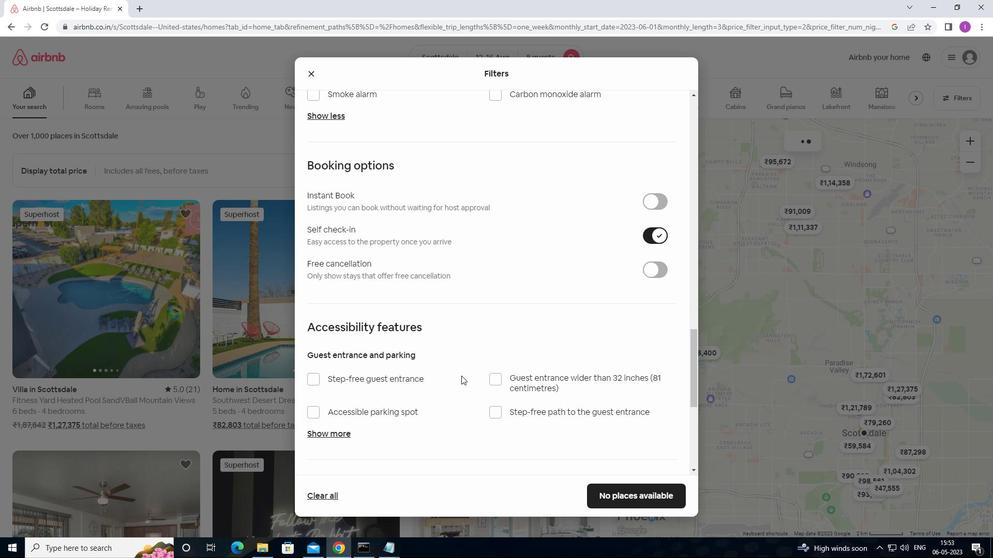 
Action: Mouse scrolled (418, 399) with delta (0, 0)
Screenshot: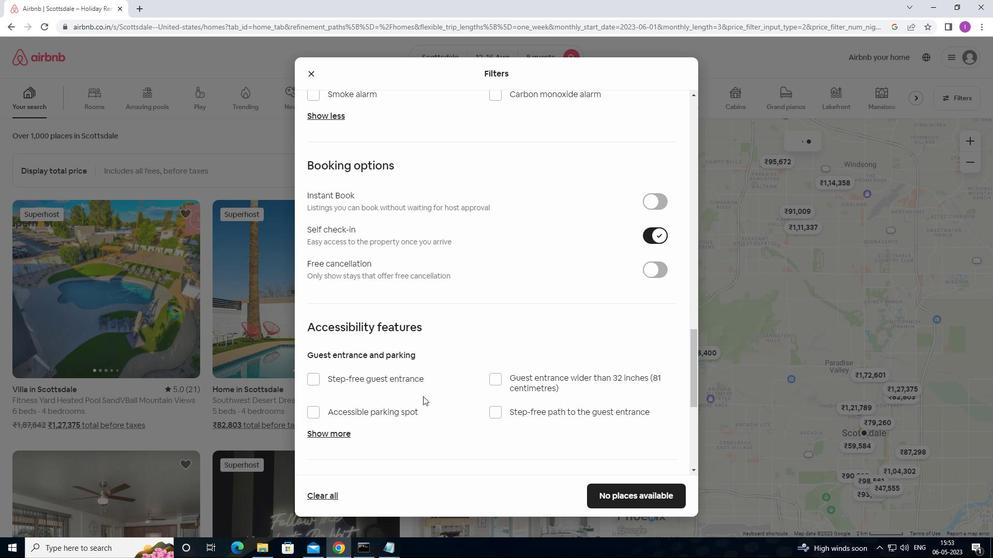 
Action: Mouse scrolled (418, 399) with delta (0, 0)
Screenshot: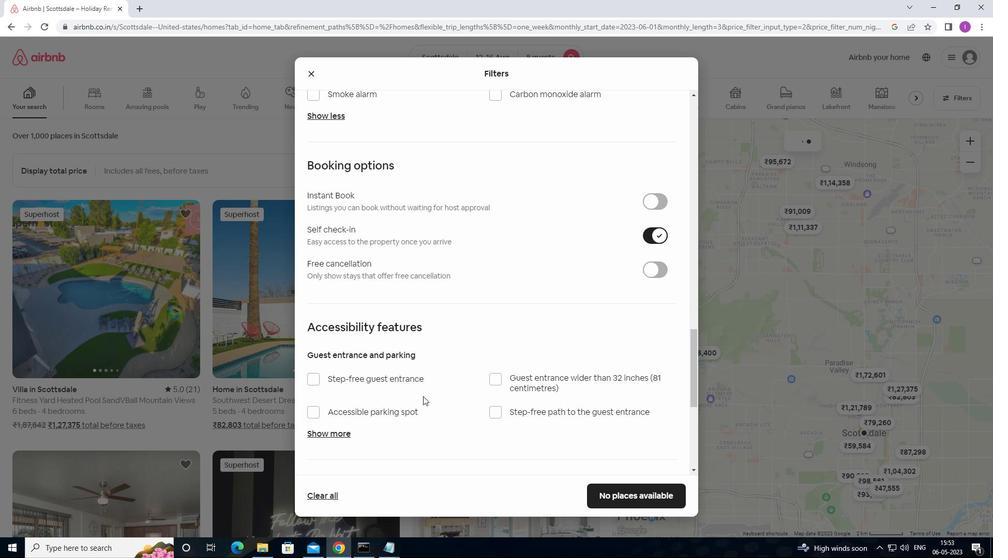 
Action: Mouse scrolled (418, 399) with delta (0, 0)
Screenshot: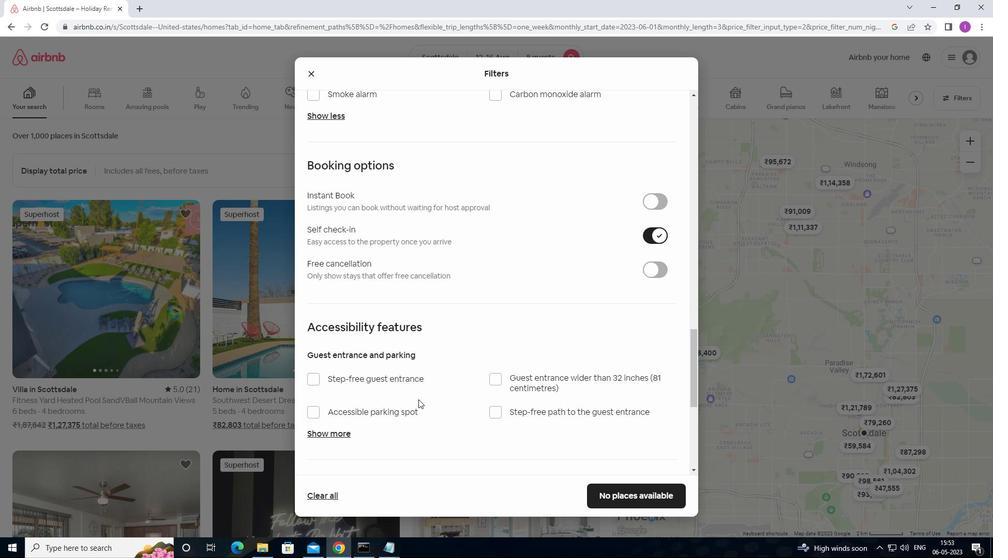 
Action: Mouse scrolled (418, 399) with delta (0, 0)
Screenshot: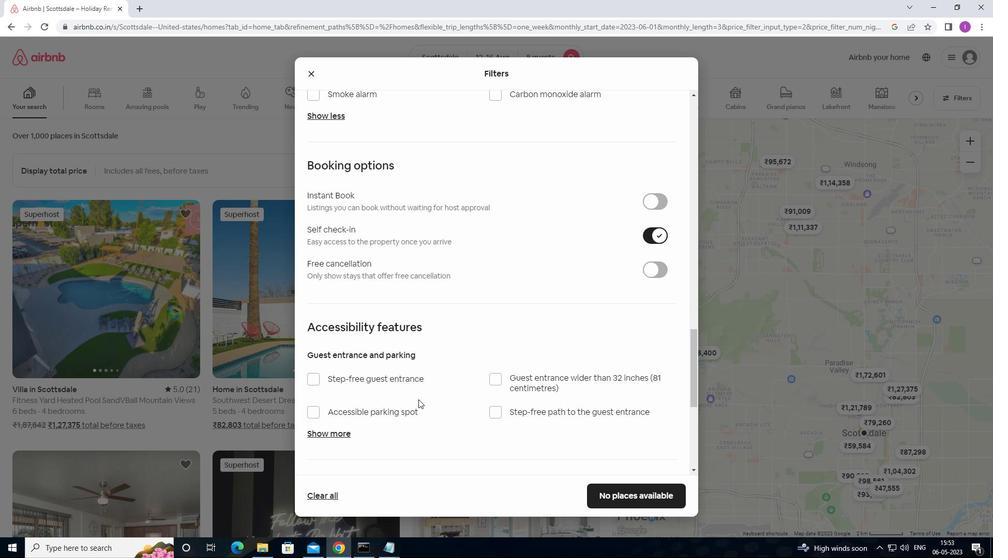 
Action: Mouse moved to (661, 305)
Screenshot: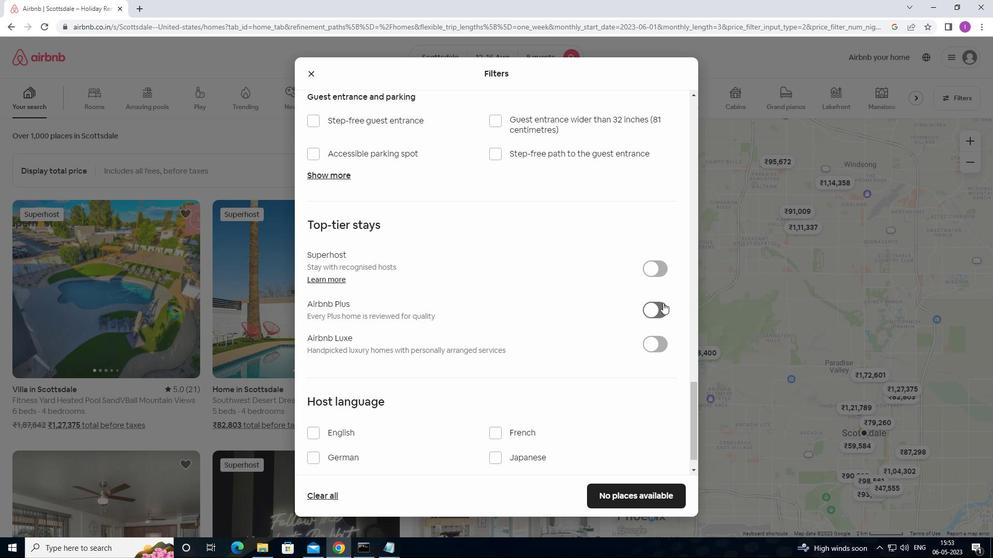 
Action: Mouse pressed left at (661, 305)
Screenshot: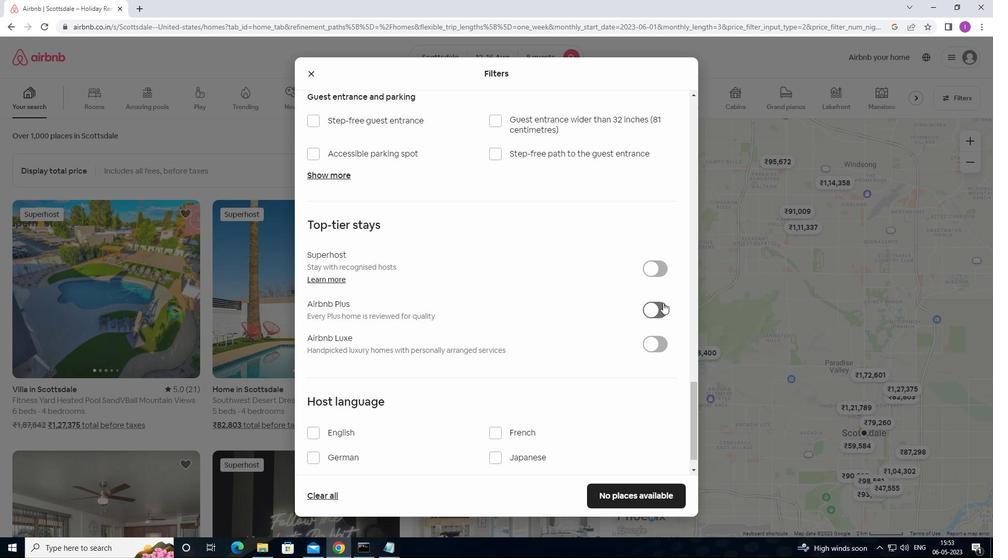 
Action: Mouse moved to (655, 311)
Screenshot: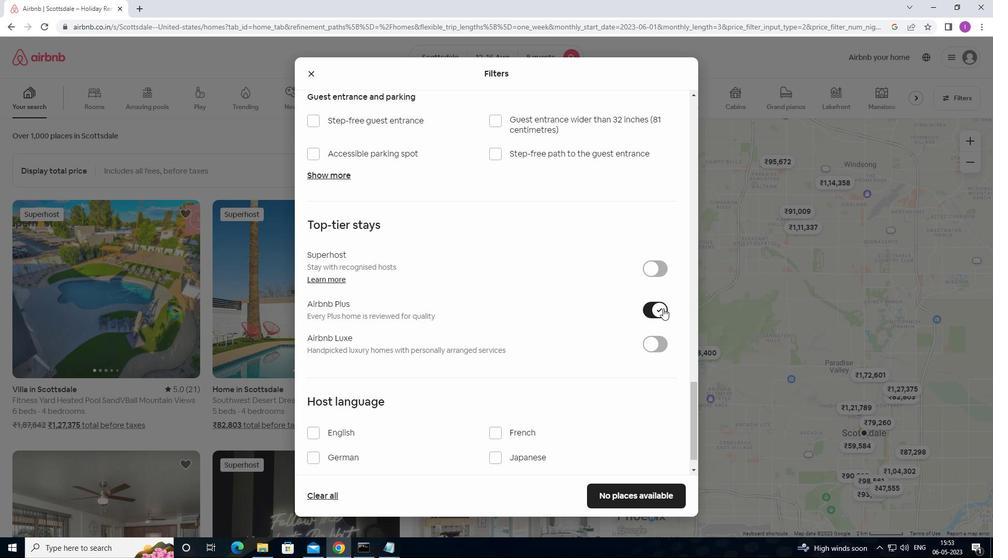 
Action: Mouse pressed left at (655, 311)
Screenshot: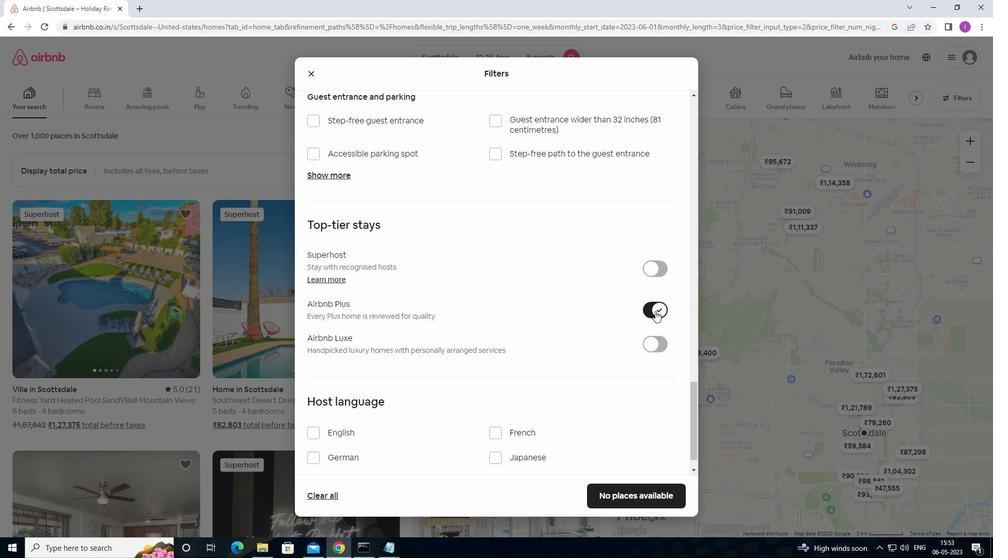 
Action: Mouse moved to (615, 310)
Screenshot: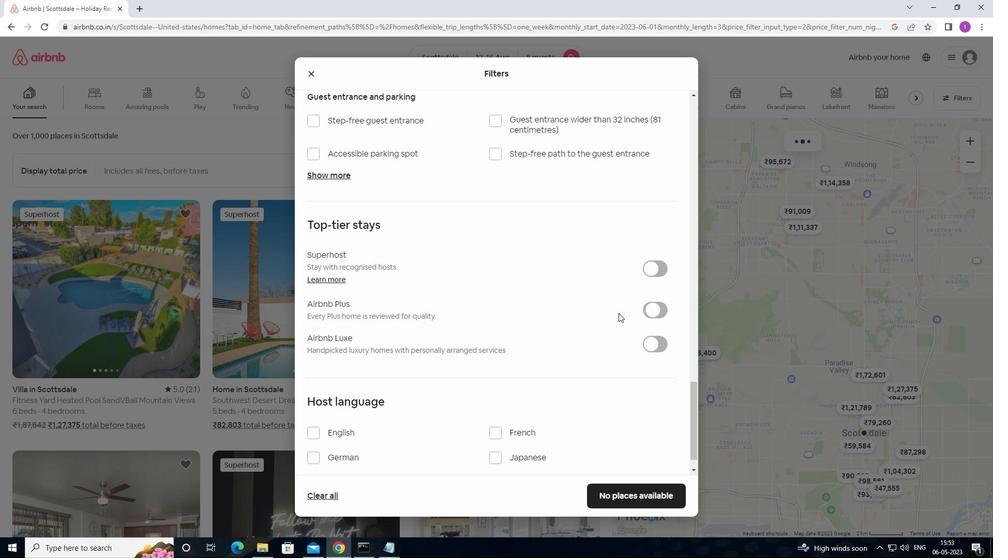 
Action: Mouse scrolled (615, 310) with delta (0, 0)
Screenshot: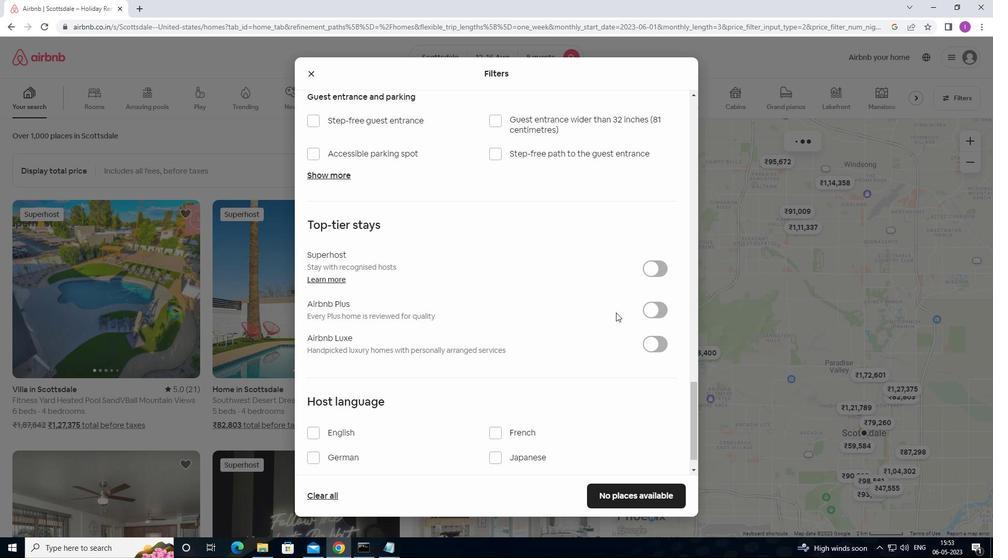 
Action: Mouse scrolled (615, 310) with delta (0, 0)
Screenshot: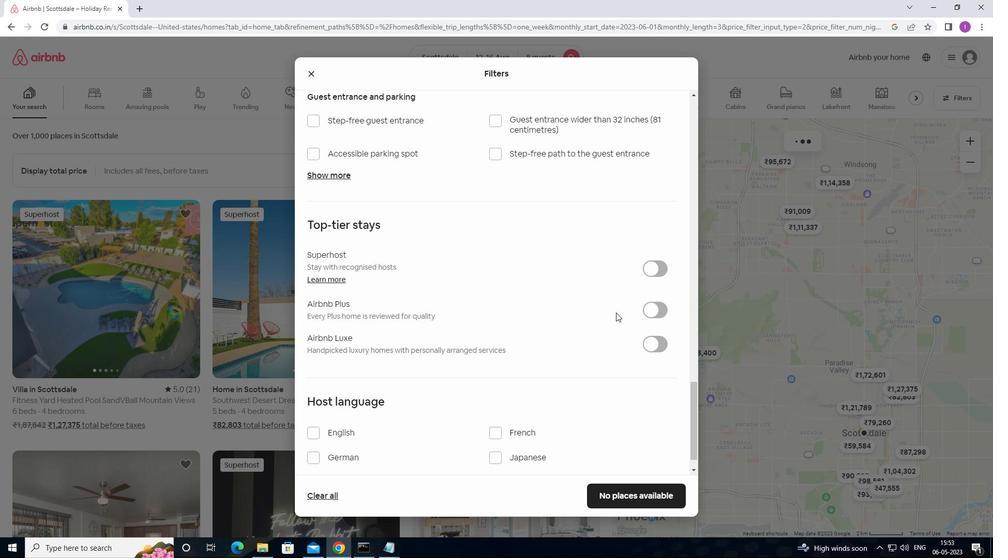 
Action: Mouse scrolled (615, 310) with delta (0, 0)
Screenshot: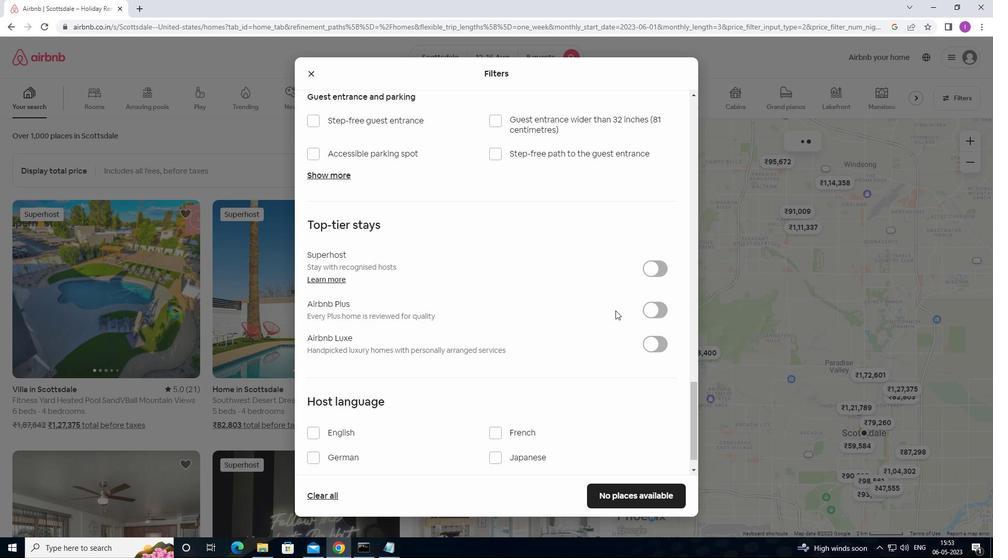 
Action: Mouse scrolled (615, 310) with delta (0, 0)
Screenshot: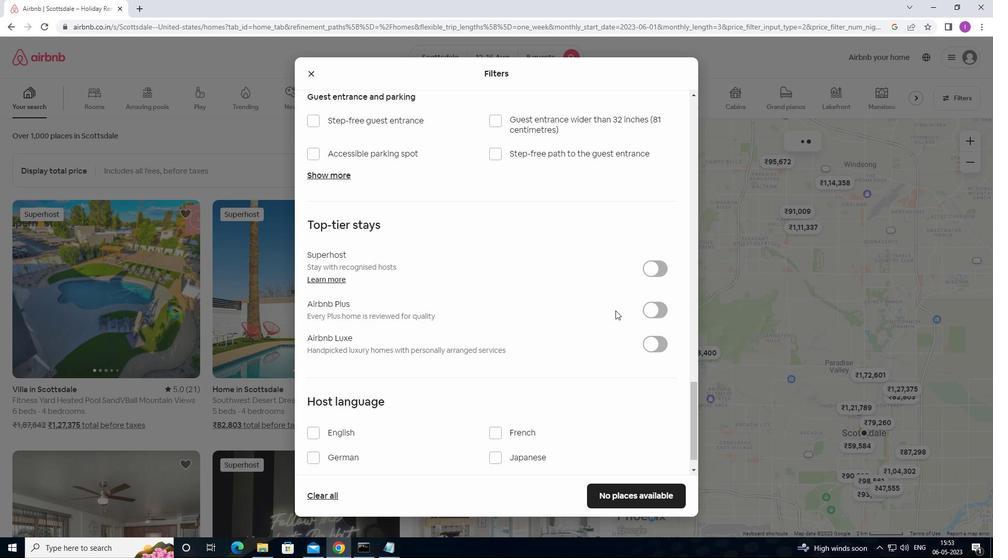 
Action: Mouse scrolled (615, 310) with delta (0, 0)
Screenshot: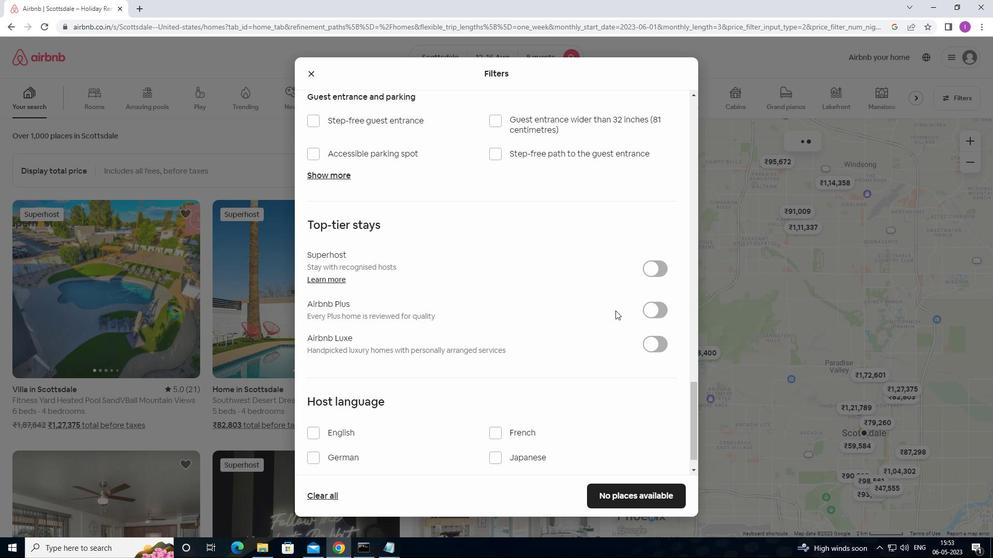 
Action: Mouse scrolled (615, 311) with delta (0, 0)
Screenshot: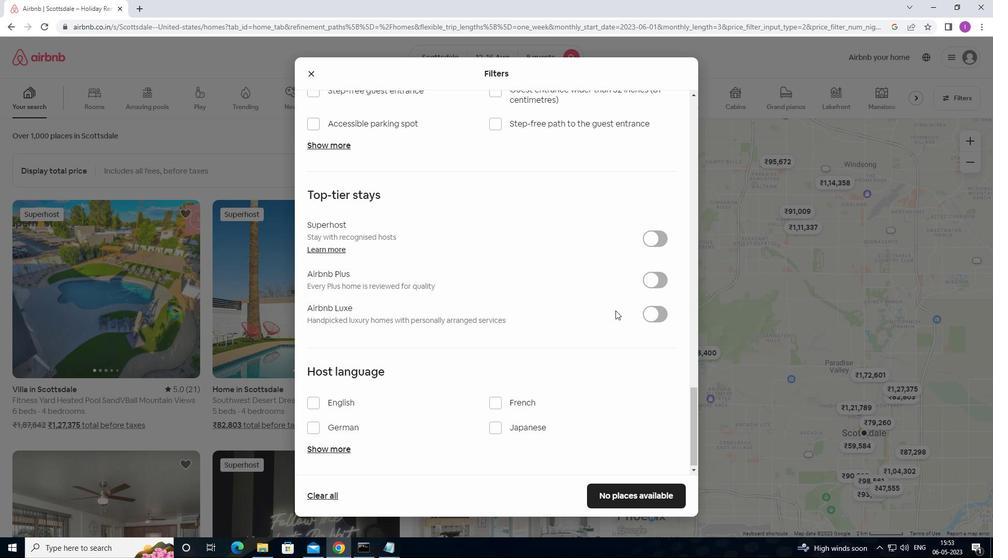 
Action: Mouse scrolled (615, 311) with delta (0, 0)
Screenshot: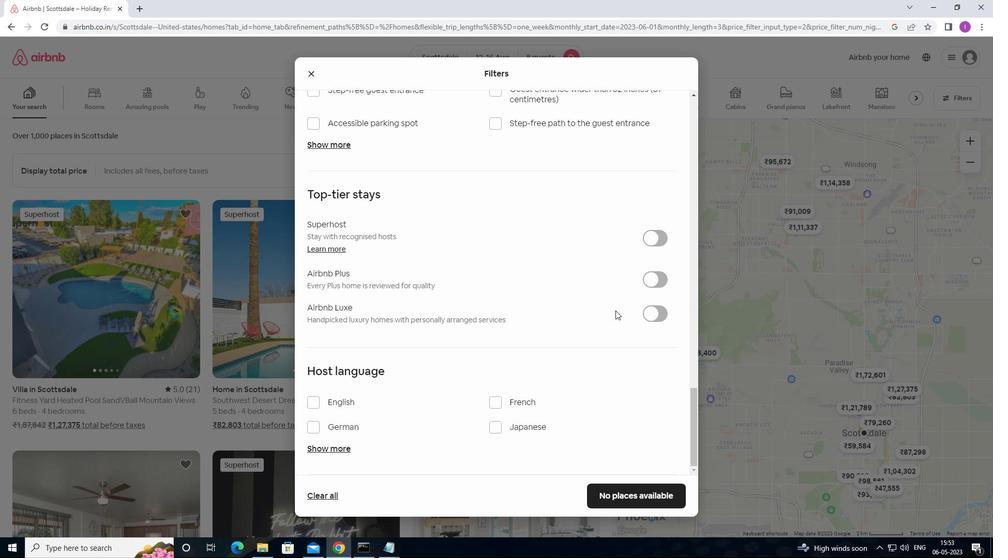 
Action: Mouse scrolled (615, 311) with delta (0, 0)
Screenshot: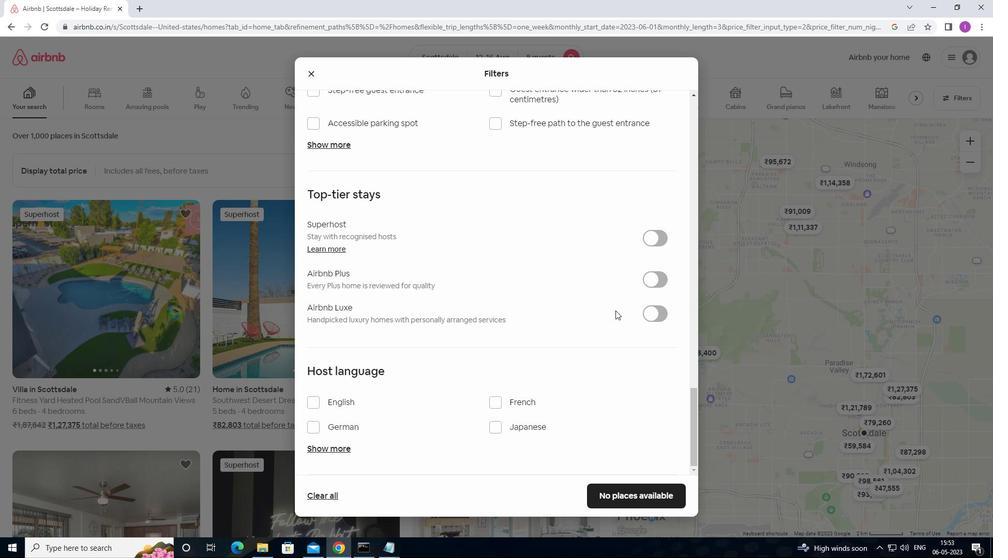 
Action: Mouse scrolled (615, 311) with delta (0, 0)
Screenshot: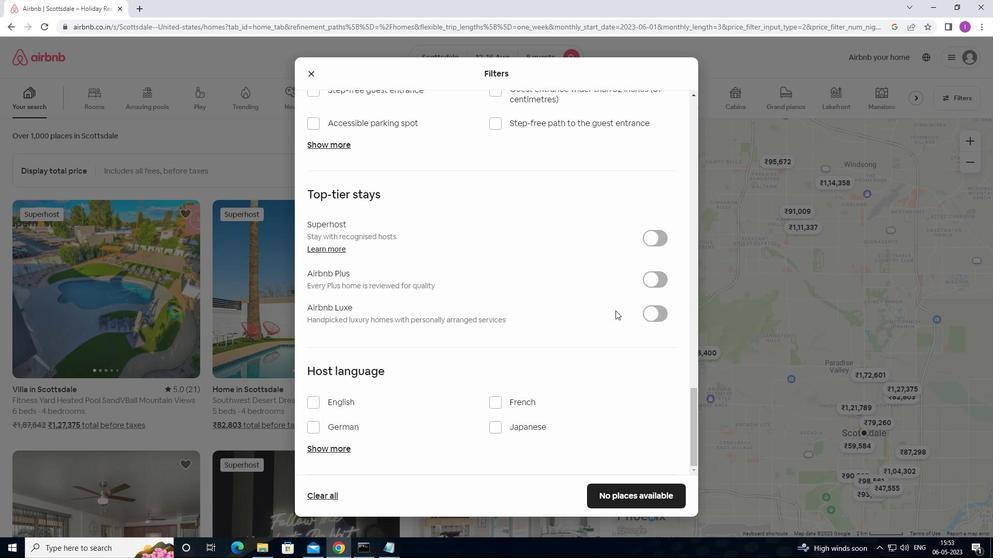 
Action: Mouse moved to (615, 310)
Screenshot: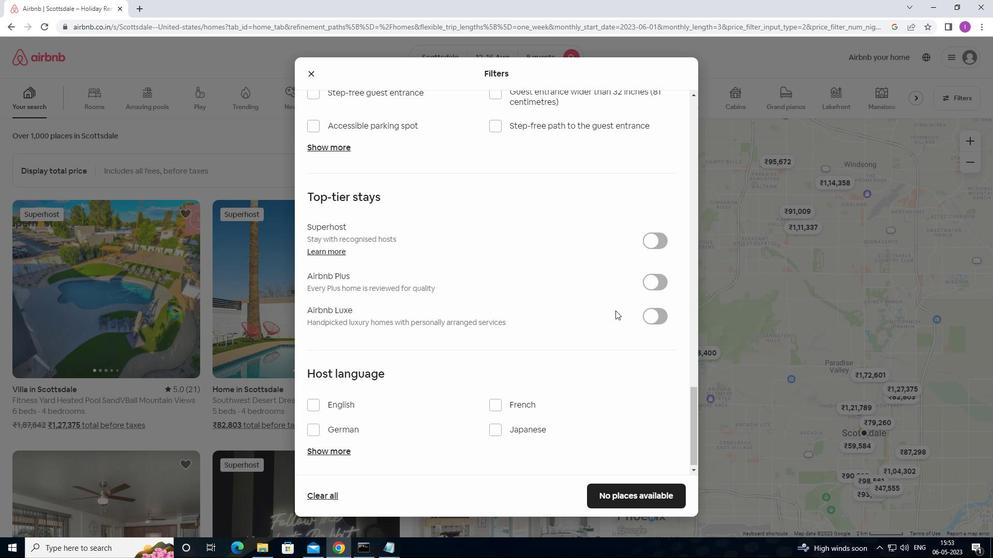
Action: Mouse scrolled (615, 310) with delta (0, 0)
Screenshot: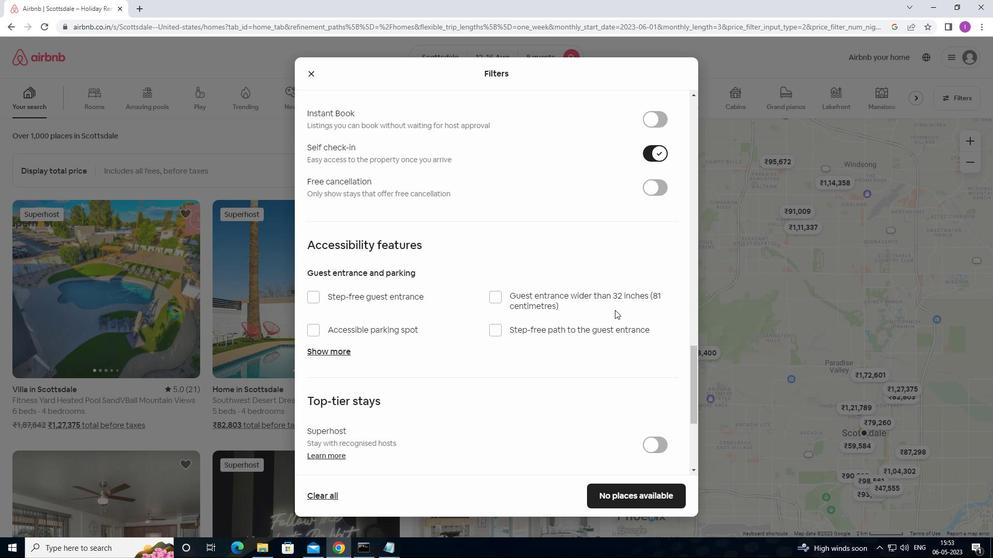 
Action: Mouse scrolled (615, 309) with delta (0, 0)
Screenshot: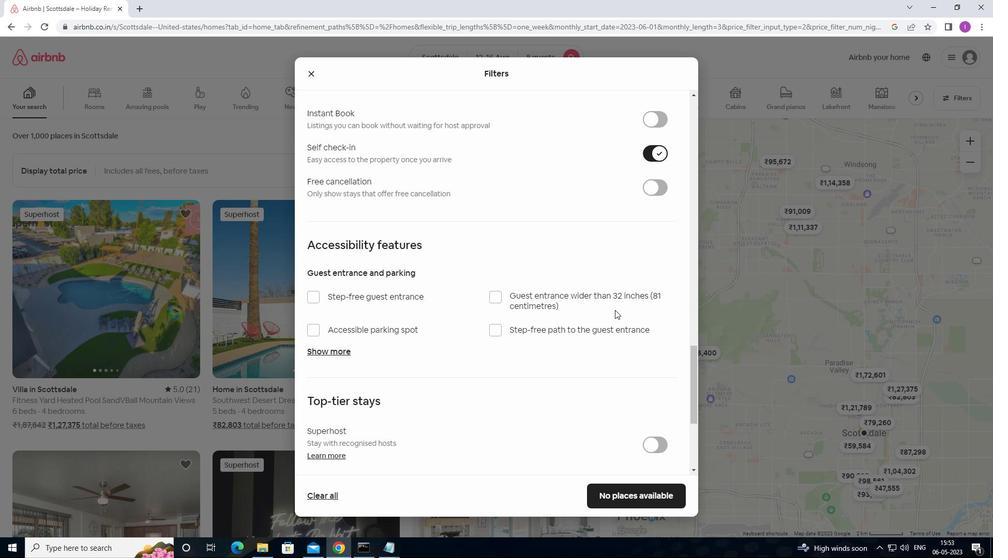 
Action: Mouse scrolled (615, 309) with delta (0, 0)
Screenshot: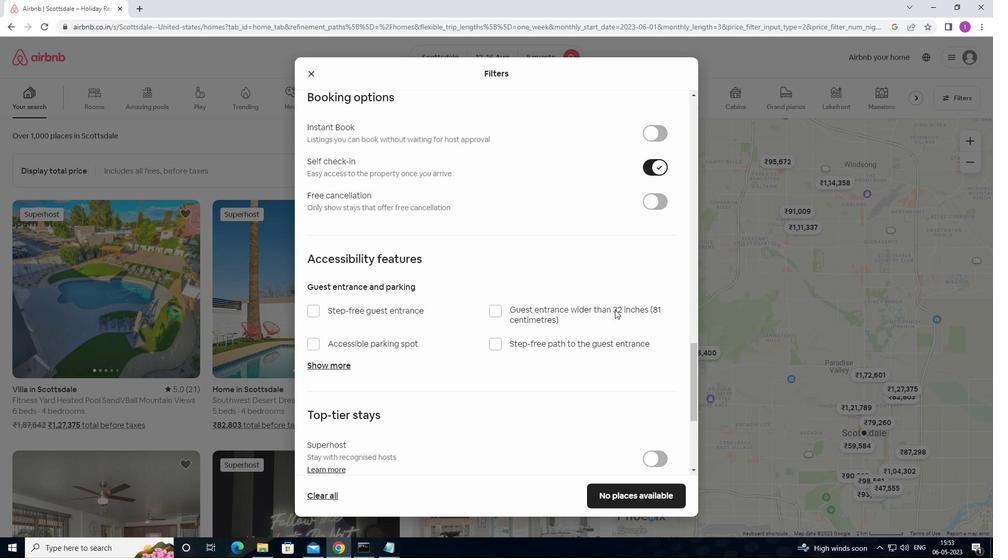 
Action: Mouse scrolled (615, 309) with delta (0, 0)
Screenshot: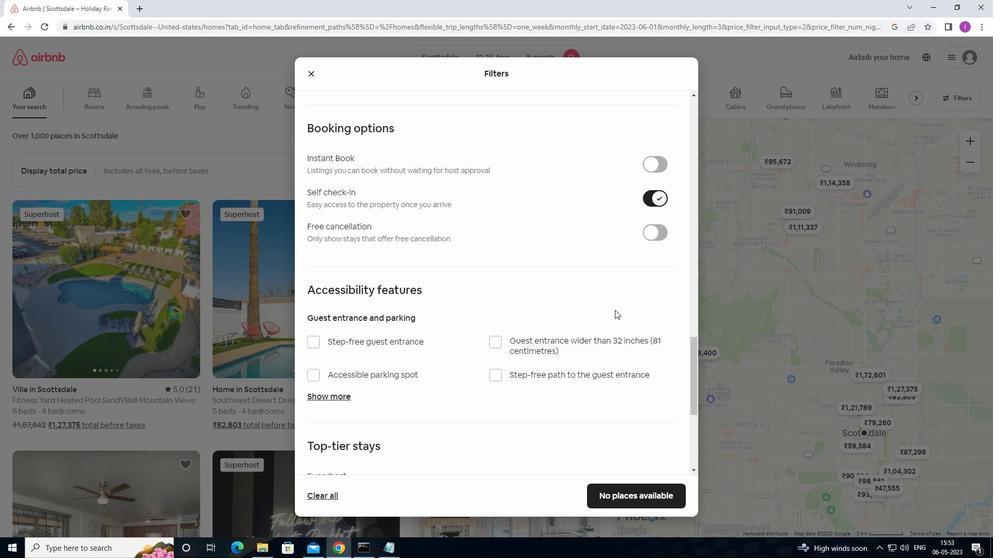 
Action: Mouse scrolled (615, 309) with delta (0, 0)
Screenshot: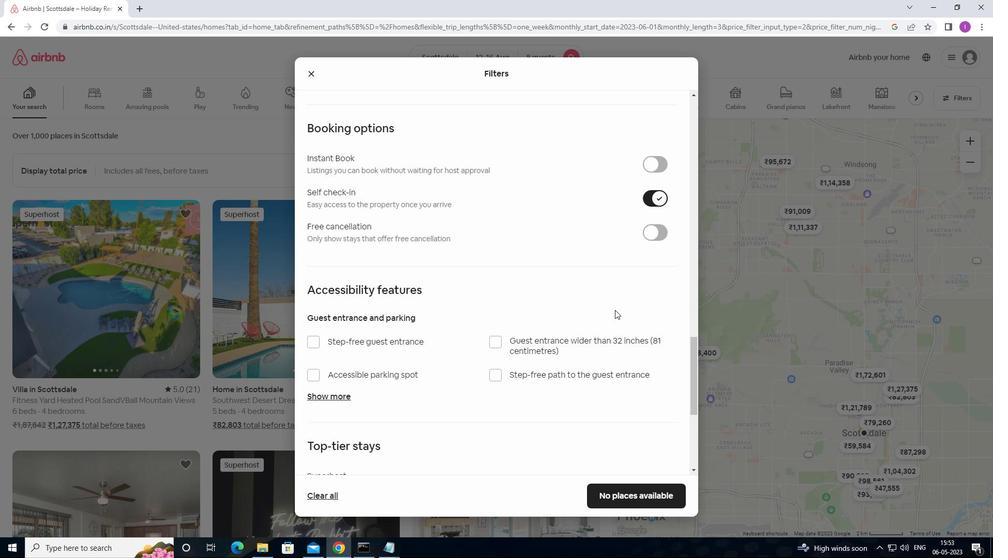 
Action: Mouse scrolled (615, 309) with delta (0, 0)
Screenshot: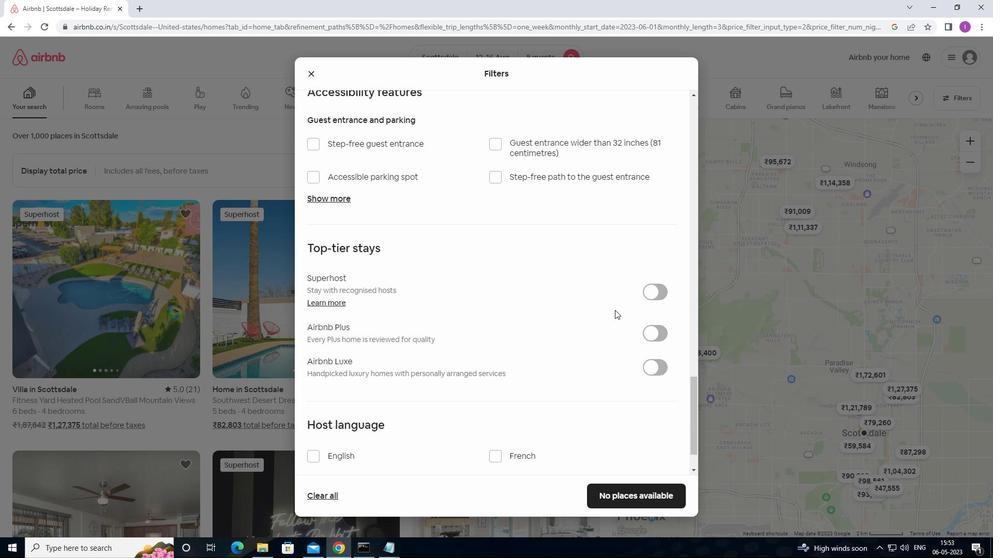 
Action: Mouse scrolled (615, 309) with delta (0, 0)
Screenshot: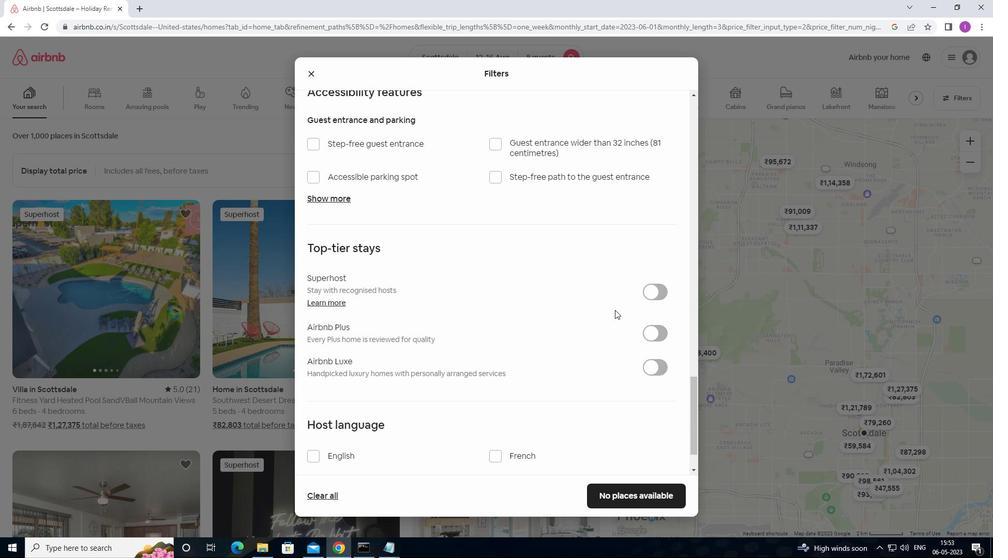 
Action: Mouse scrolled (615, 309) with delta (0, 0)
Screenshot: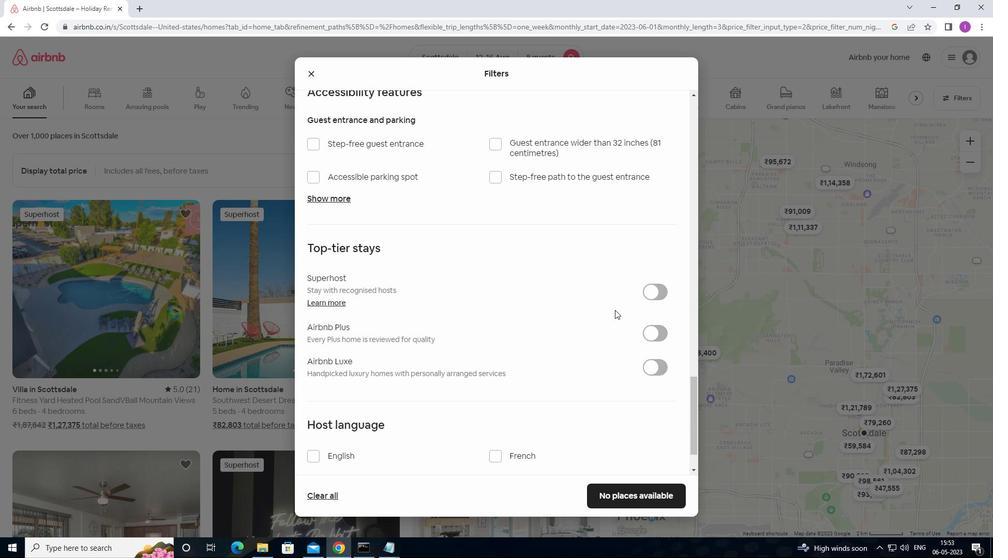 
Action: Mouse scrolled (615, 309) with delta (0, 0)
Screenshot: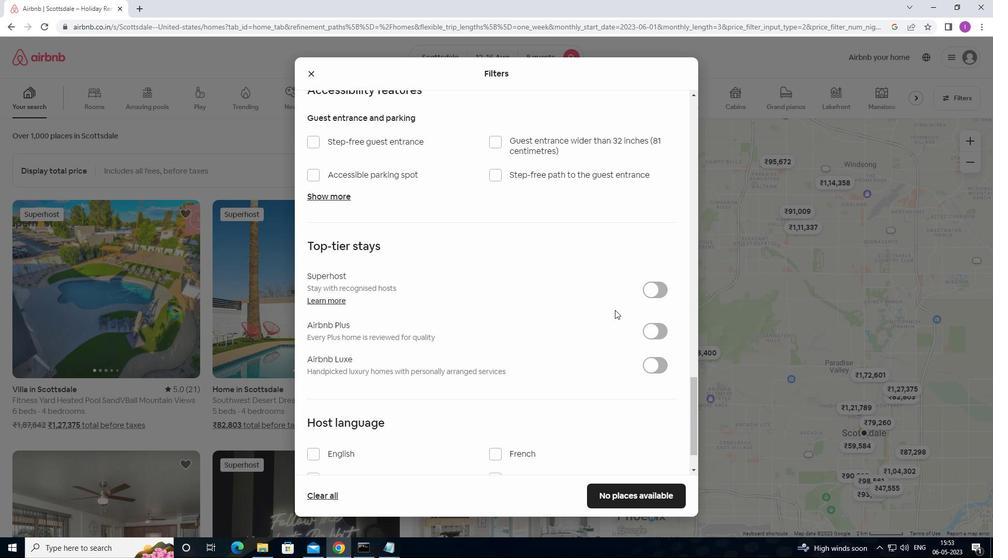 
Action: Mouse scrolled (615, 309) with delta (0, 0)
Screenshot: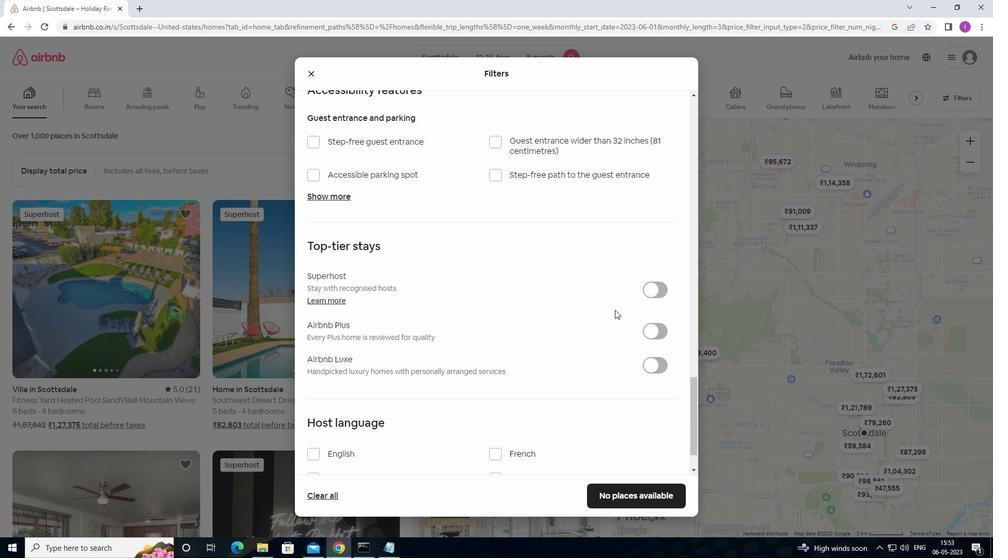 
Action: Mouse moved to (310, 407)
Screenshot: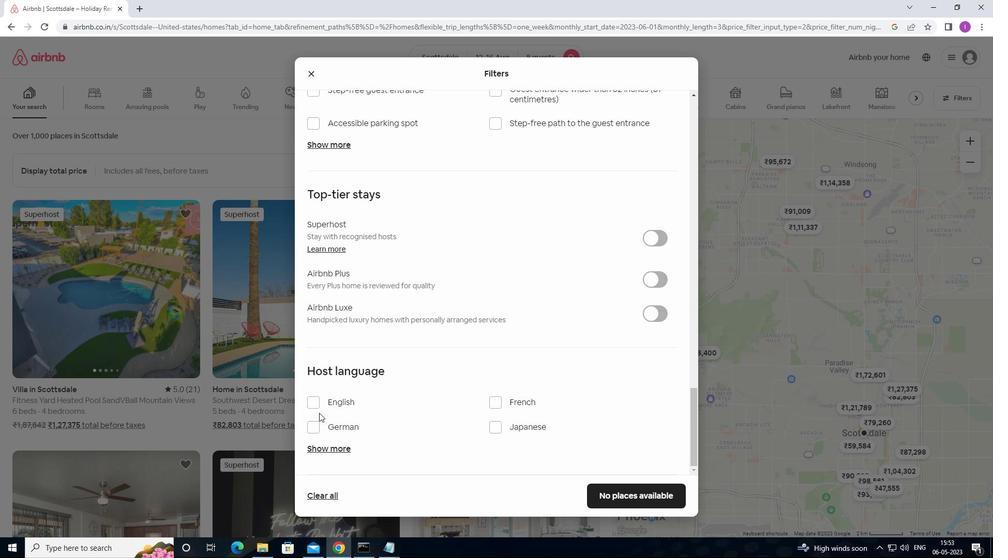 
Action: Mouse pressed left at (310, 407)
Screenshot: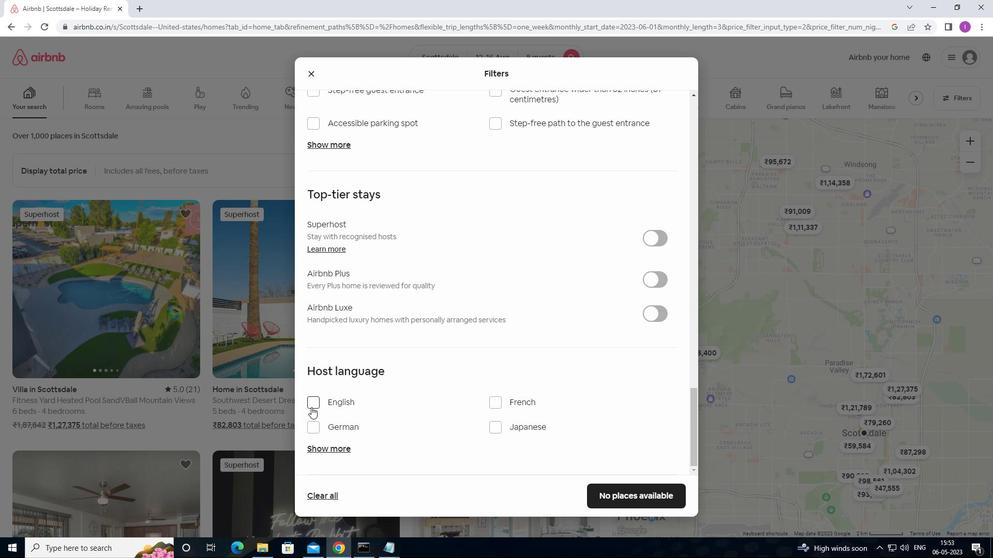 
Action: Mouse moved to (633, 488)
Screenshot: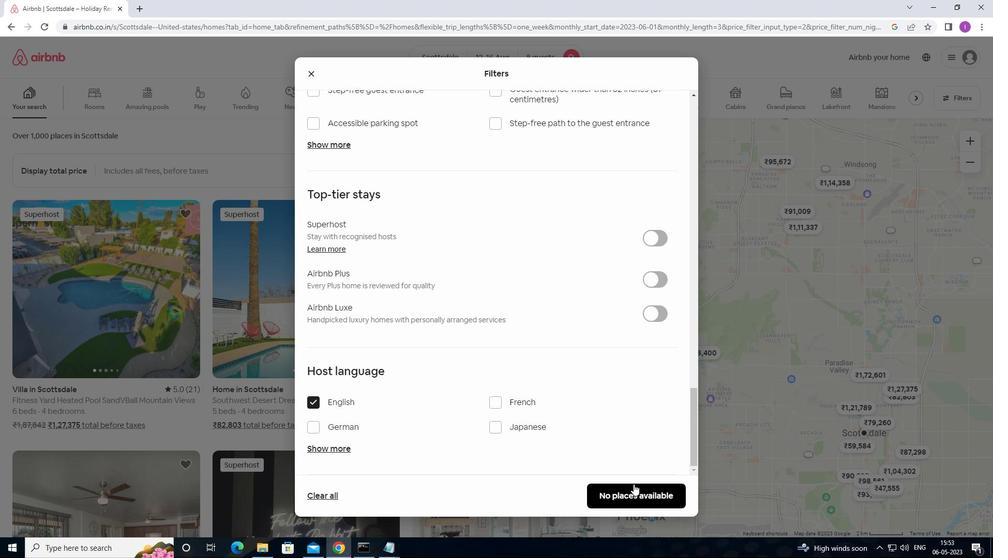 
Action: Mouse pressed left at (633, 488)
Screenshot: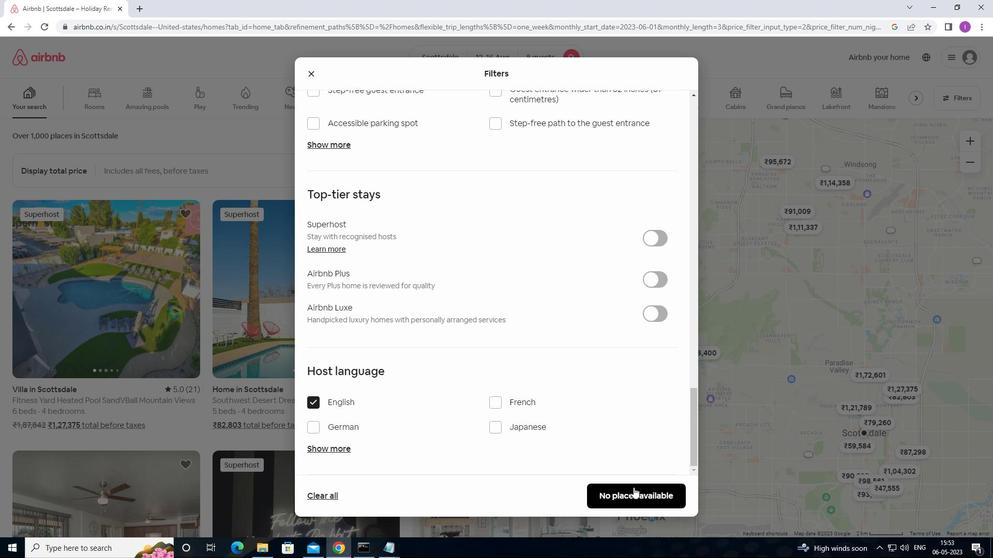 
Action: Mouse moved to (635, 460)
Screenshot: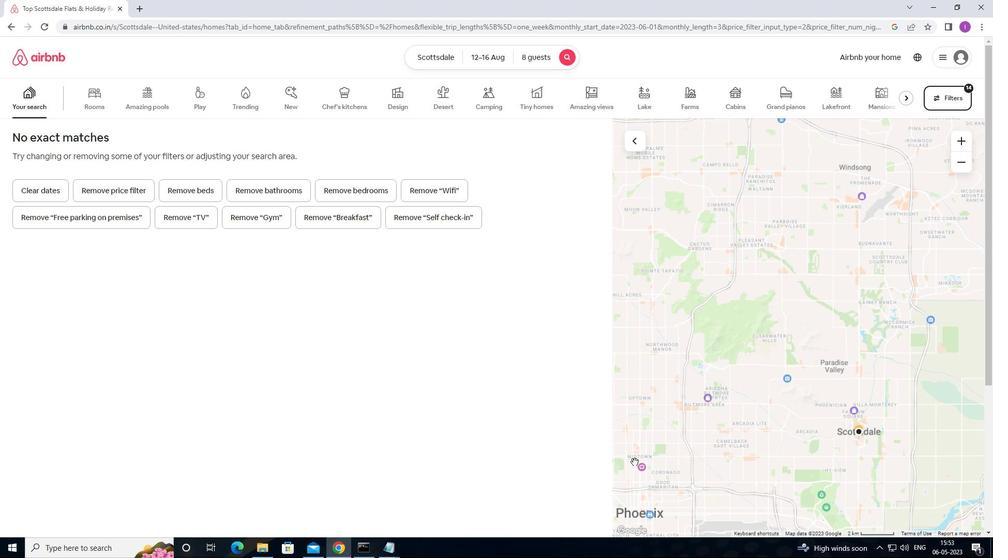 
